 Task: Look for space in Highlands Ranch, United States from 6th September, 2023 to 12th September, 2023 for 4 adults in price range Rs.10000 to Rs.14000. Place can be private room with 4 bedrooms having 4 beds and 4 bathrooms. Property type can be house, flat, guest house. Amenities needed are: wifi, TV, free parkinig on premises, gym, breakfast. Booking option can be shelf check-in. Required host language is English.
Action: Mouse pressed left at (512, 122)
Screenshot: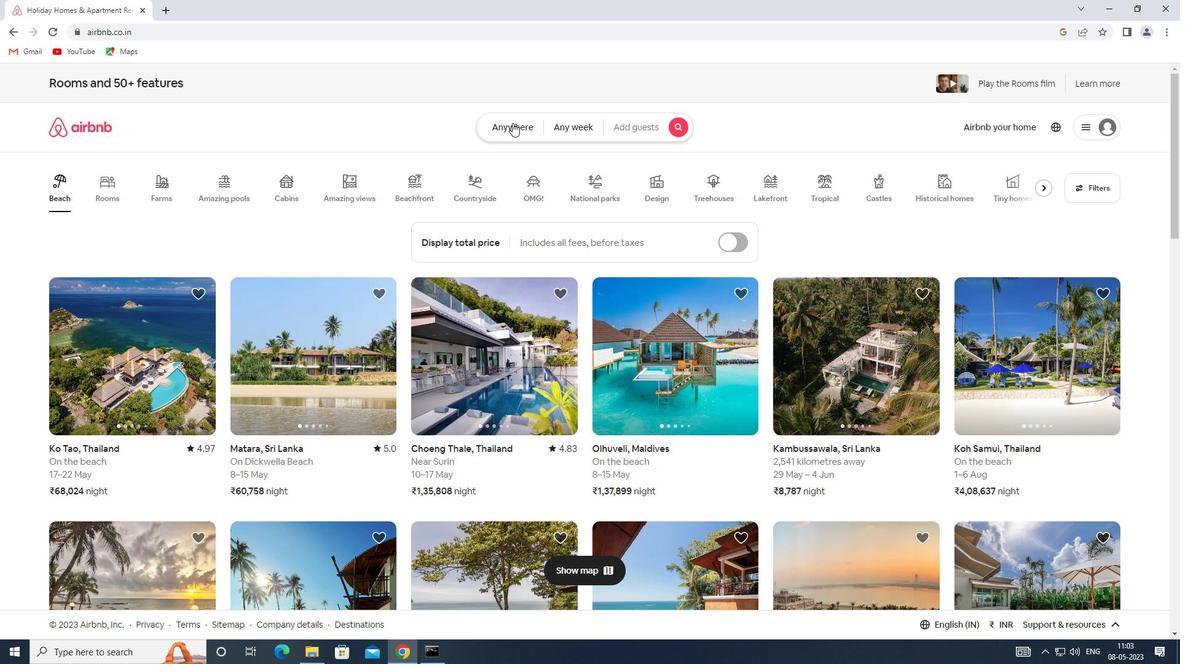 
Action: Mouse moved to (438, 167)
Screenshot: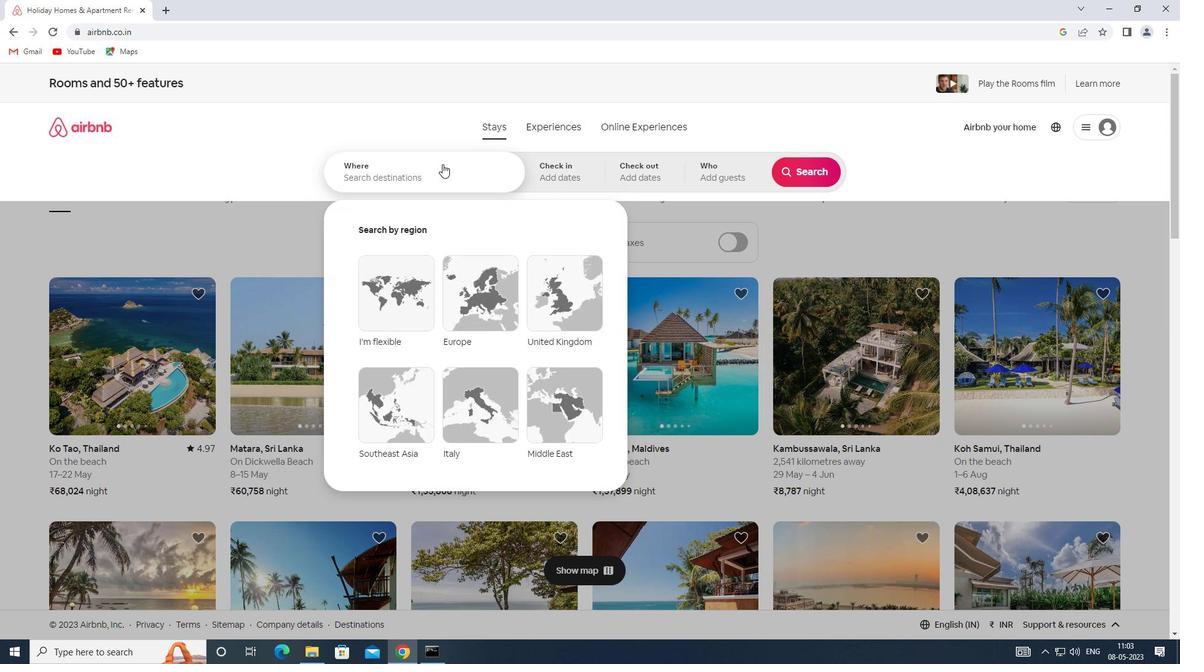 
Action: Mouse pressed left at (438, 167)
Screenshot: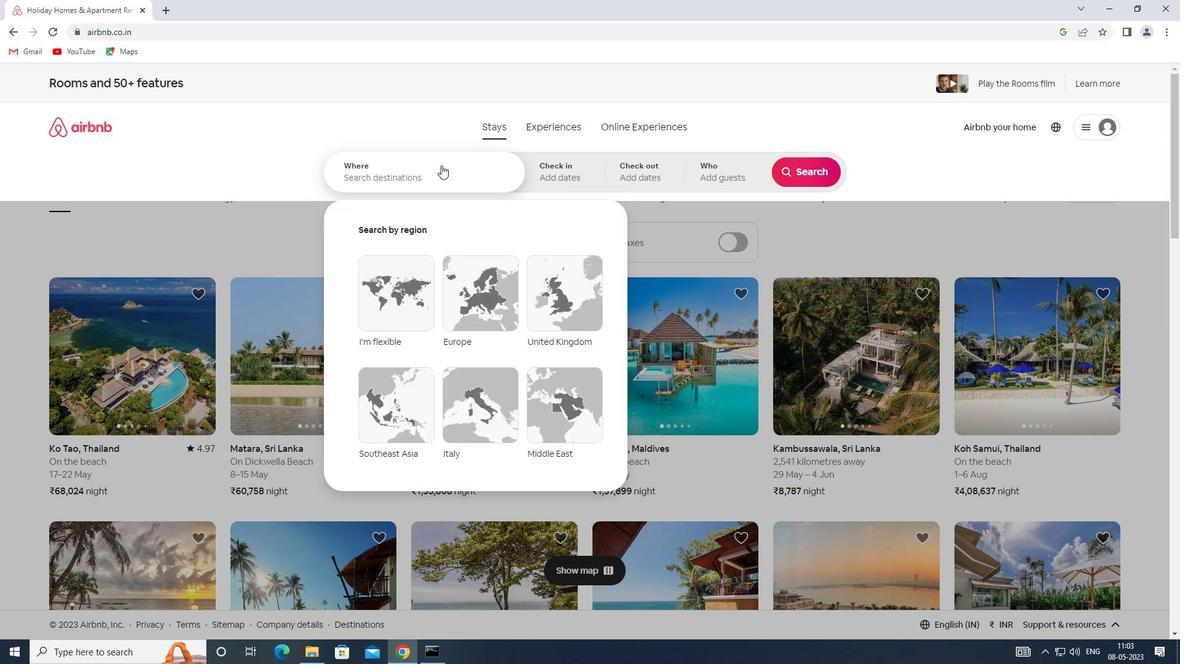 
Action: Key pressed <Key.shift>SPACE<Key.space>IN<Key.space><Key.shift>HIGHLANDS<Key.space><Key.shift>RANCH,<Key.shift>UNITED<Key.space><Key.shift>STATES
Screenshot: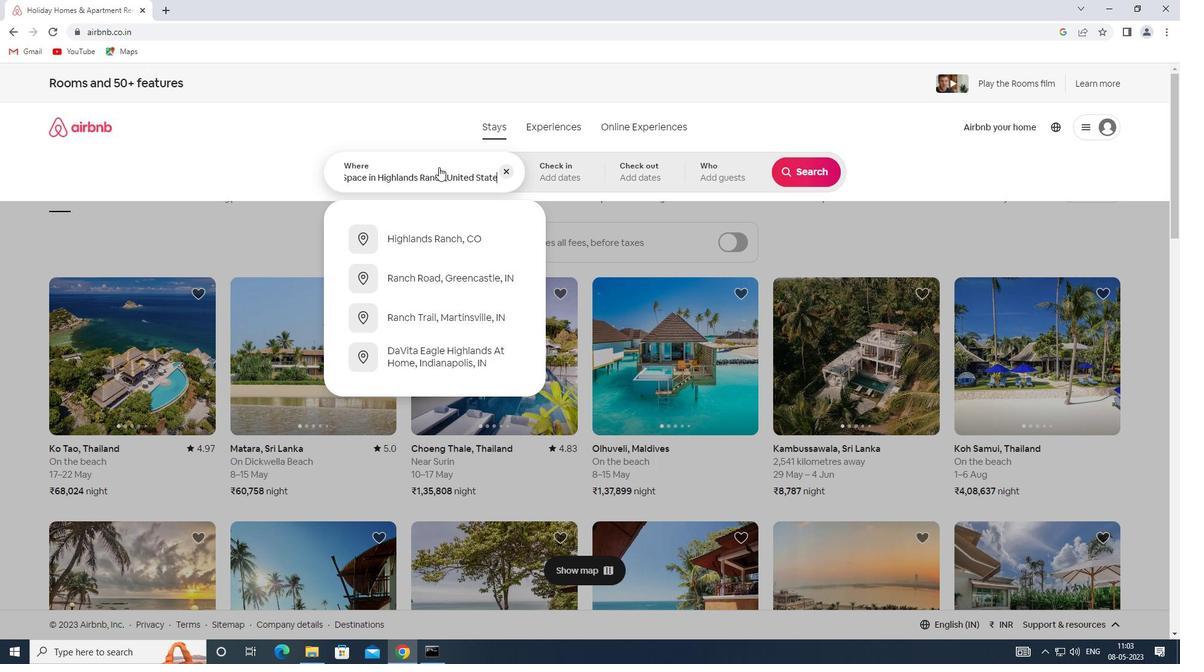
Action: Mouse moved to (552, 174)
Screenshot: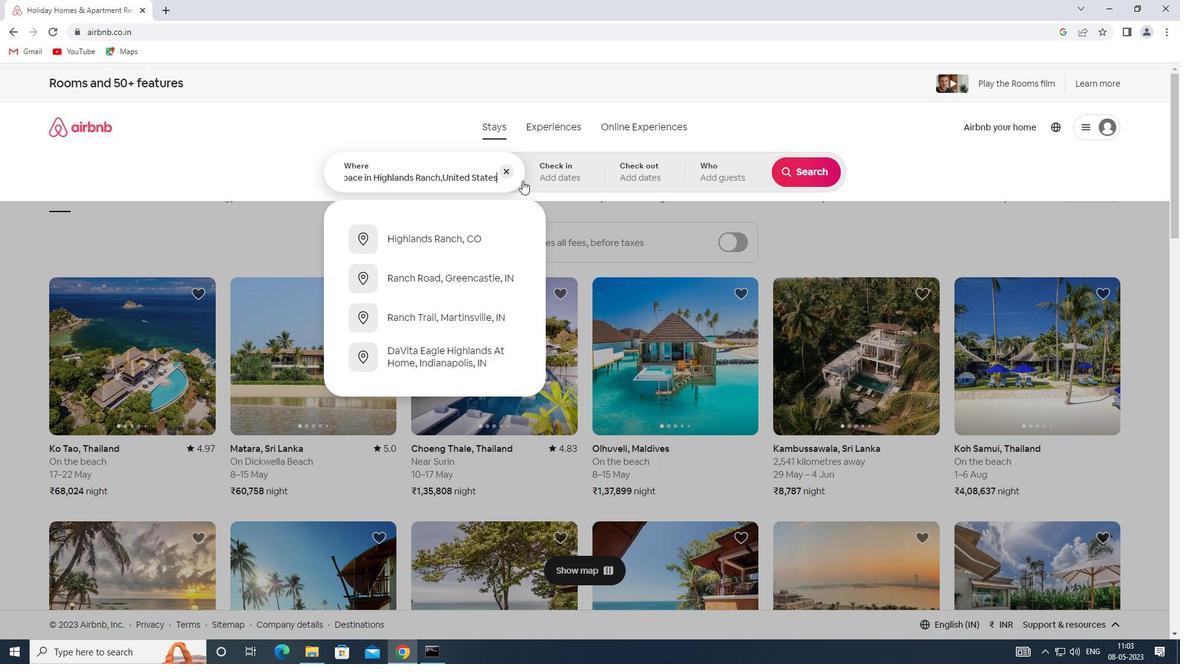 
Action: Mouse pressed left at (552, 174)
Screenshot: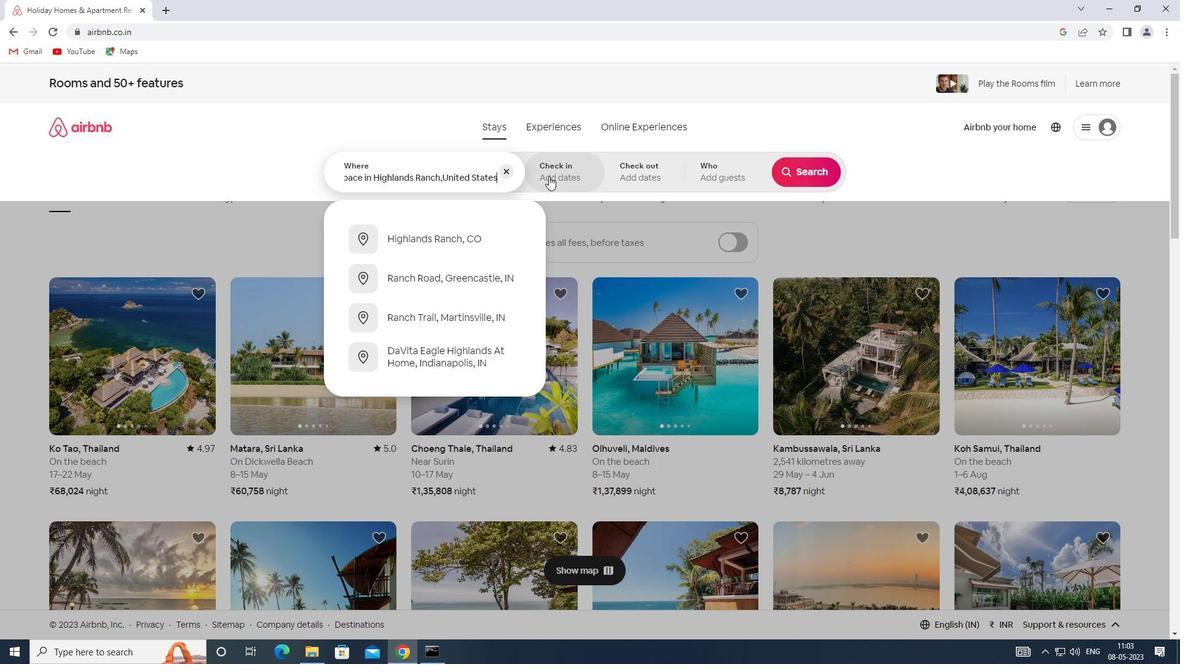 
Action: Mouse moved to (800, 271)
Screenshot: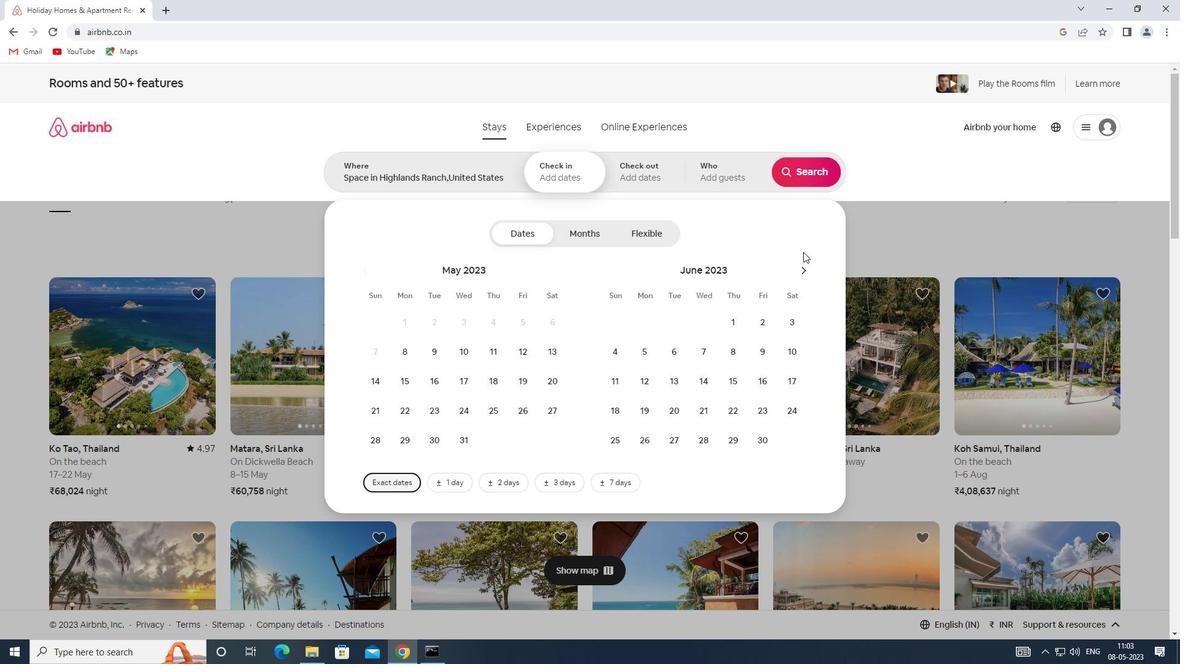 
Action: Mouse pressed left at (800, 271)
Screenshot: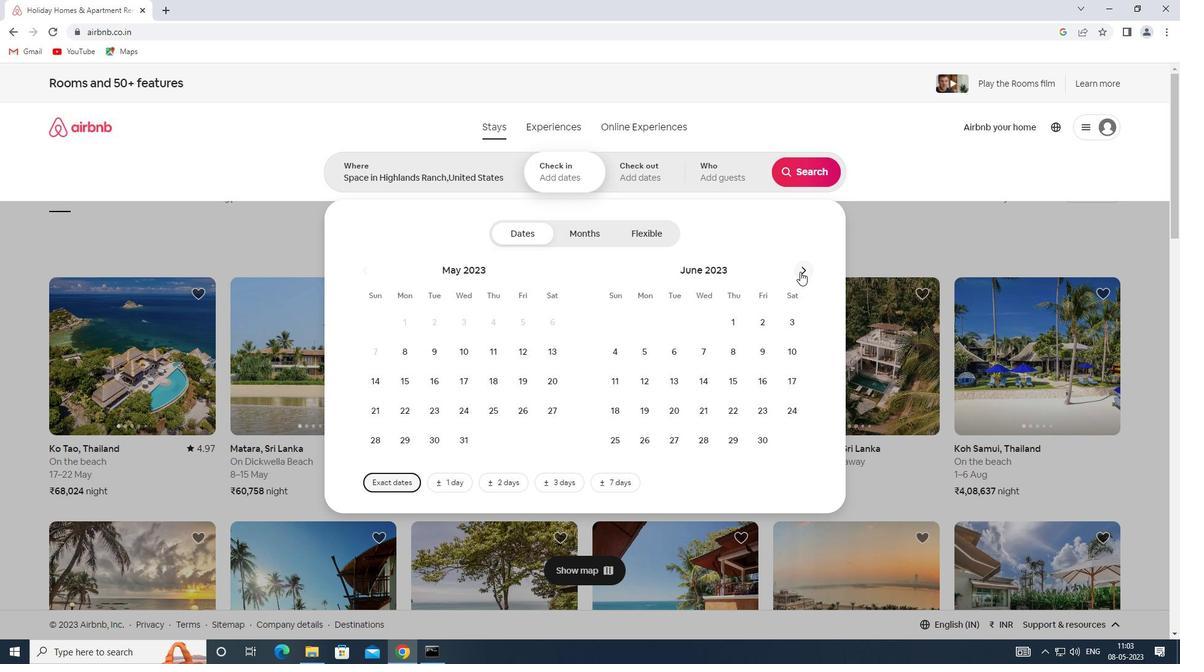 
Action: Mouse pressed left at (800, 271)
Screenshot: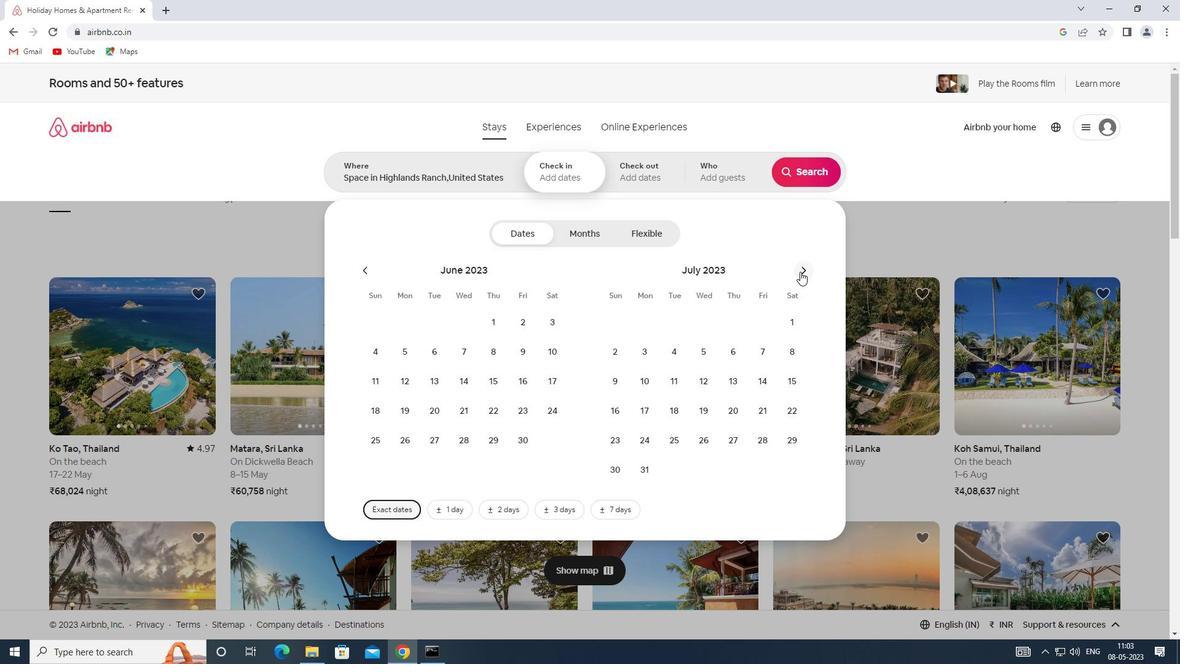 
Action: Mouse pressed left at (800, 271)
Screenshot: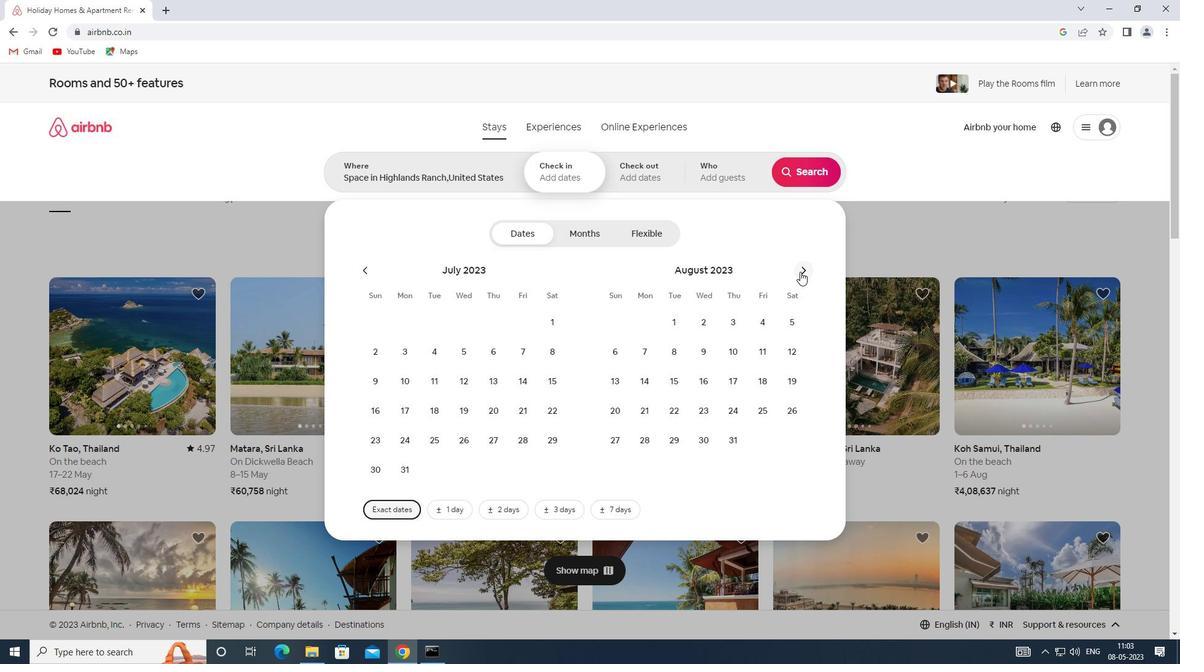 
Action: Mouse moved to (695, 357)
Screenshot: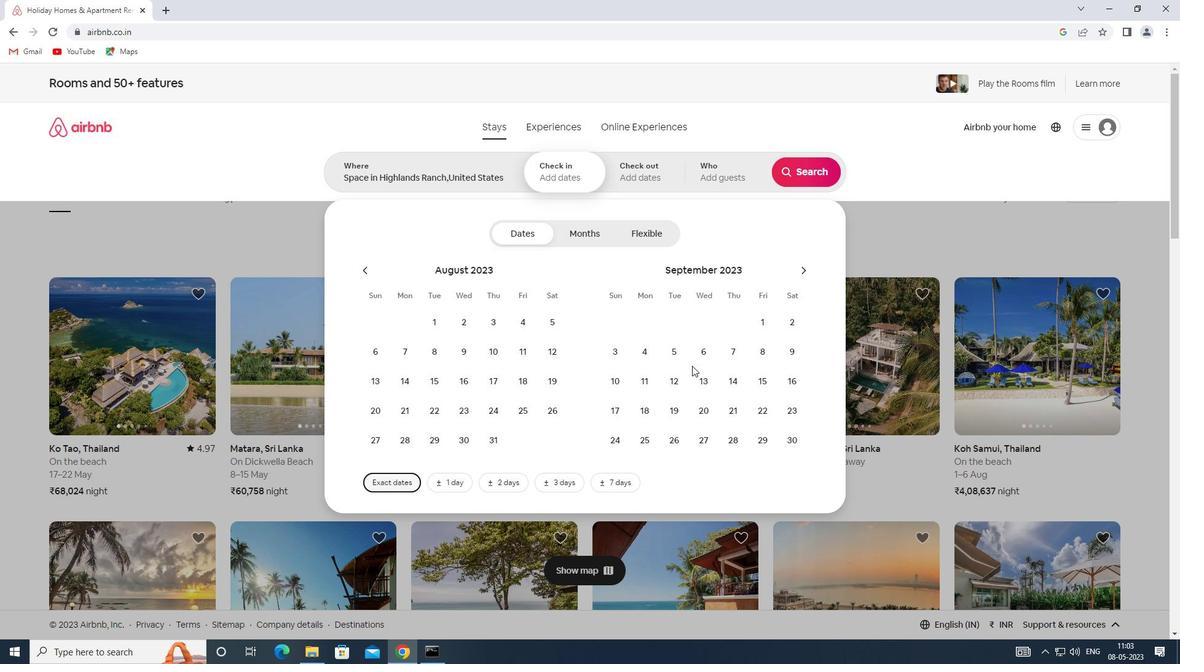 
Action: Mouse pressed left at (695, 357)
Screenshot: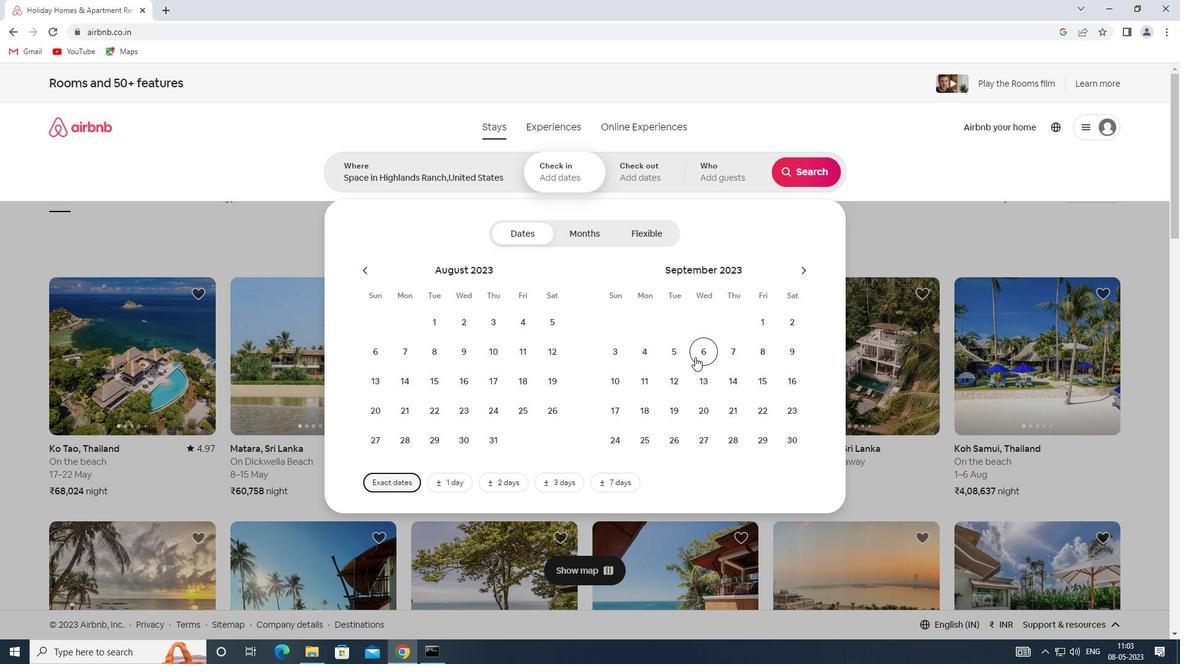 
Action: Mouse moved to (676, 380)
Screenshot: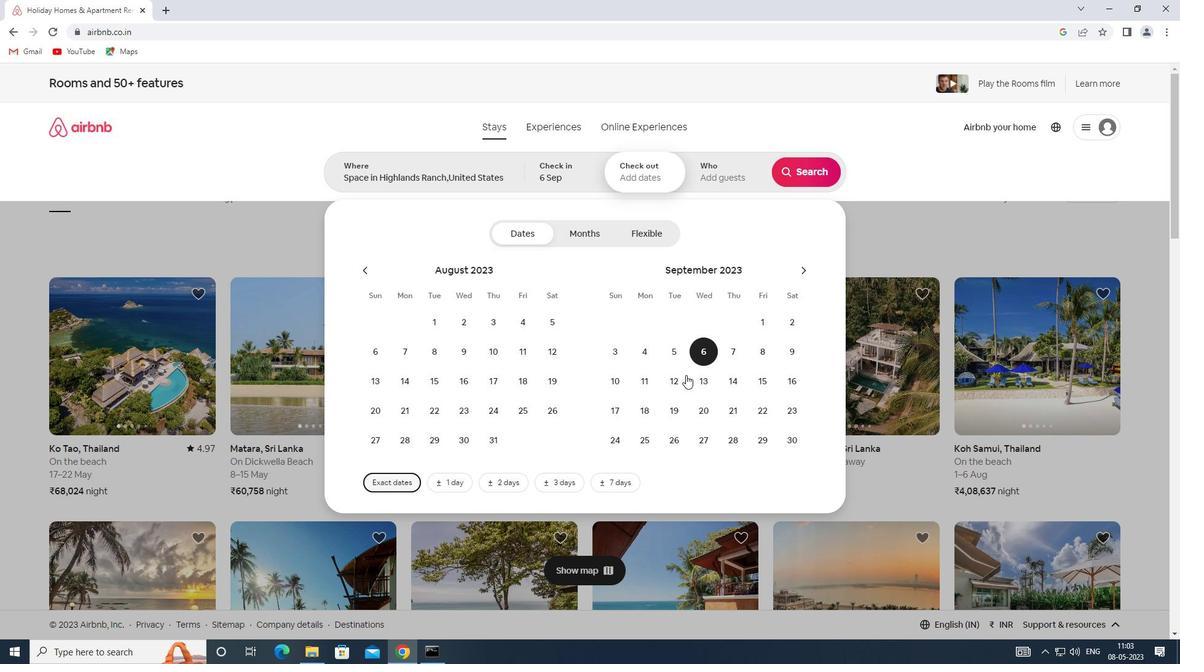 
Action: Mouse pressed left at (676, 380)
Screenshot: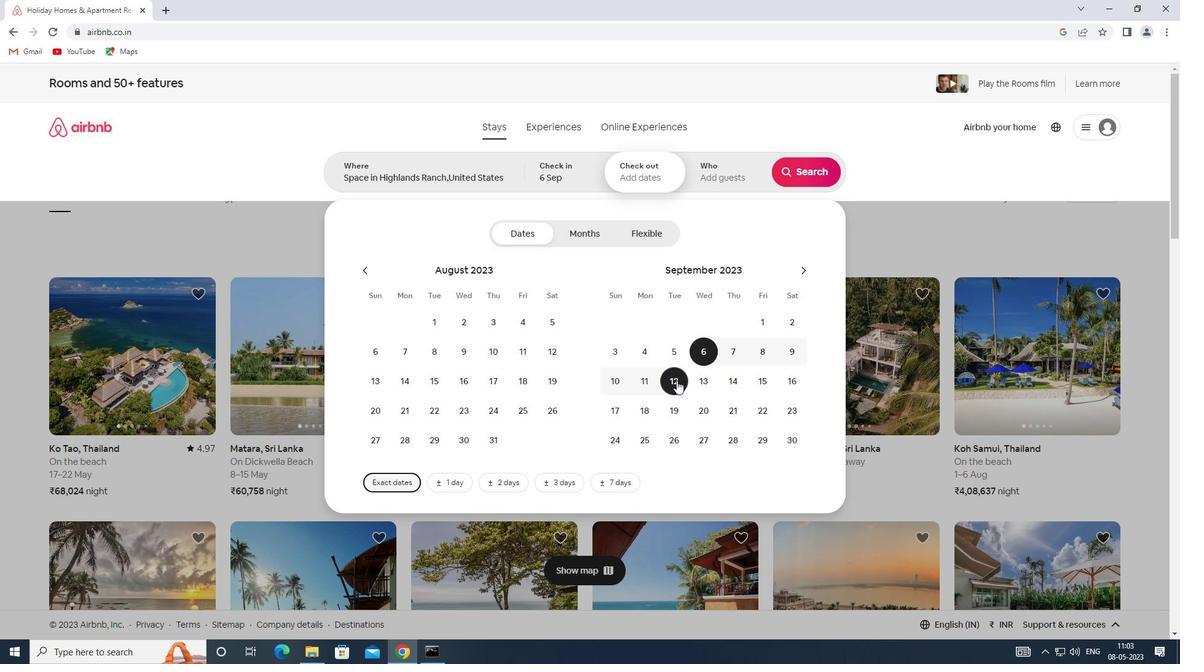 
Action: Mouse moved to (729, 175)
Screenshot: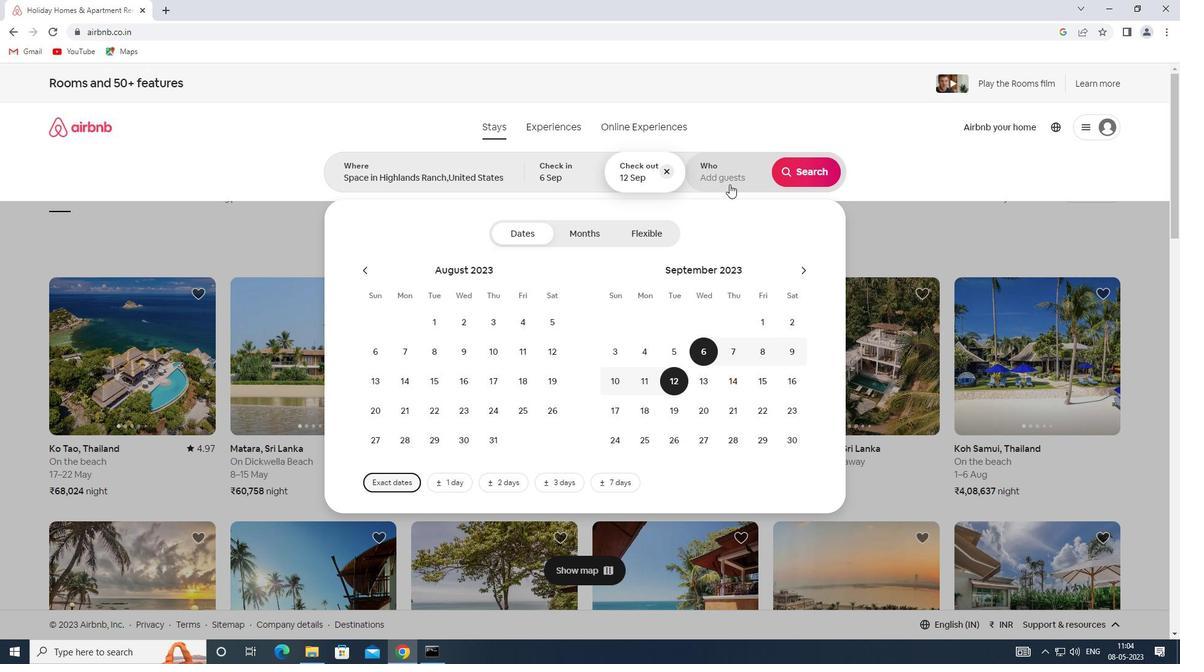 
Action: Mouse pressed left at (729, 175)
Screenshot: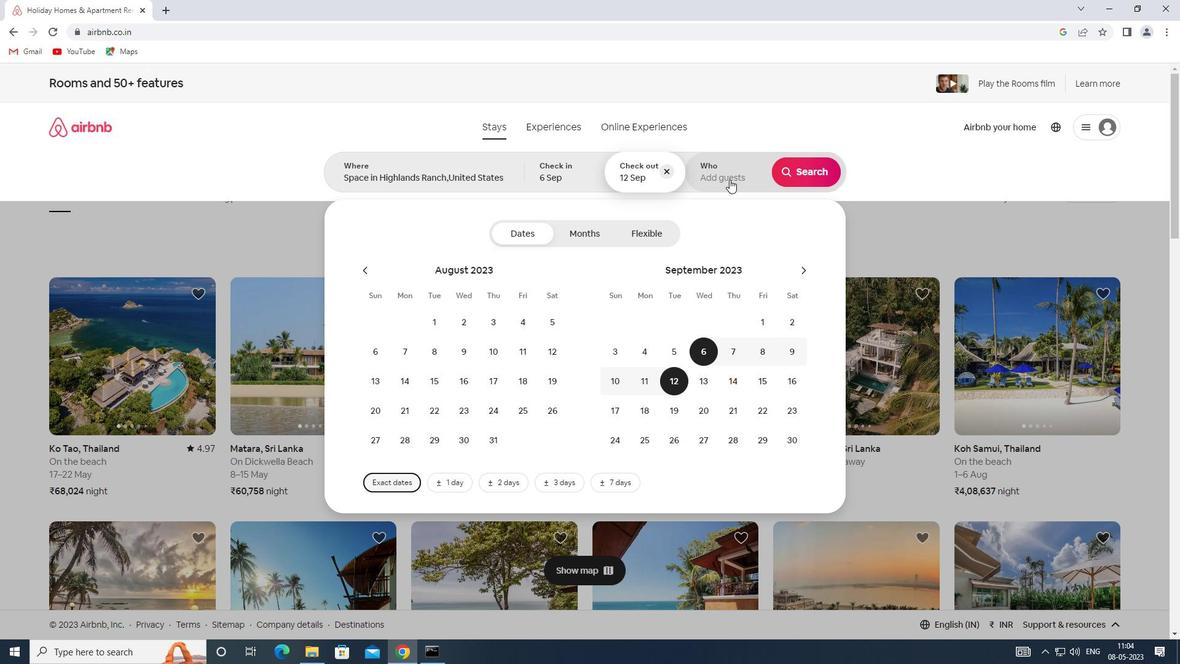 
Action: Mouse moved to (813, 237)
Screenshot: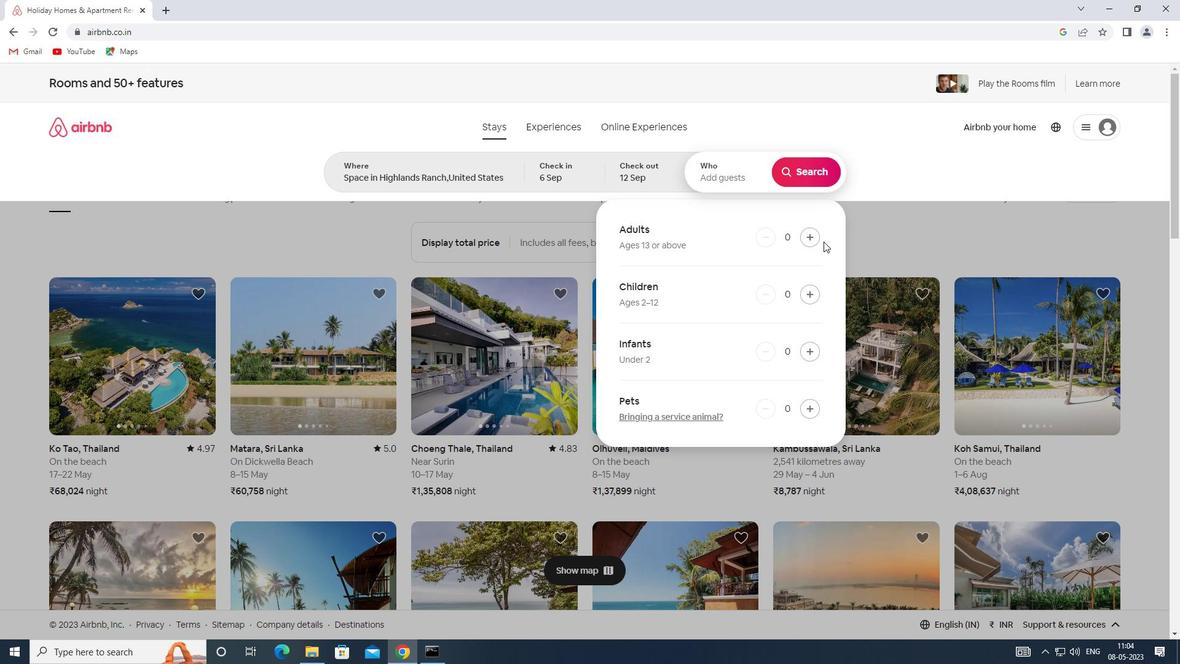 
Action: Mouse pressed left at (813, 237)
Screenshot: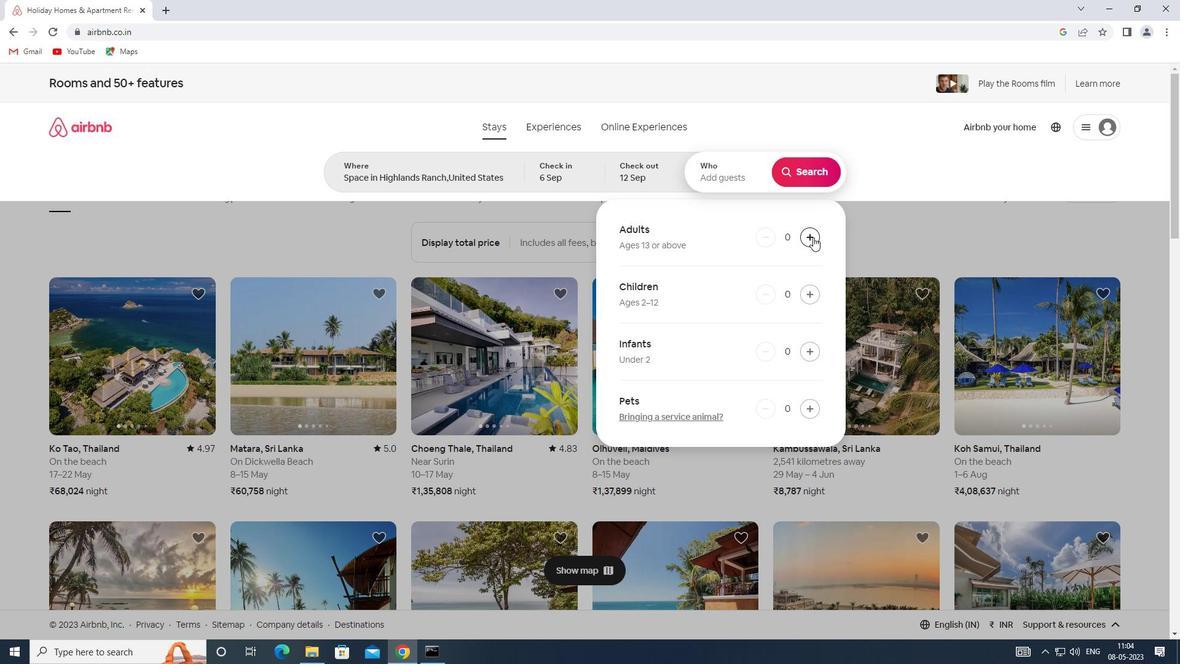 
Action: Mouse pressed left at (813, 237)
Screenshot: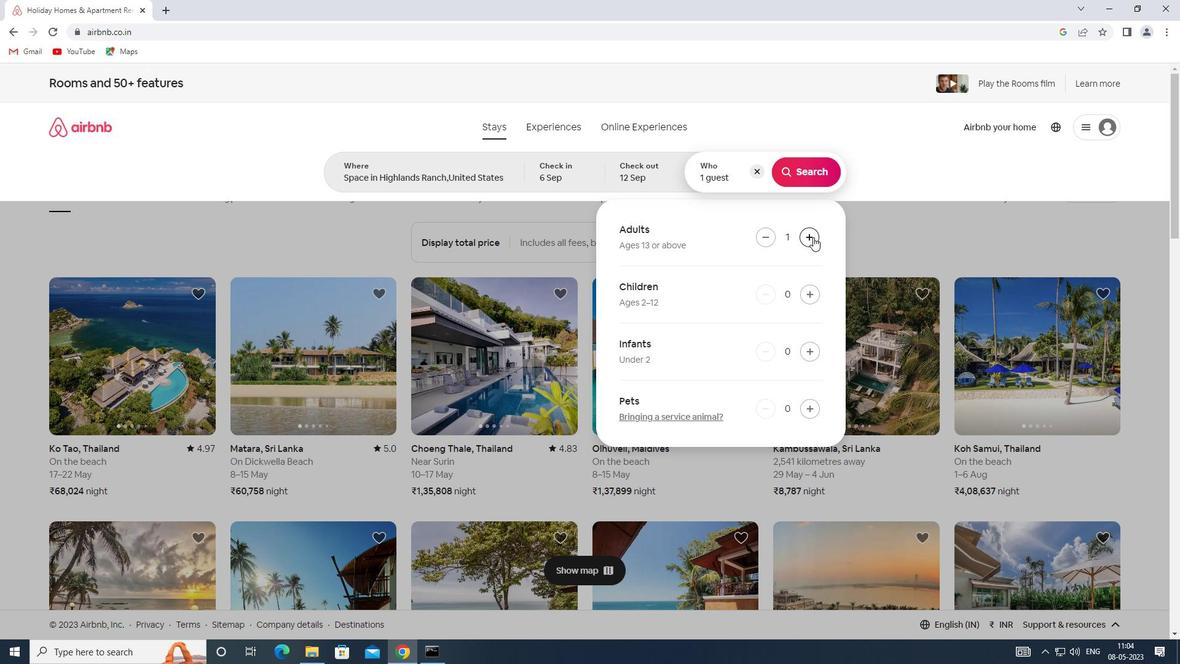 
Action: Mouse pressed left at (813, 237)
Screenshot: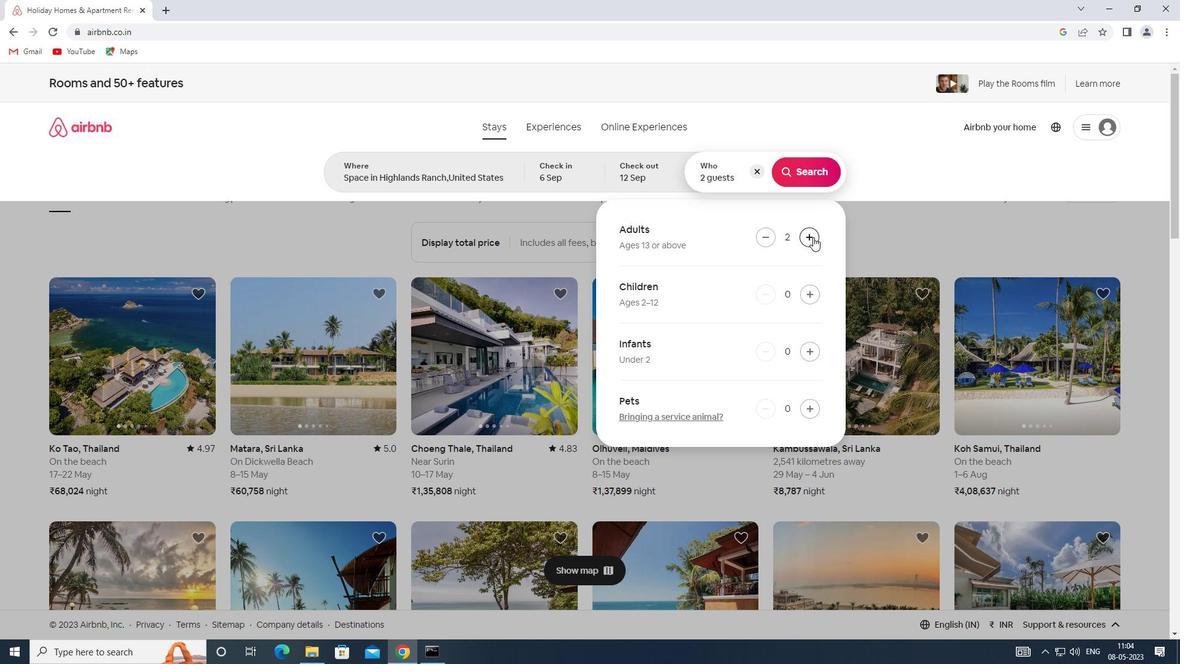 
Action: Mouse pressed left at (813, 237)
Screenshot: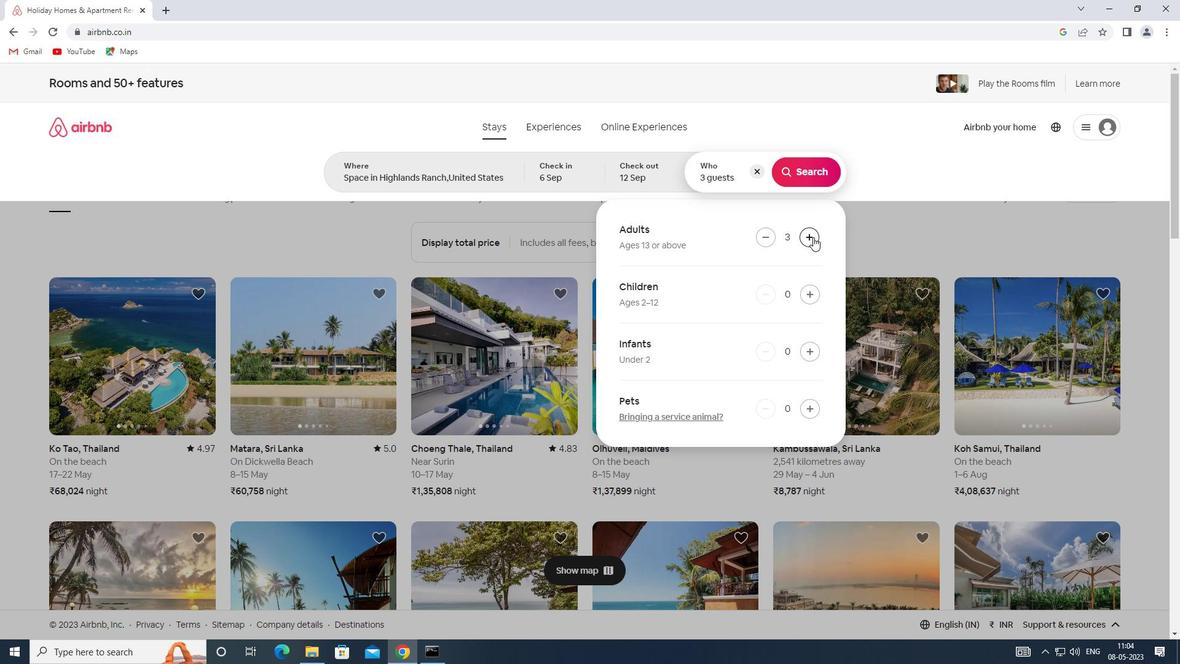 
Action: Mouse moved to (804, 170)
Screenshot: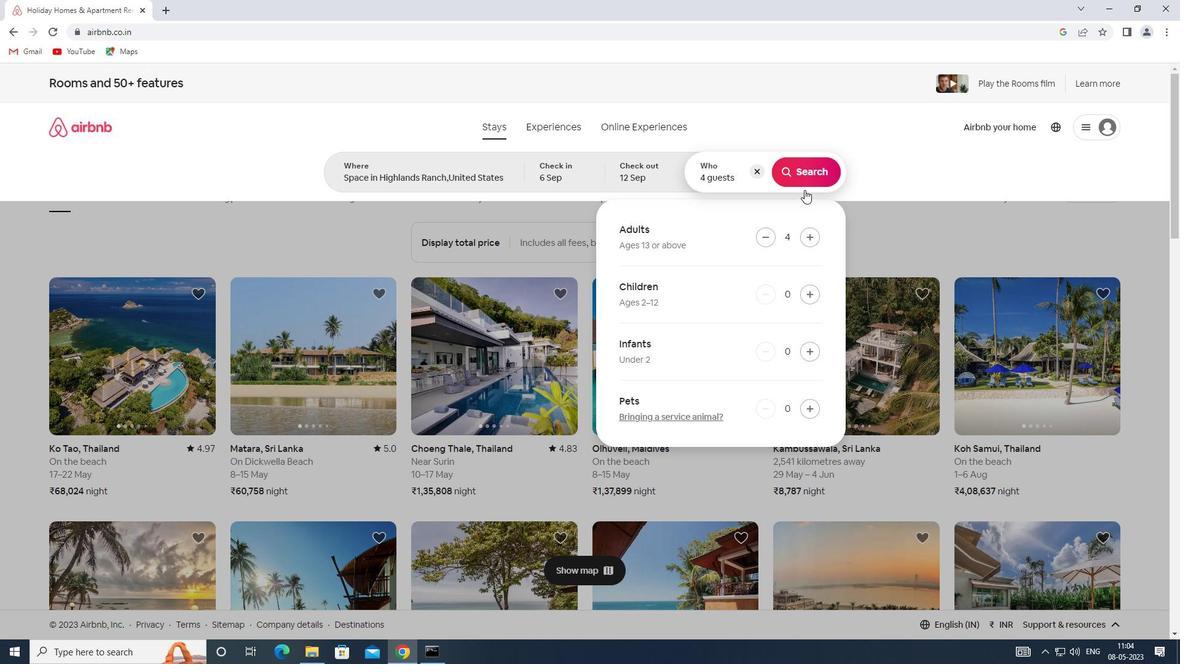
Action: Mouse pressed left at (804, 170)
Screenshot: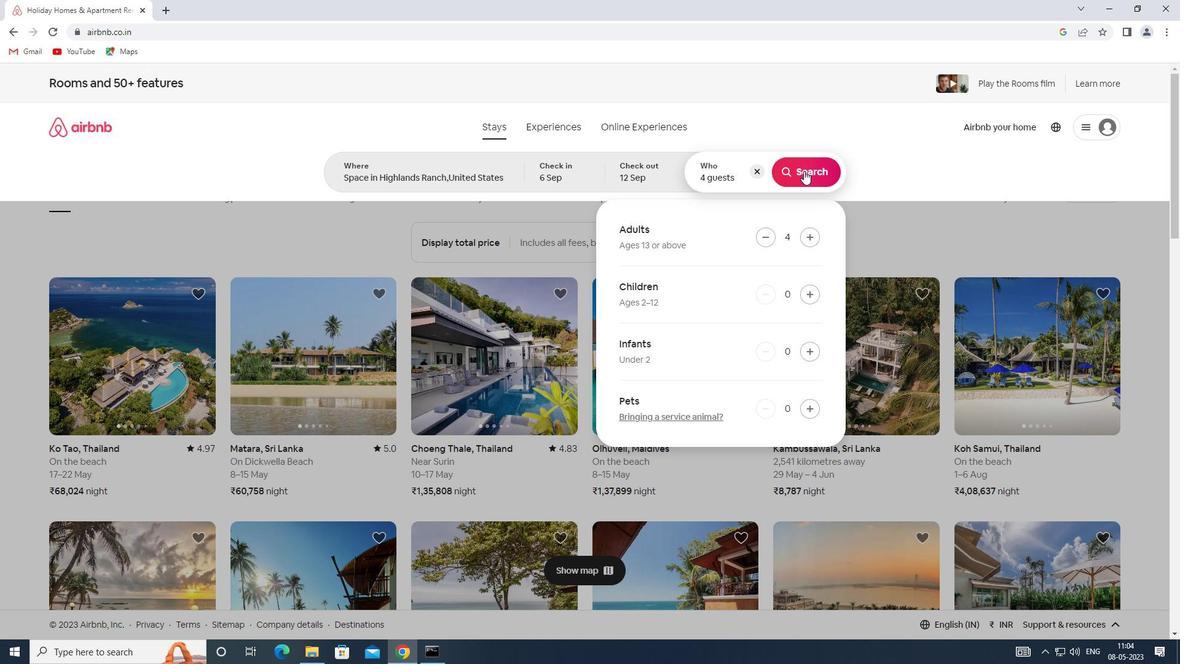 
Action: Mouse moved to (1118, 138)
Screenshot: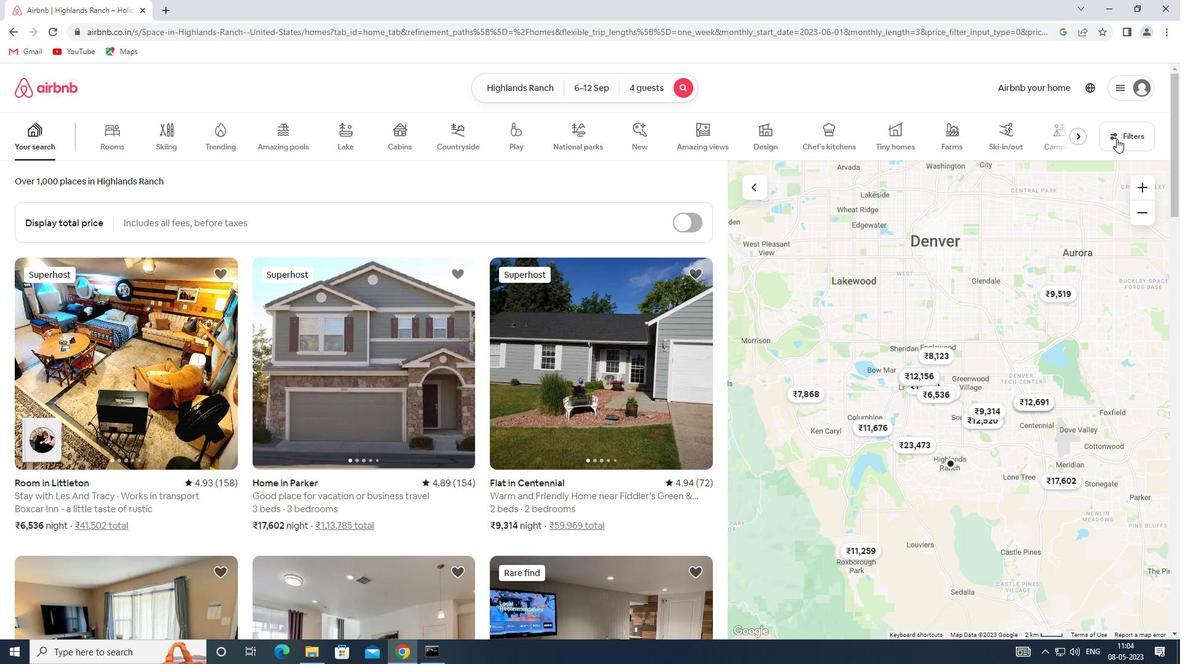 
Action: Mouse pressed left at (1118, 138)
Screenshot: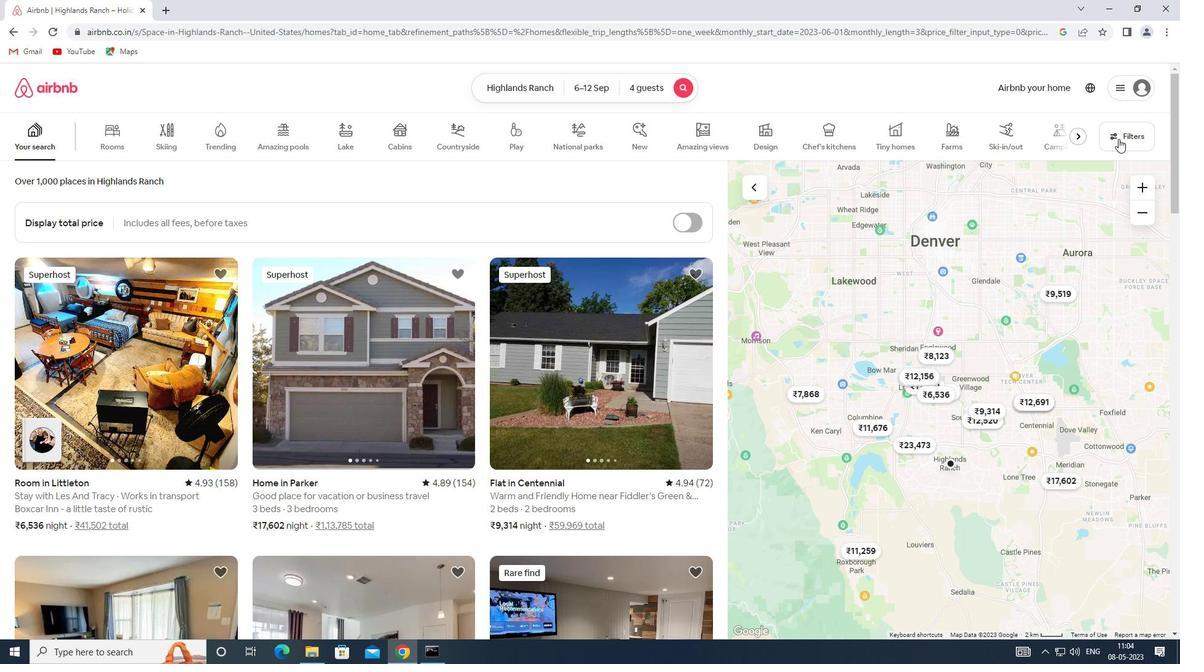 
Action: Mouse moved to (453, 423)
Screenshot: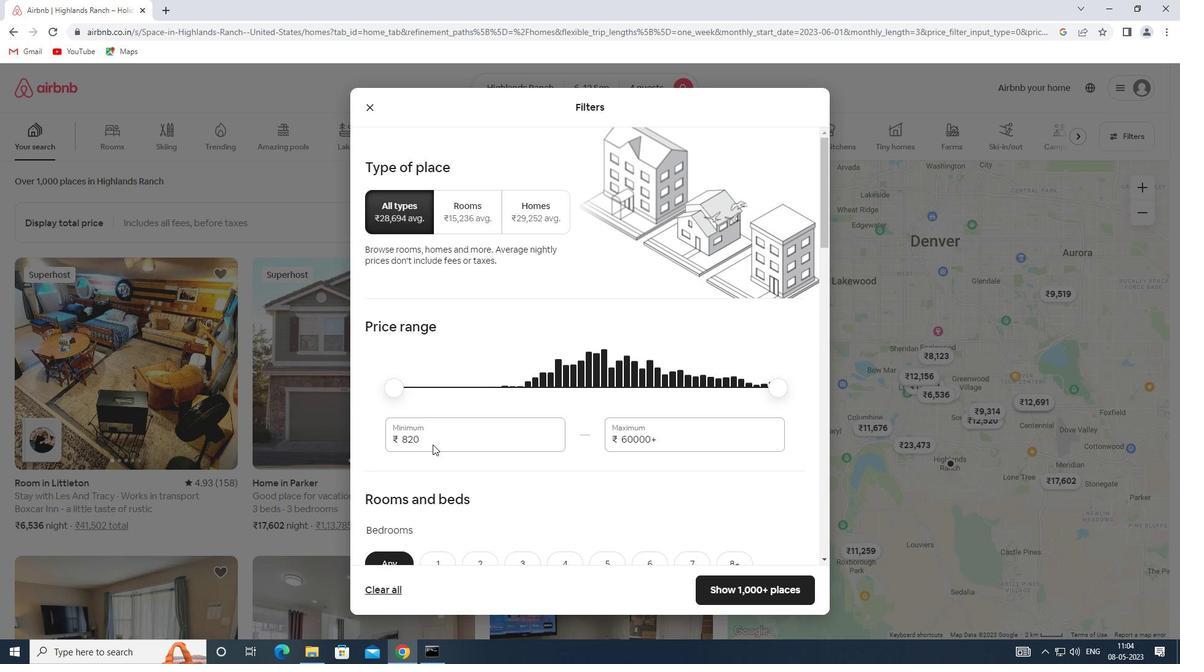 
Action: Mouse scrolled (453, 422) with delta (0, 0)
Screenshot: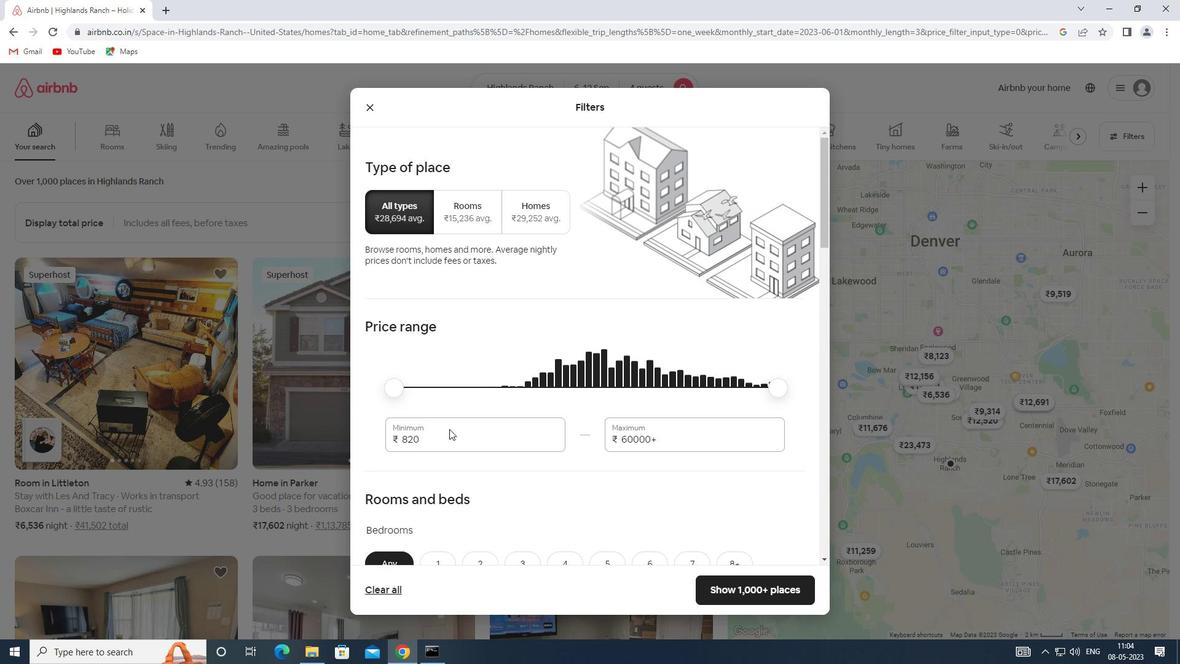 
Action: Mouse scrolled (453, 422) with delta (0, 0)
Screenshot: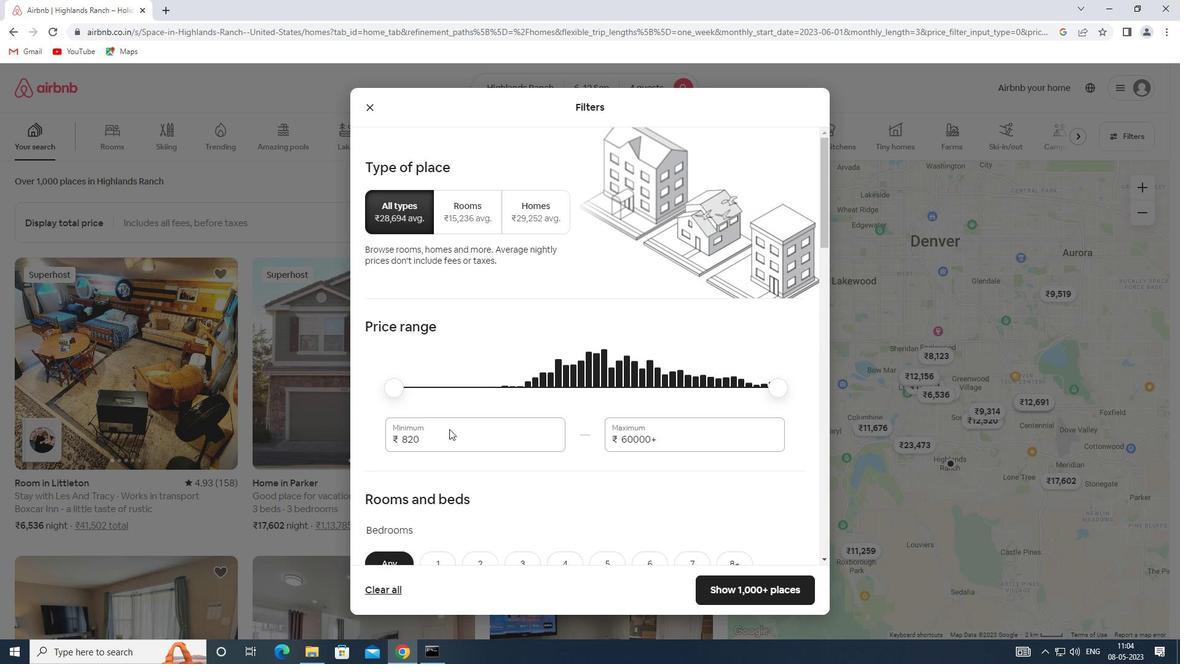 
Action: Mouse moved to (429, 316)
Screenshot: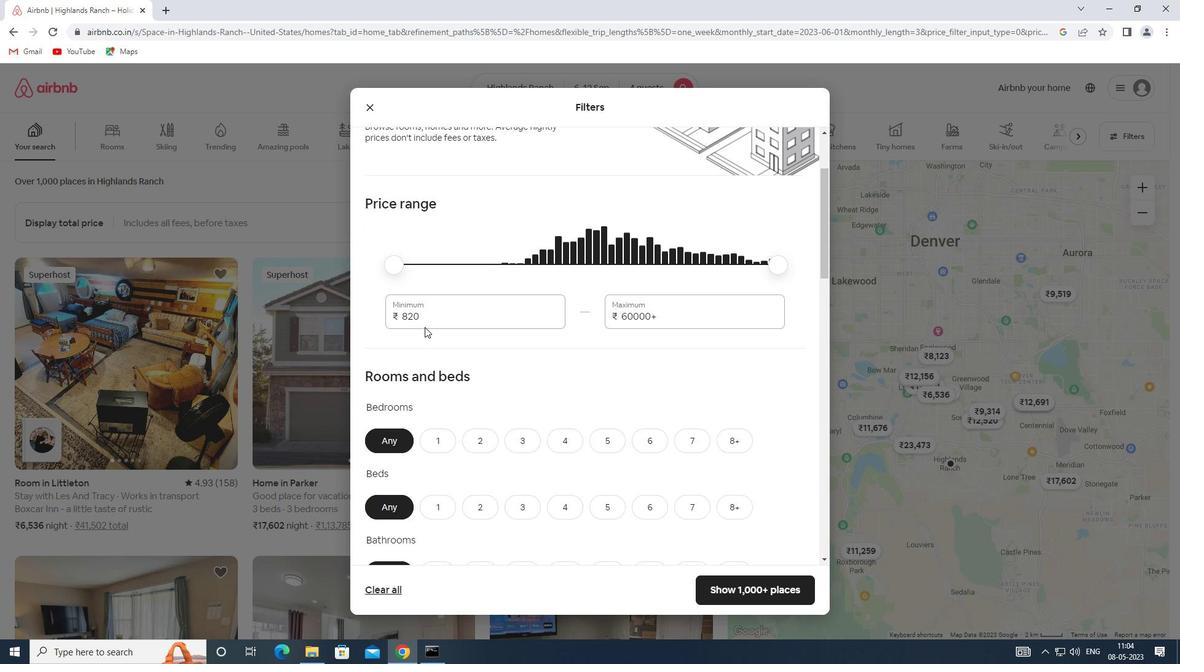 
Action: Mouse pressed left at (429, 316)
Screenshot: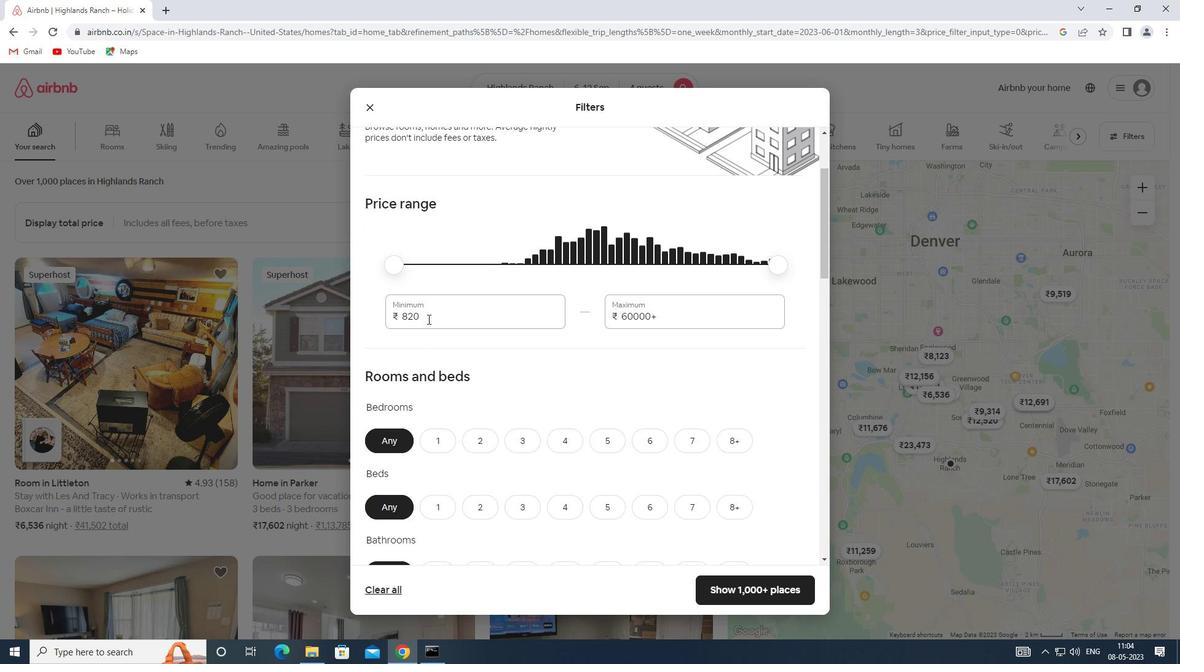 
Action: Mouse moved to (376, 315)
Screenshot: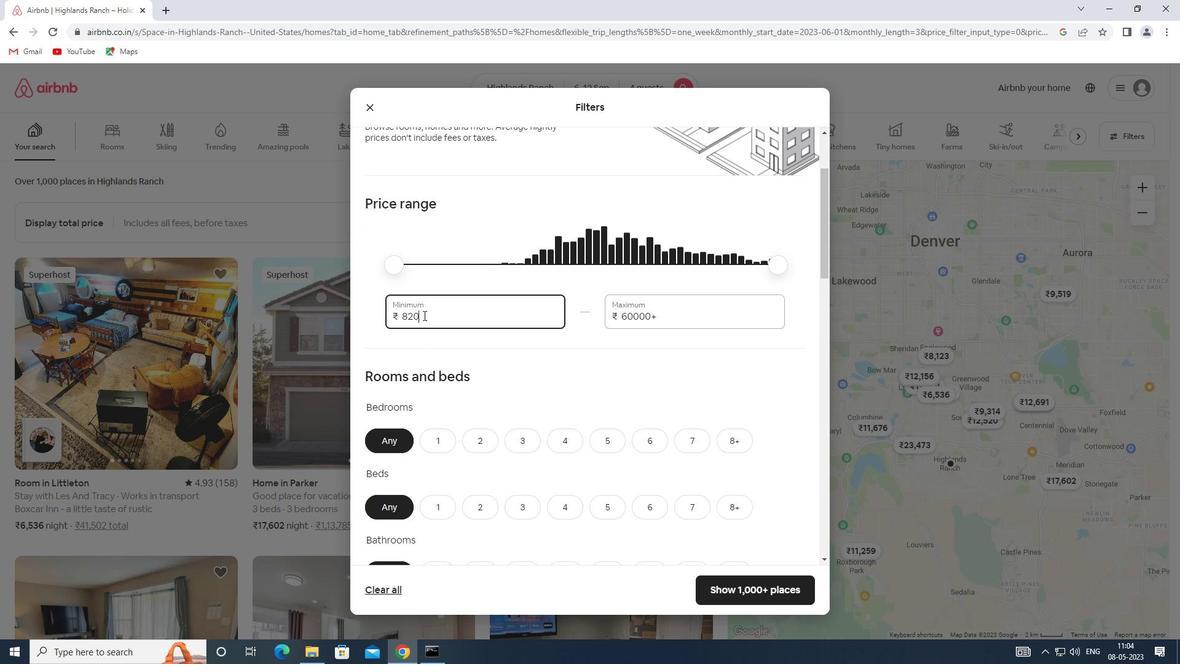 
Action: Key pressed 10000
Screenshot: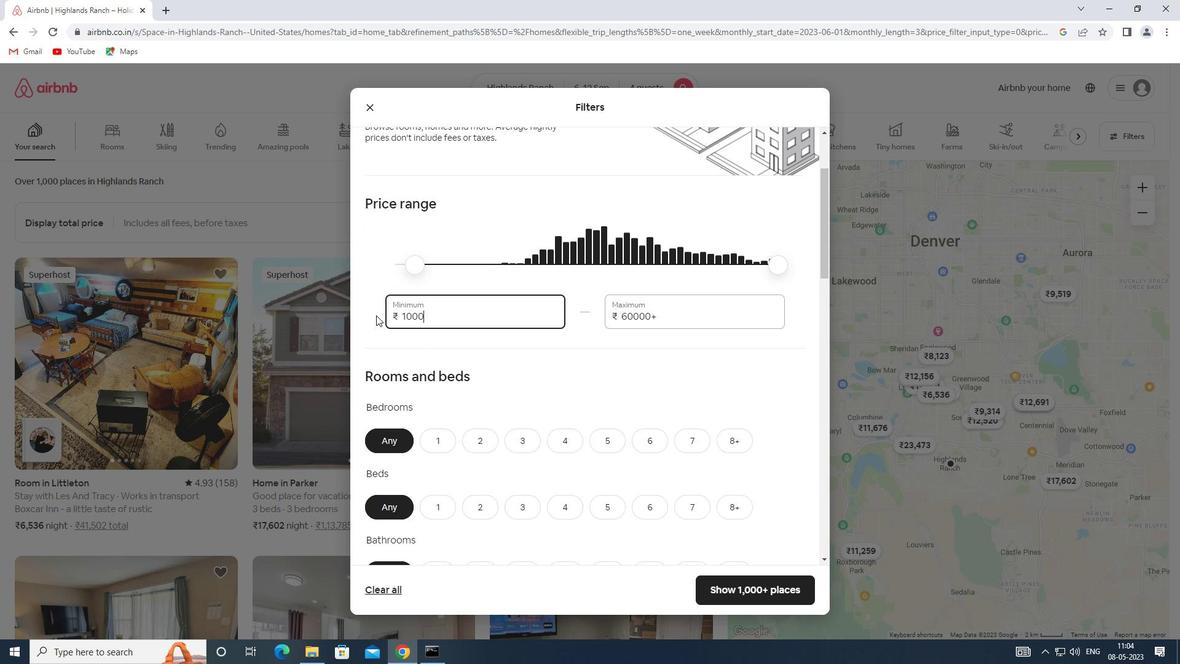 
Action: Mouse moved to (661, 318)
Screenshot: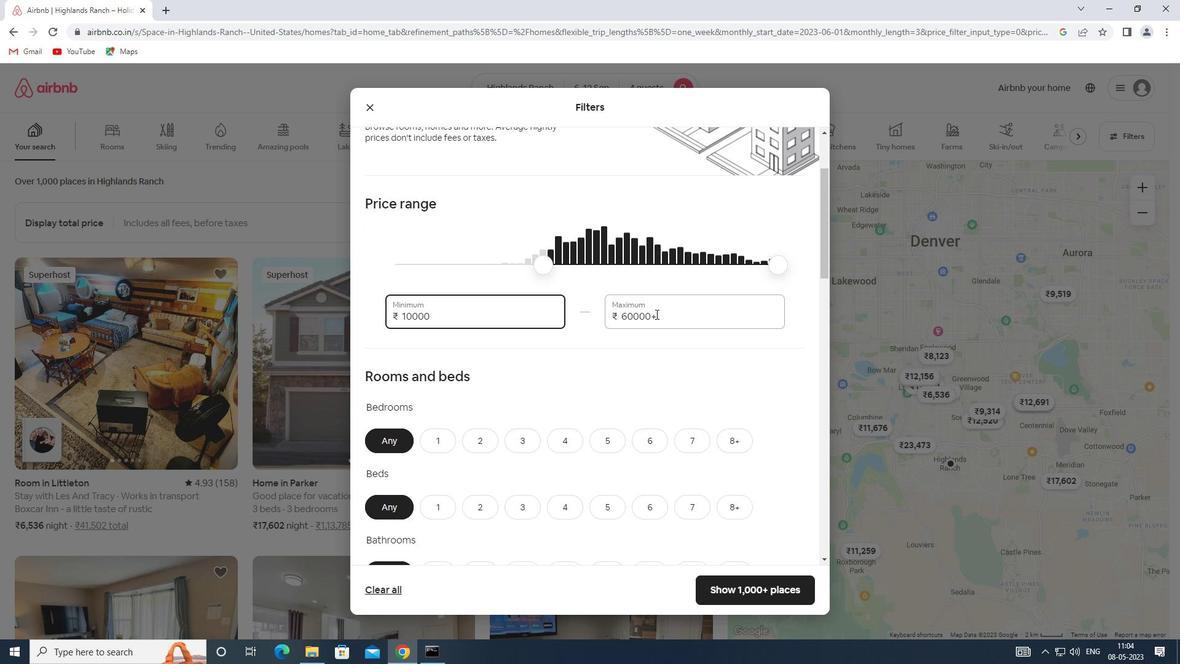 
Action: Mouse pressed left at (661, 318)
Screenshot: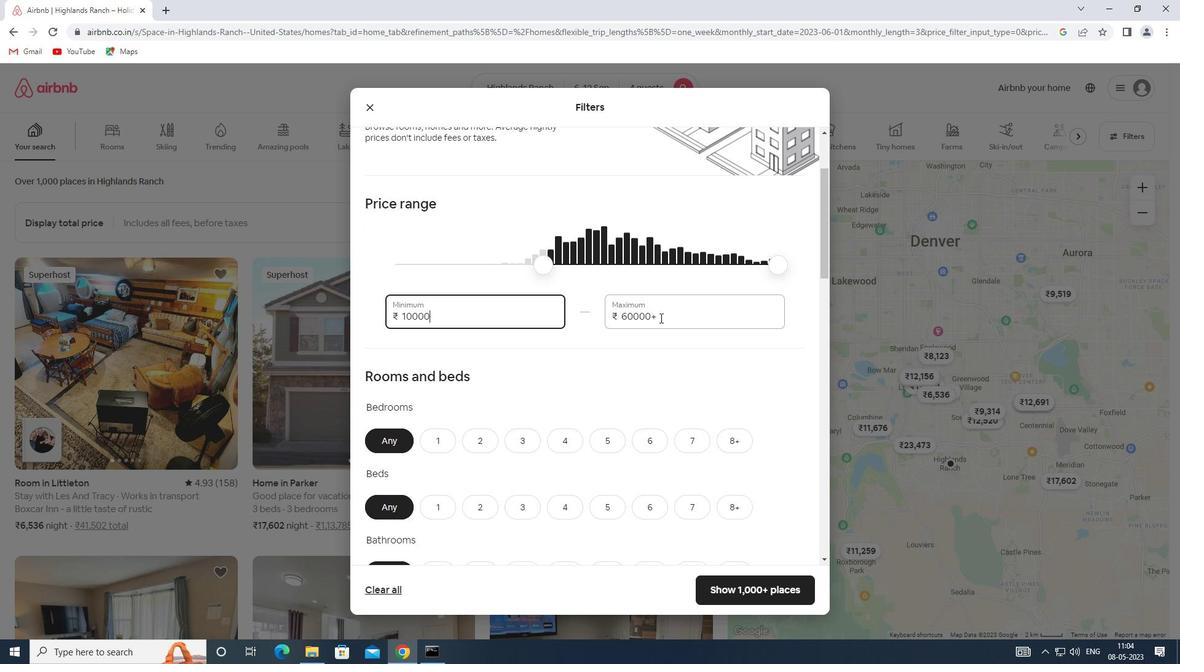 
Action: Mouse moved to (571, 314)
Screenshot: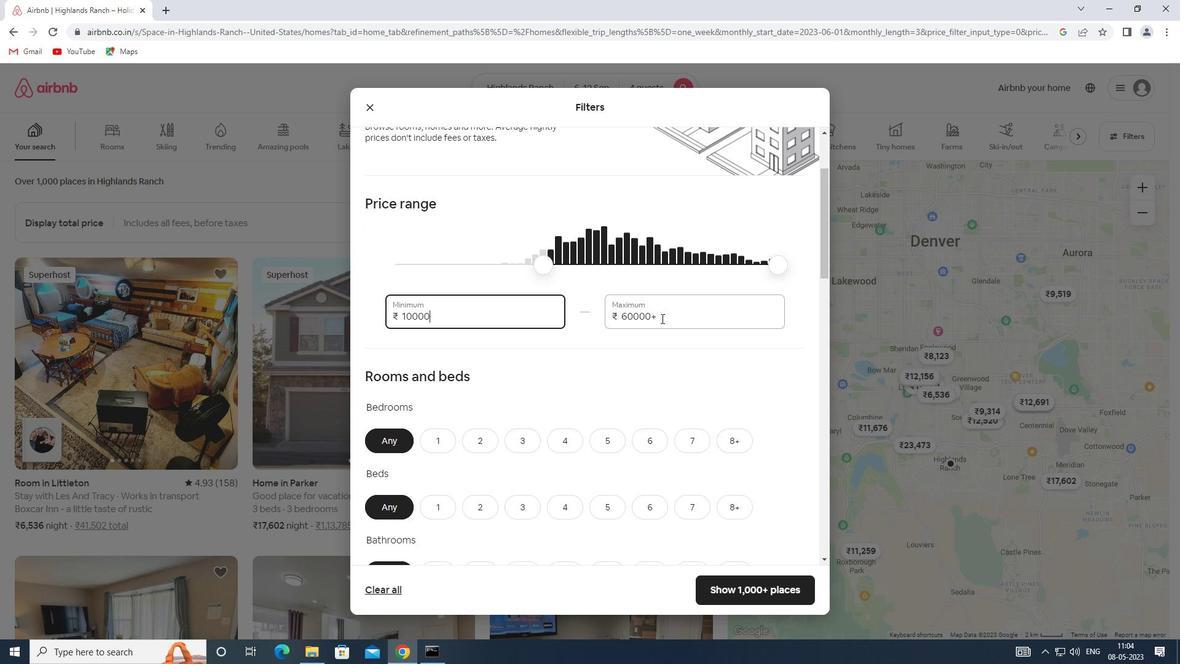 
Action: Key pressed 14000
Screenshot: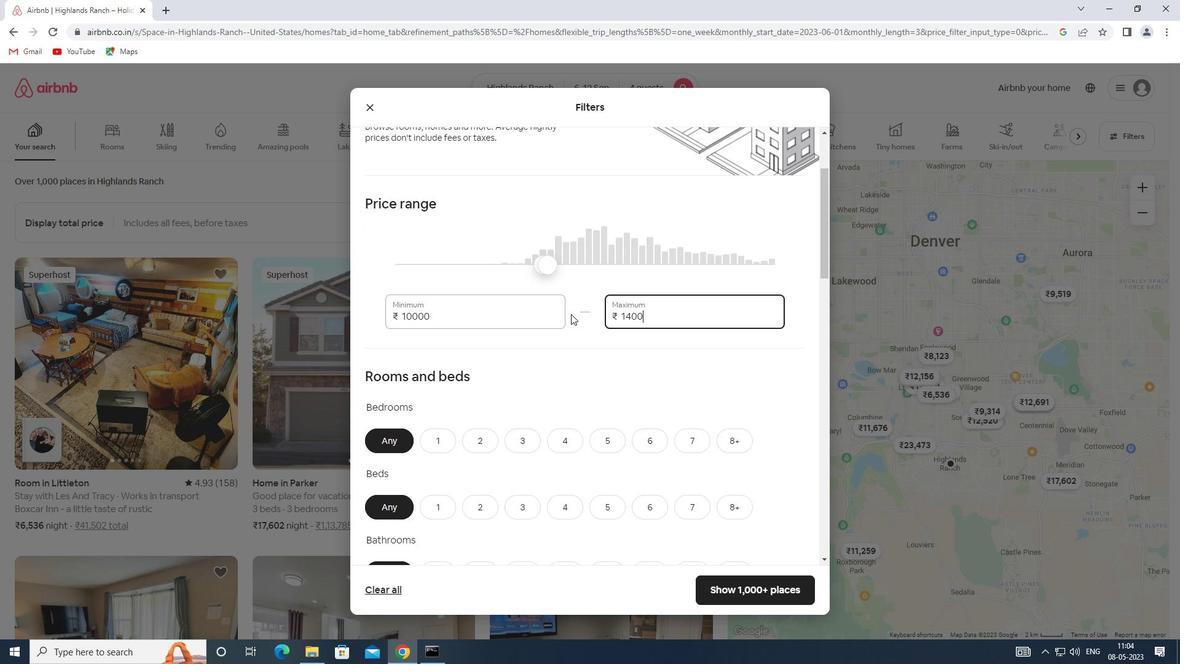 
Action: Mouse scrolled (571, 313) with delta (0, 0)
Screenshot: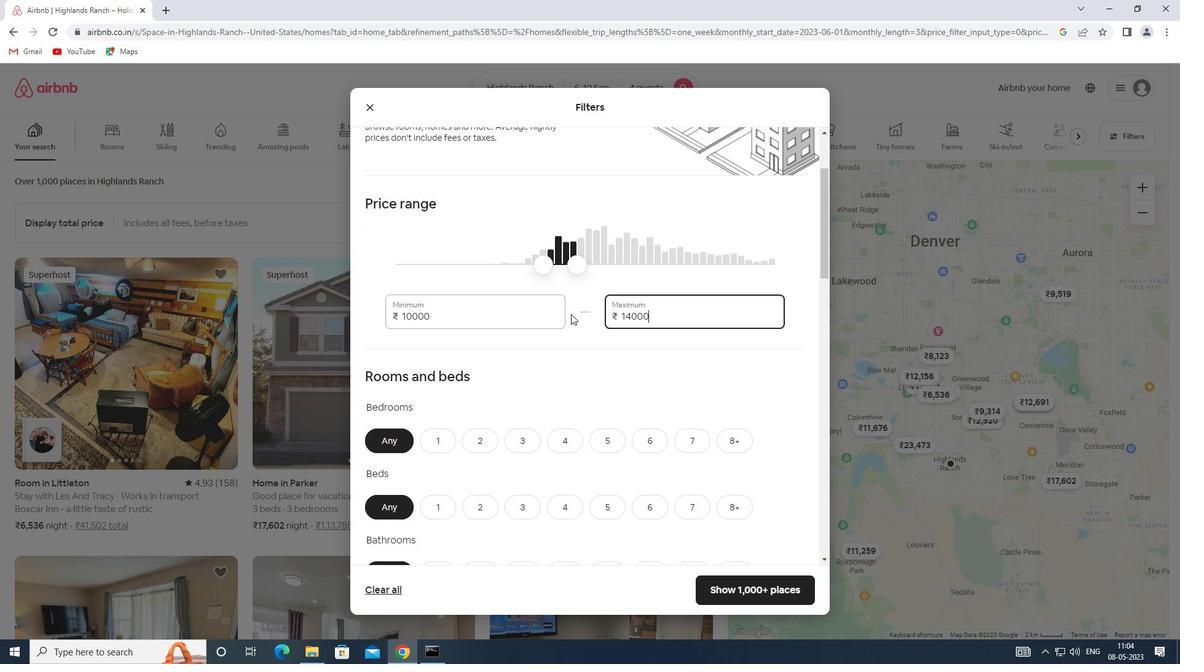 
Action: Mouse scrolled (571, 313) with delta (0, 0)
Screenshot: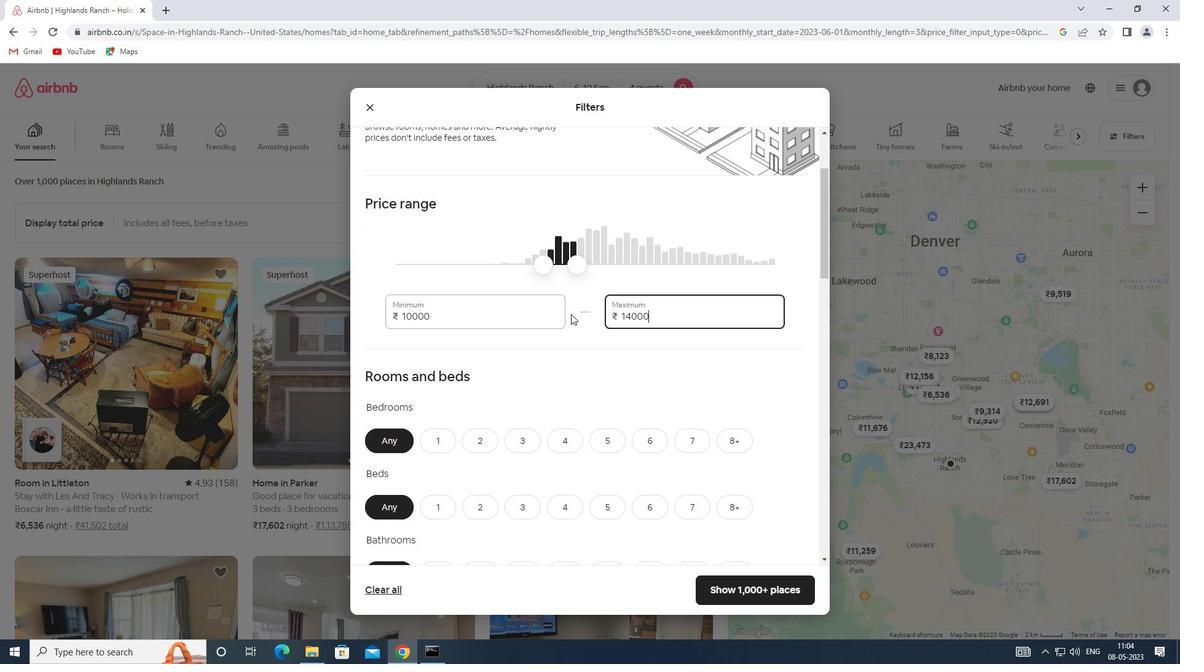 
Action: Mouse moved to (564, 311)
Screenshot: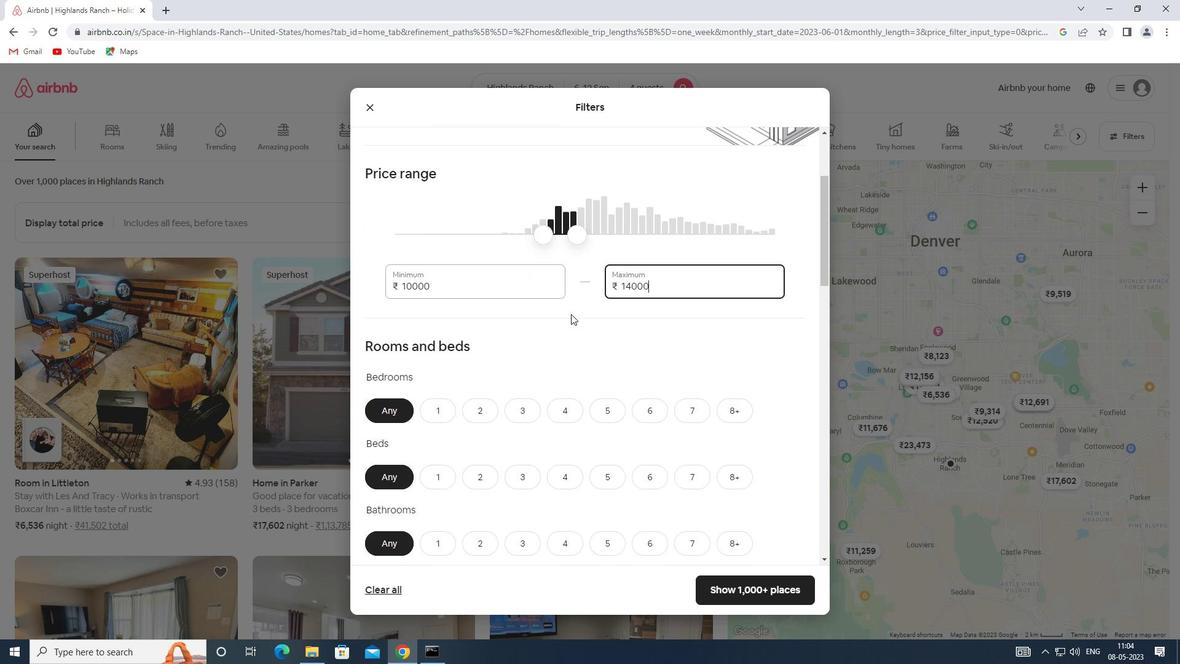 
Action: Mouse scrolled (564, 310) with delta (0, 0)
Screenshot: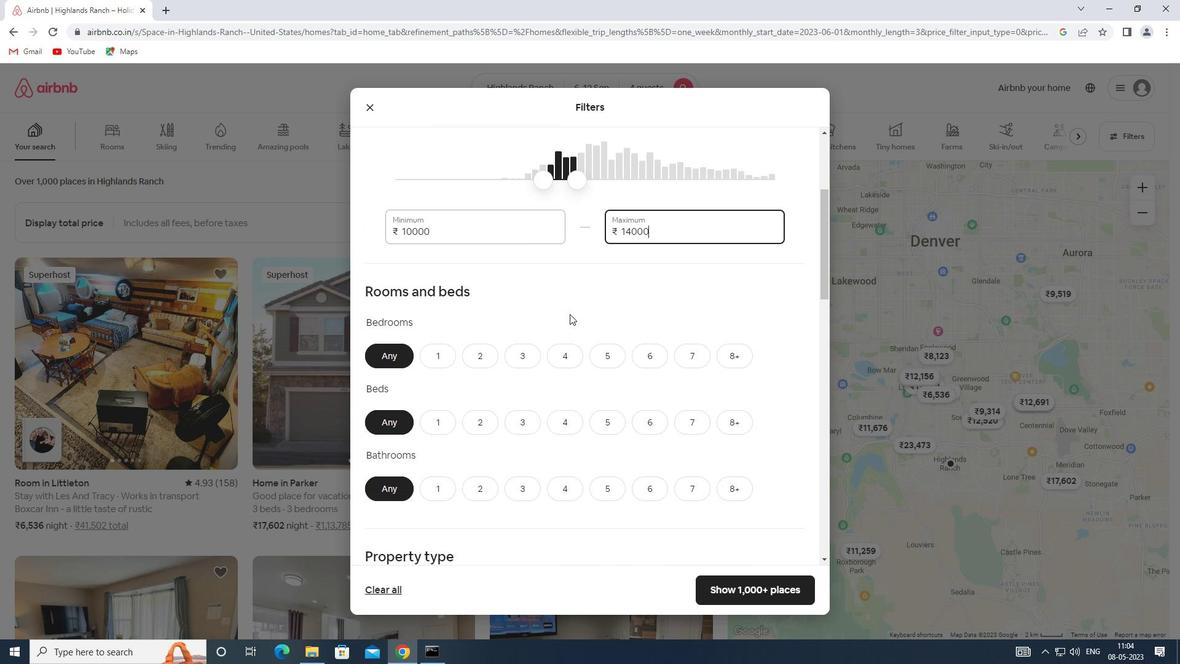
Action: Mouse scrolled (564, 310) with delta (0, 0)
Screenshot: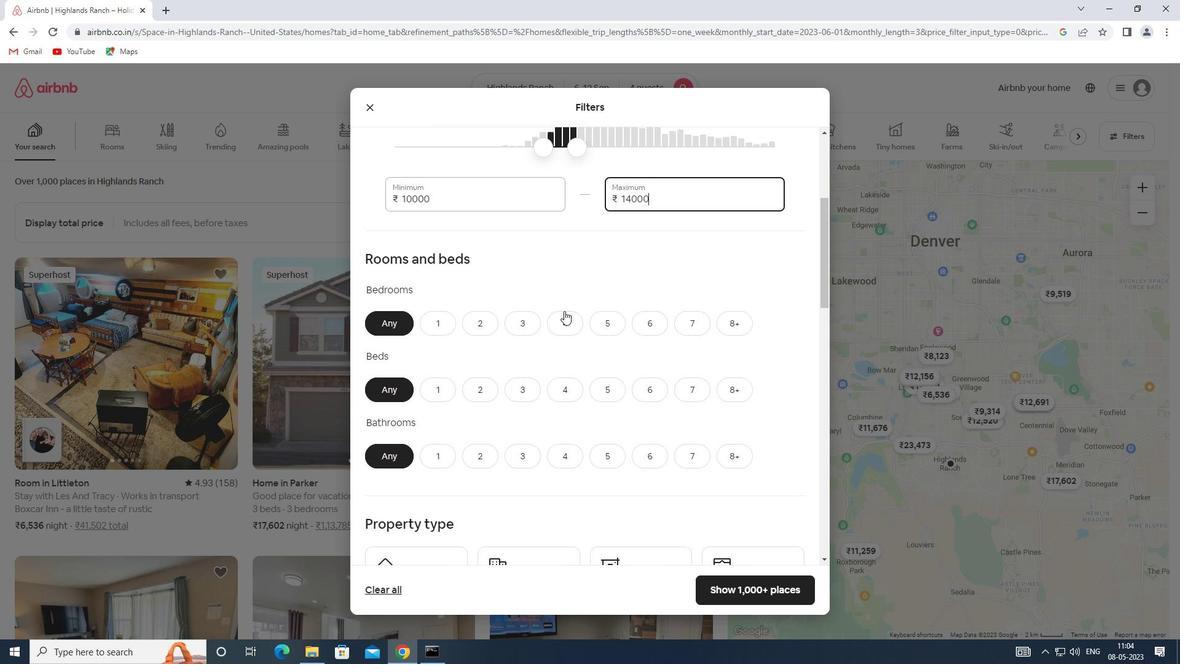 
Action: Mouse moved to (563, 199)
Screenshot: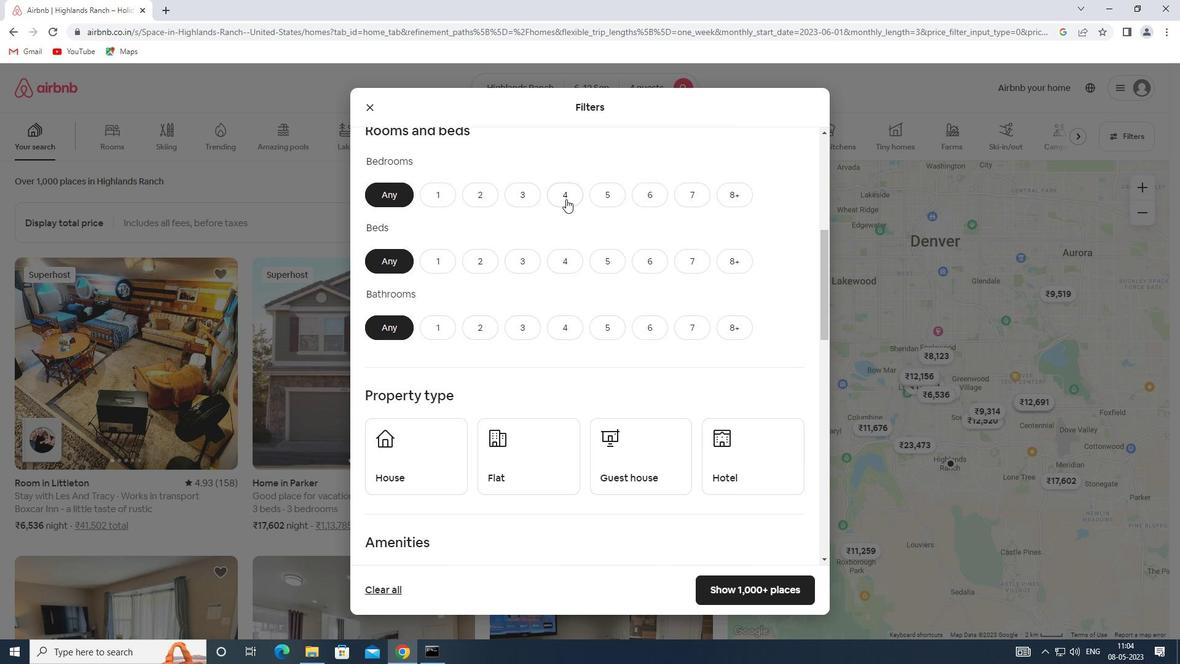 
Action: Mouse pressed left at (563, 199)
Screenshot: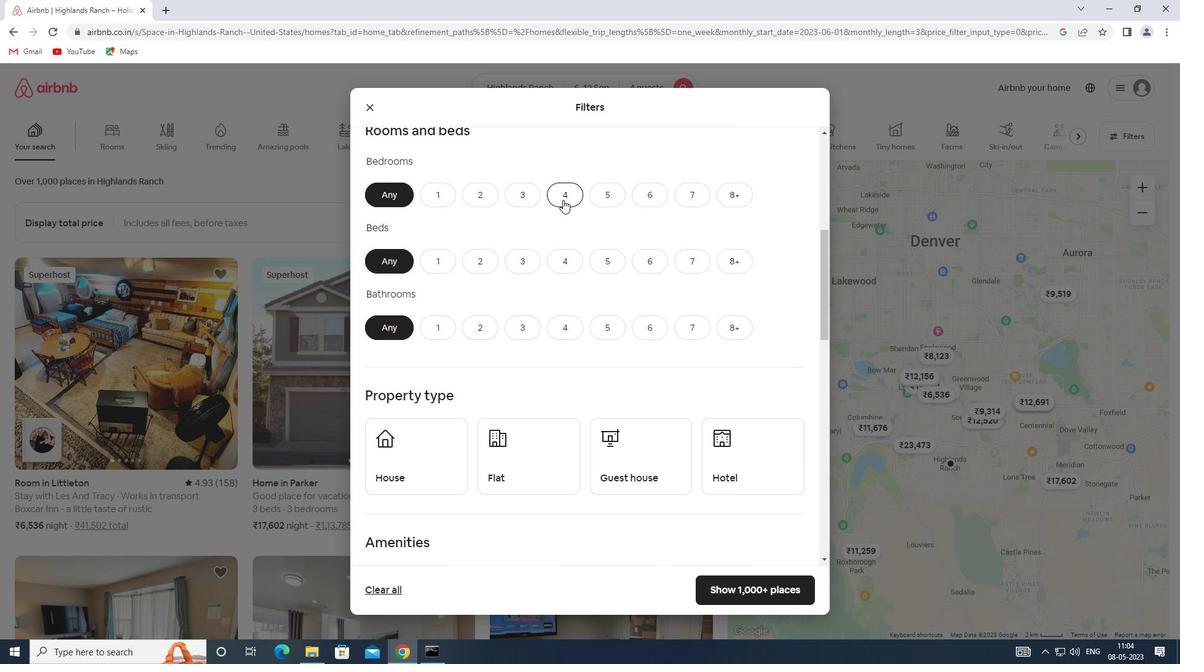 
Action: Mouse moved to (562, 260)
Screenshot: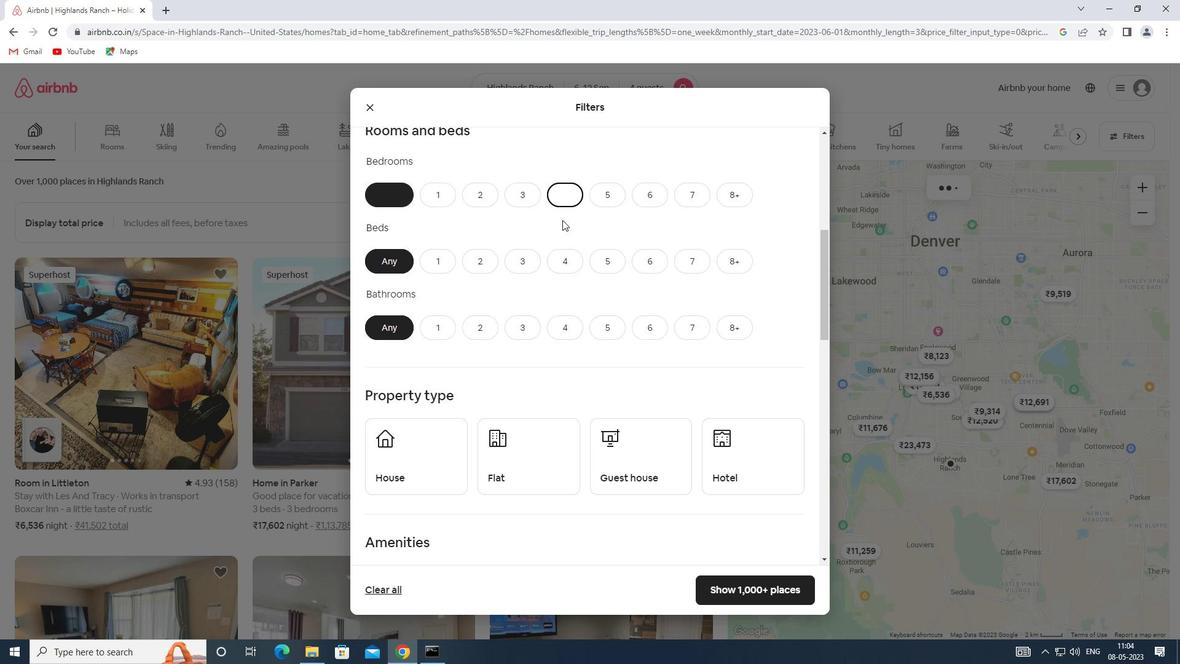 
Action: Mouse pressed left at (562, 260)
Screenshot: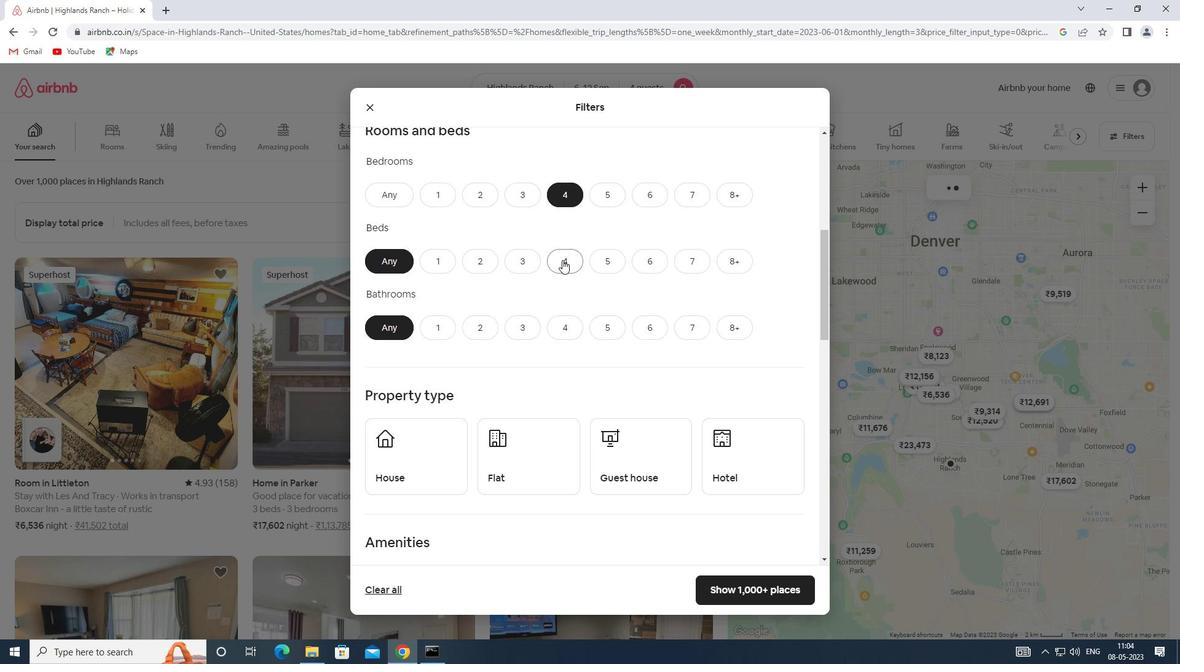 
Action: Mouse moved to (566, 335)
Screenshot: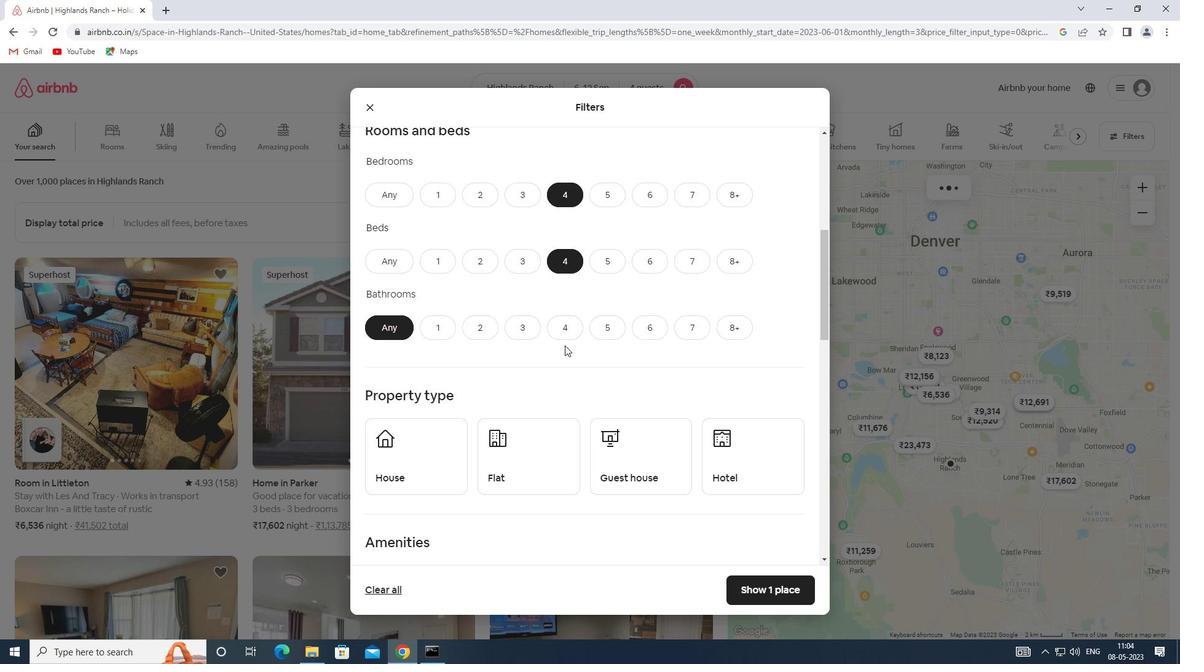 
Action: Mouse pressed left at (566, 335)
Screenshot: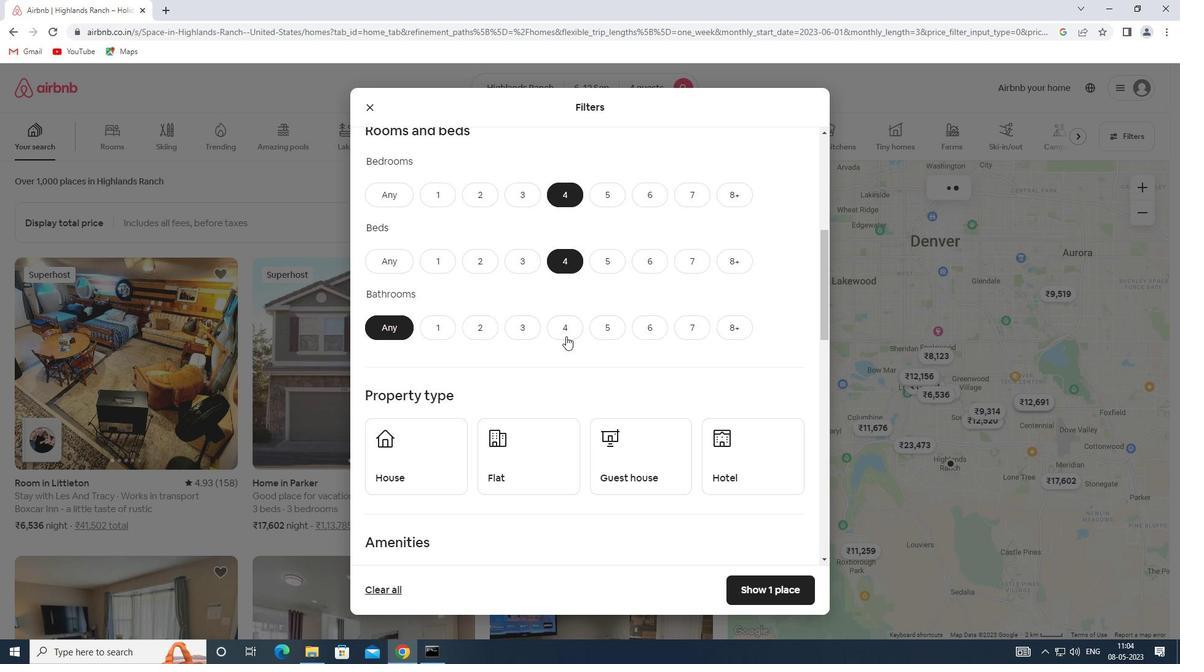 
Action: Mouse scrolled (566, 335) with delta (0, 0)
Screenshot: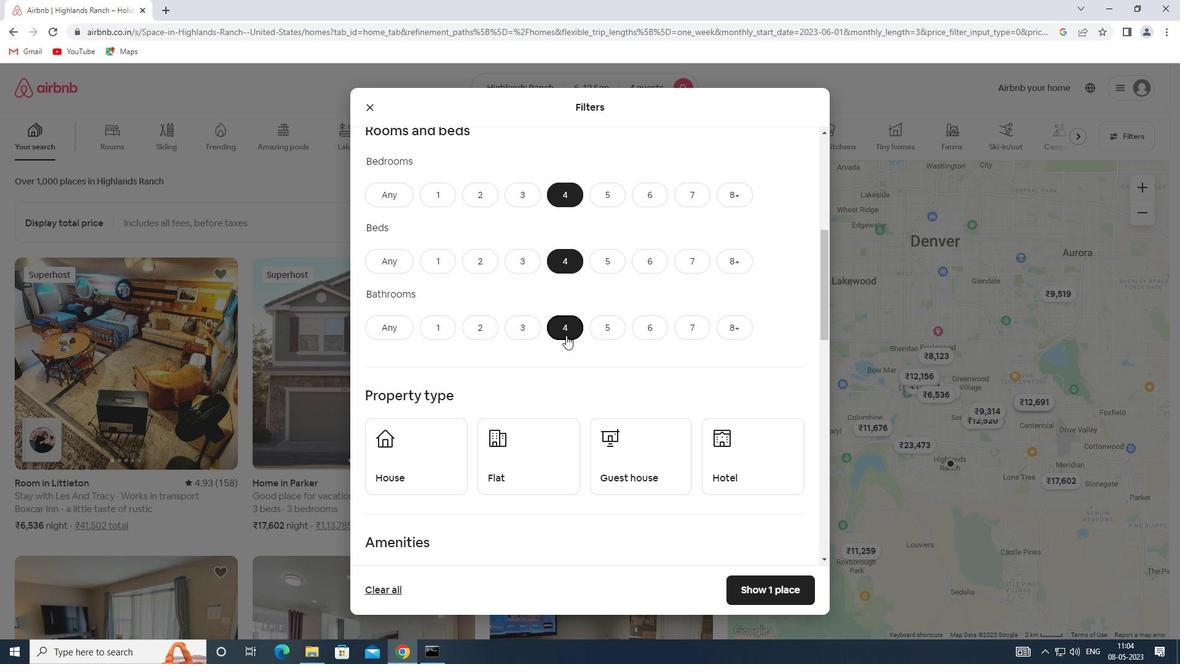 
Action: Mouse scrolled (566, 335) with delta (0, 0)
Screenshot: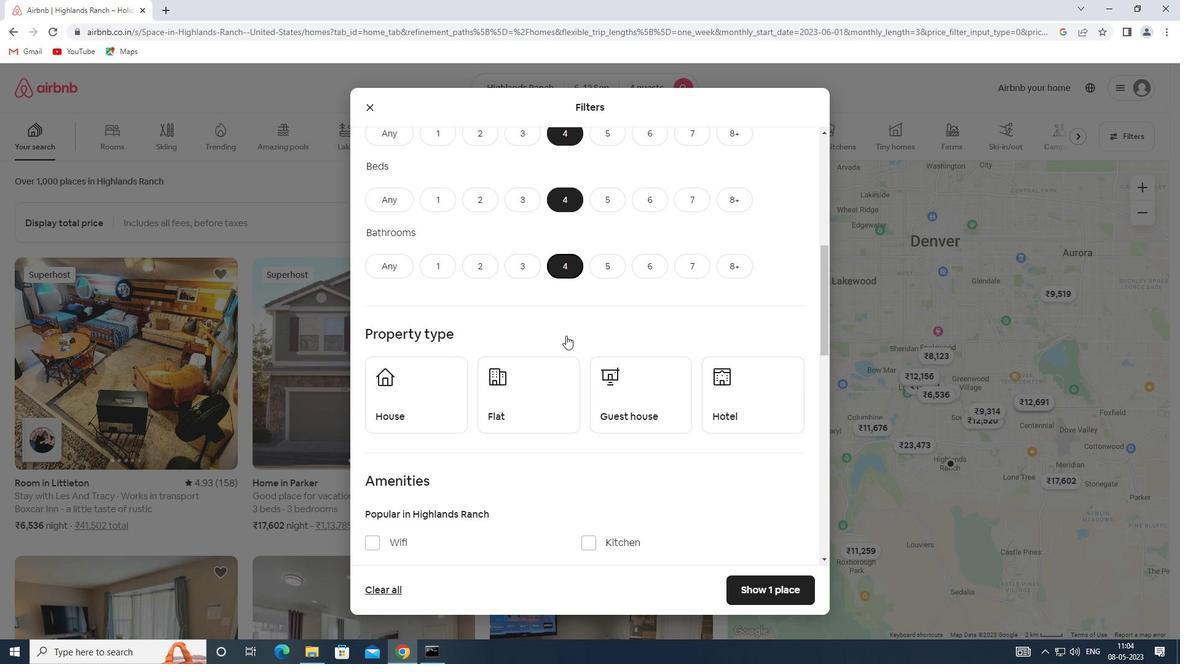 
Action: Mouse moved to (561, 335)
Screenshot: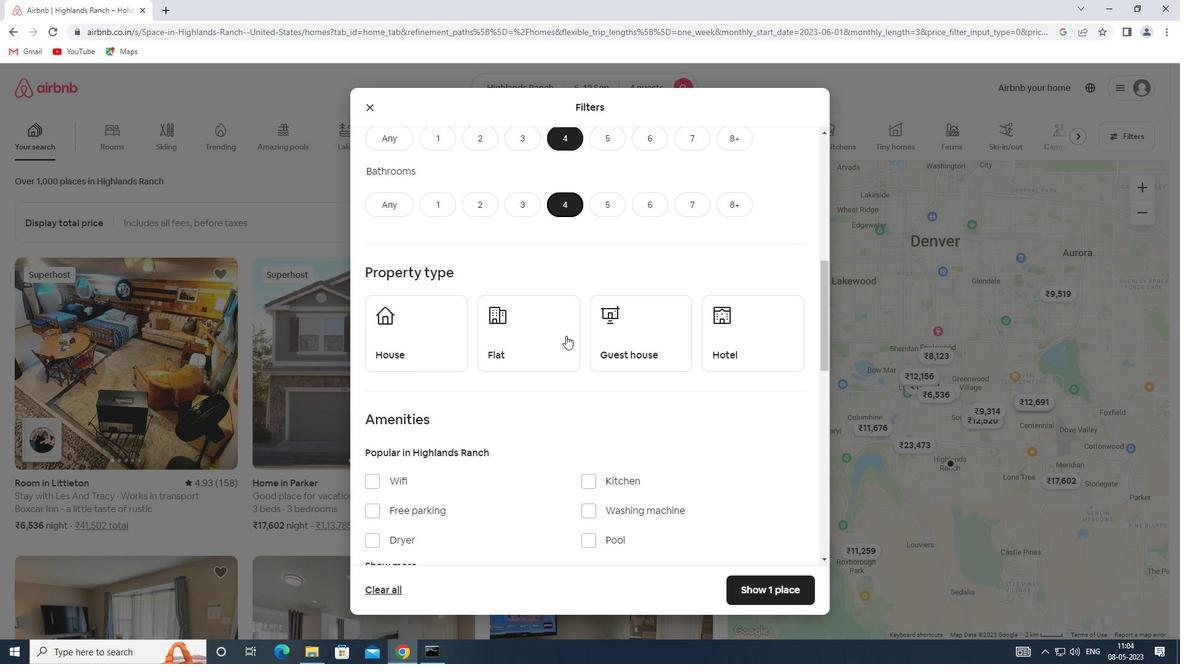 
Action: Mouse scrolled (561, 335) with delta (0, 0)
Screenshot: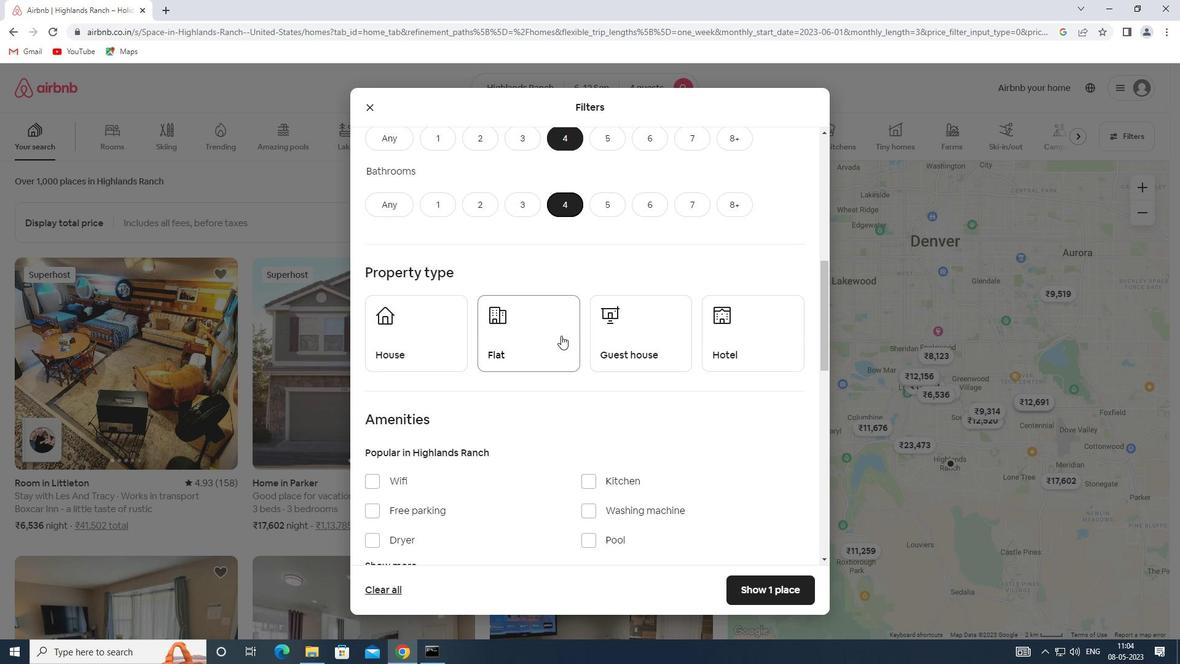 
Action: Mouse moved to (429, 285)
Screenshot: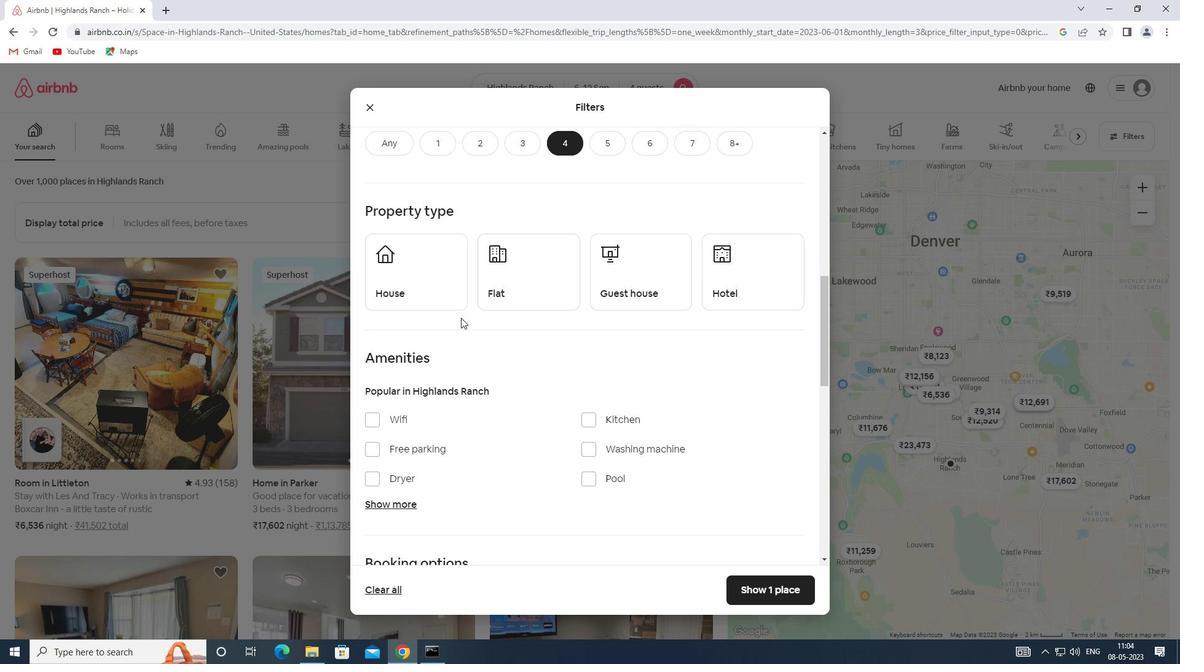 
Action: Mouse pressed left at (429, 285)
Screenshot: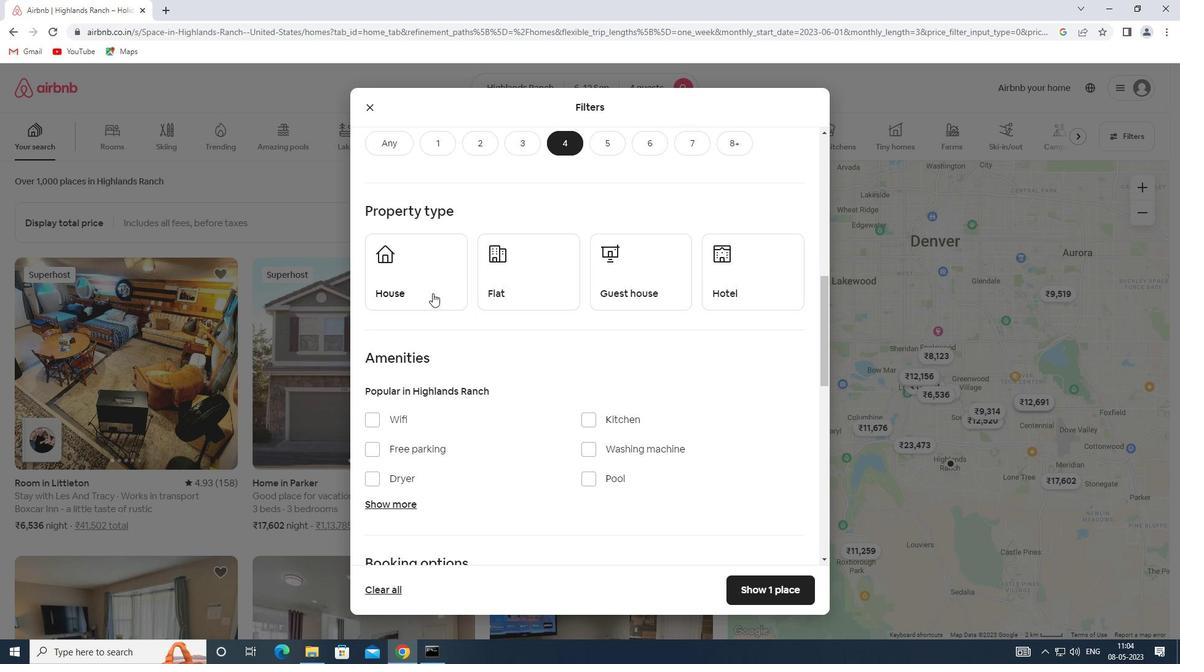 
Action: Mouse moved to (523, 283)
Screenshot: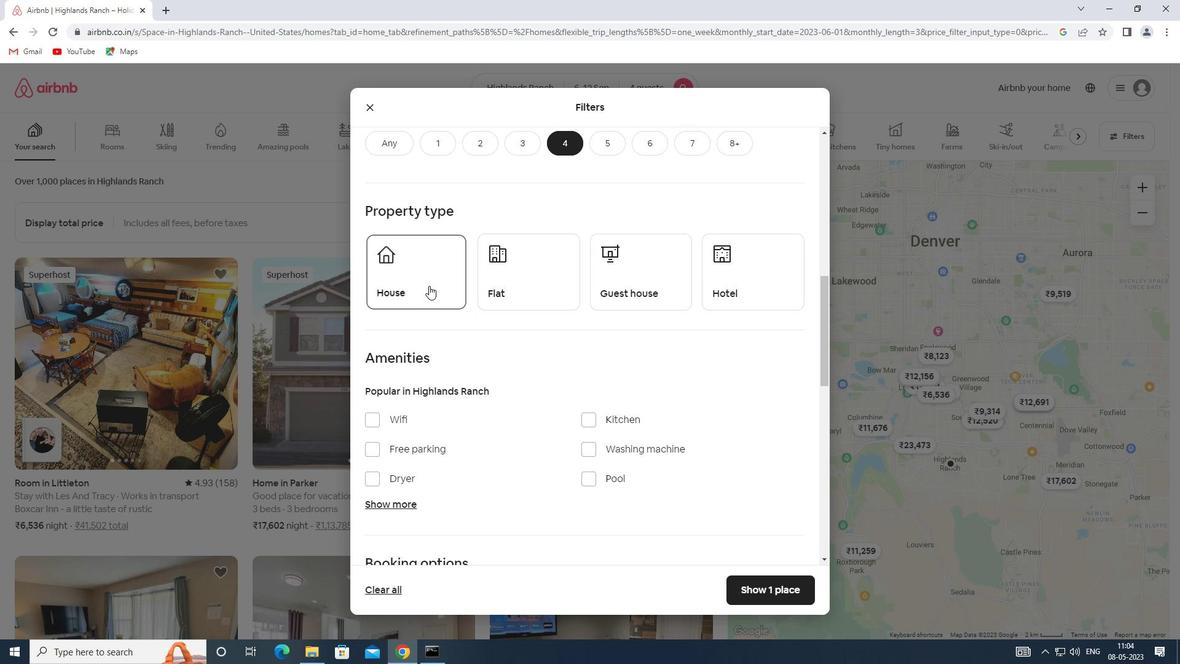 
Action: Mouse pressed left at (523, 283)
Screenshot: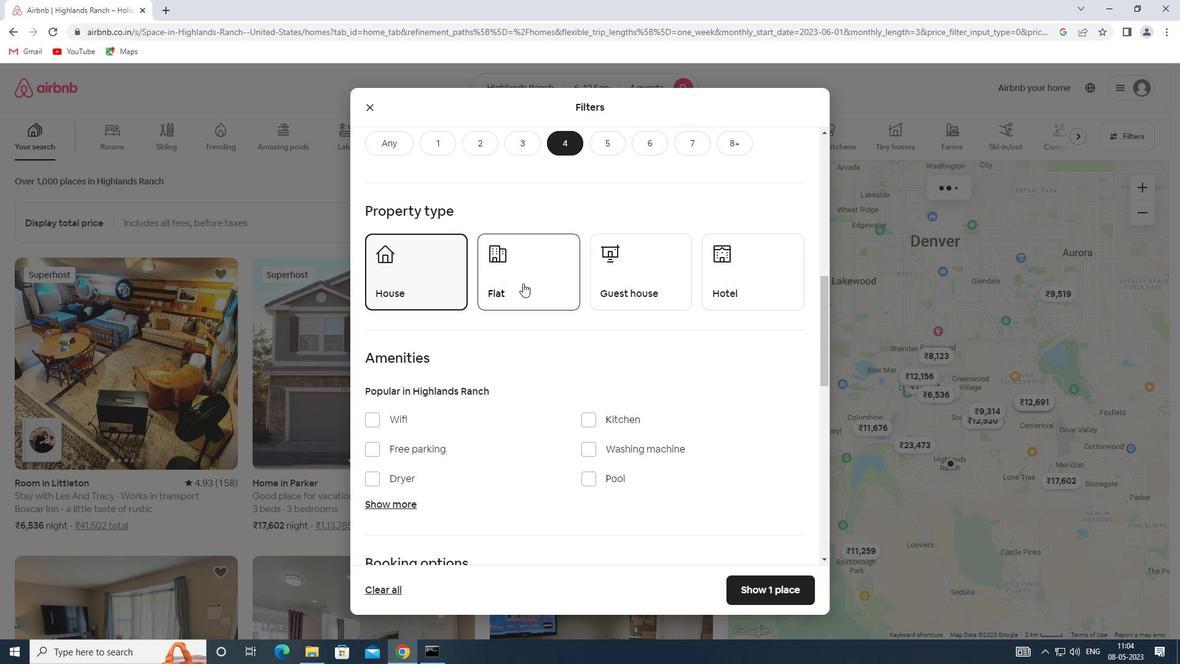 
Action: Mouse moved to (628, 282)
Screenshot: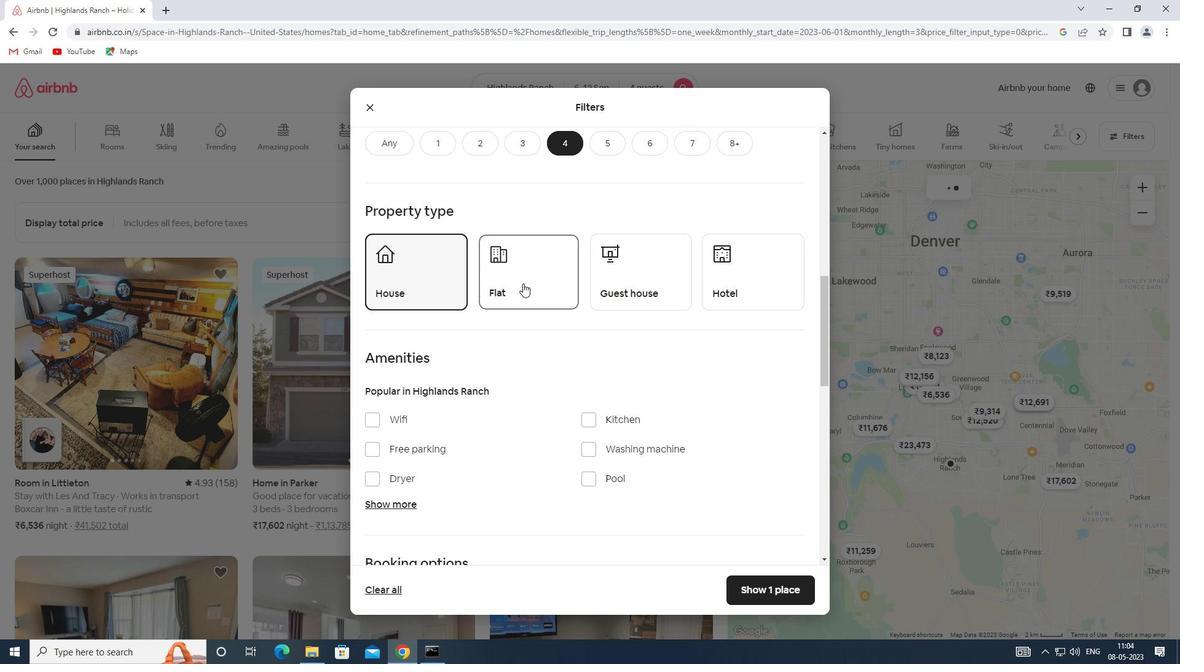 
Action: Mouse pressed left at (628, 282)
Screenshot: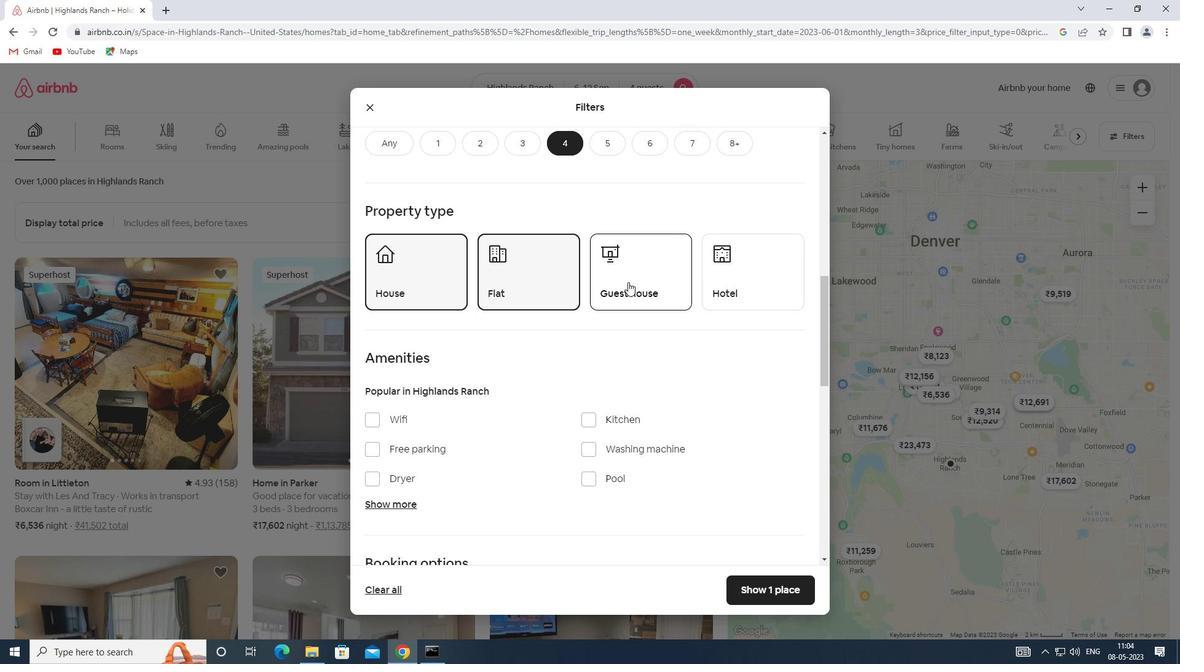 
Action: Mouse moved to (521, 308)
Screenshot: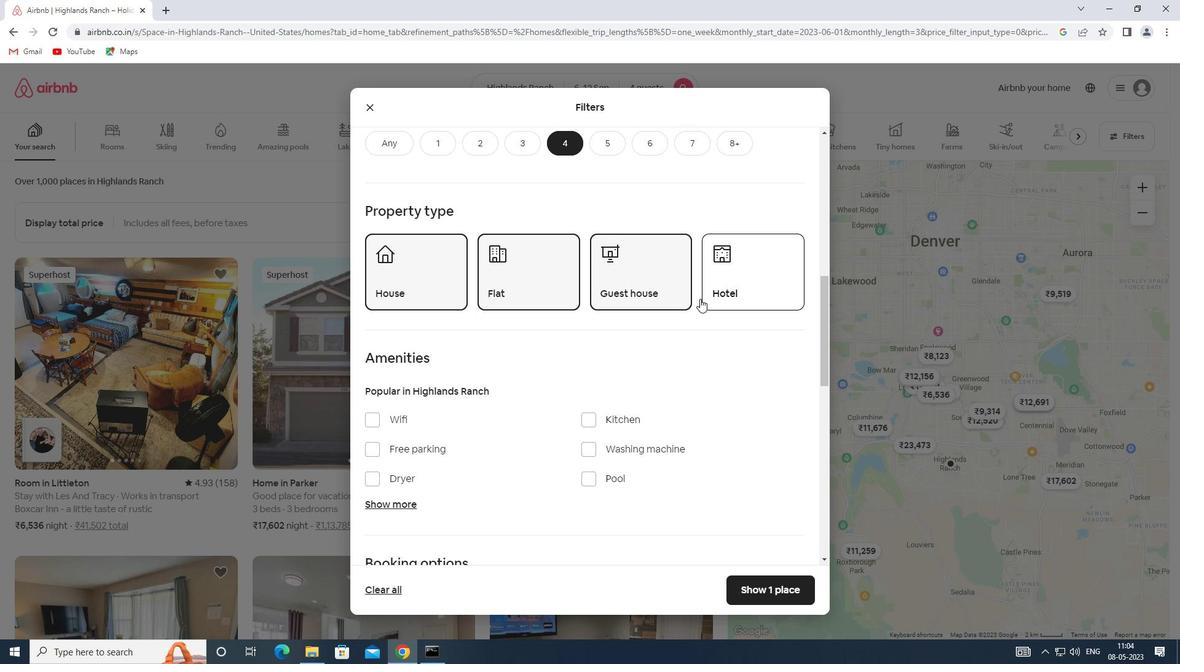 
Action: Mouse scrolled (521, 307) with delta (0, 0)
Screenshot: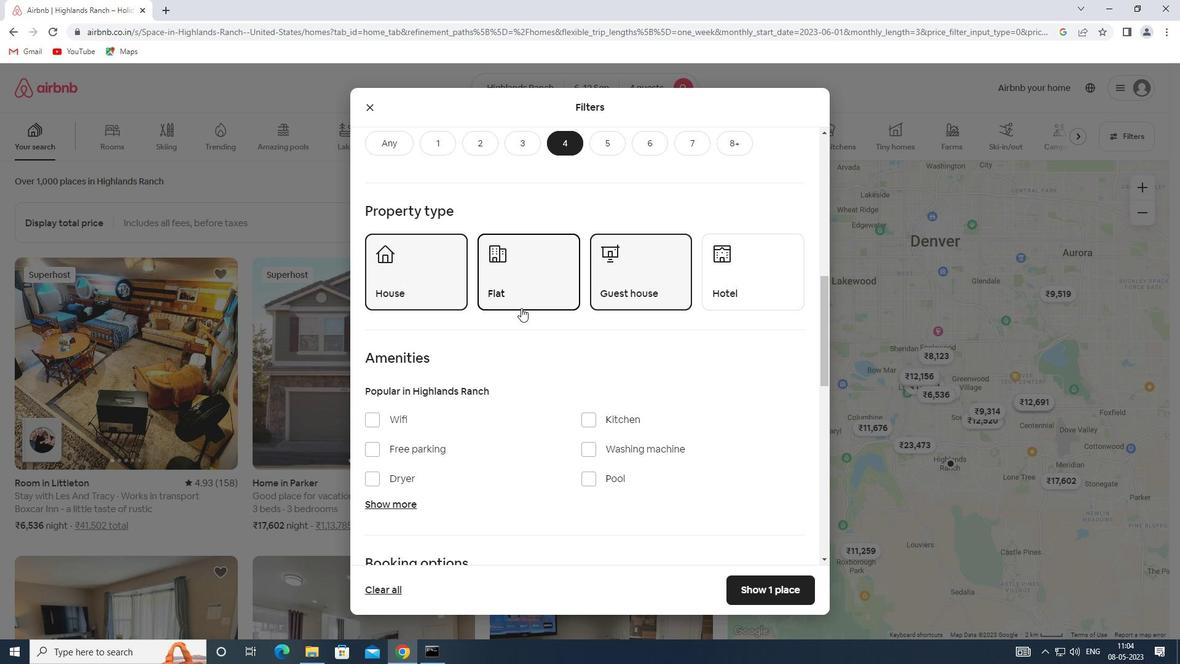 
Action: Mouse scrolled (521, 307) with delta (0, 0)
Screenshot: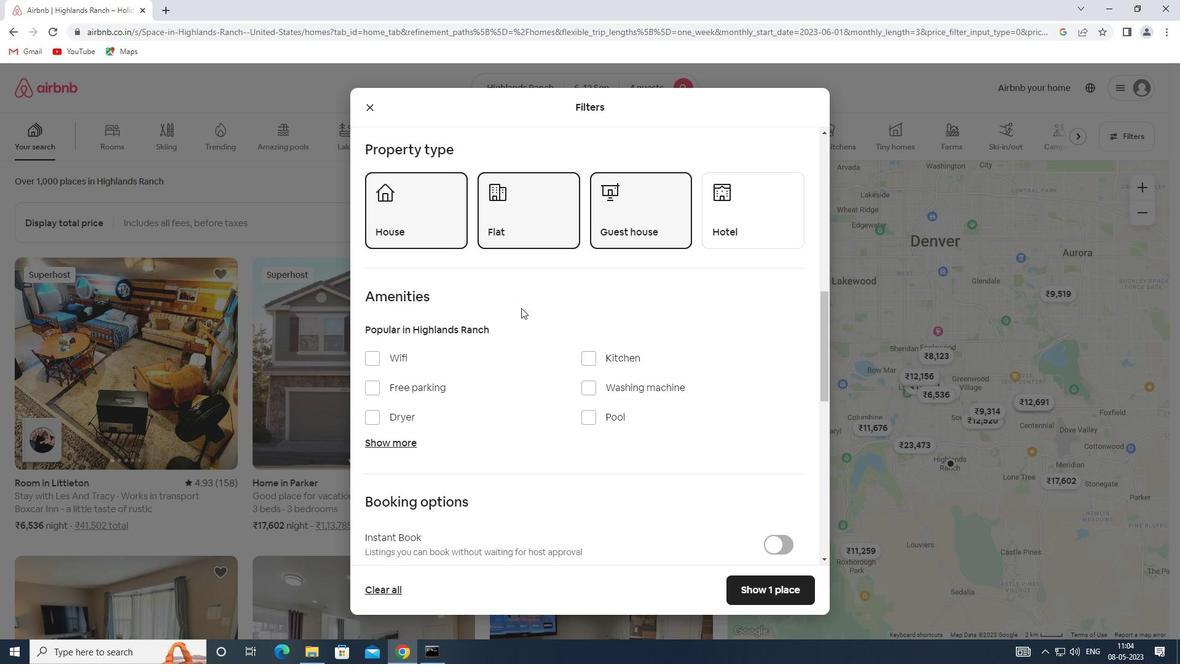 
Action: Mouse moved to (368, 295)
Screenshot: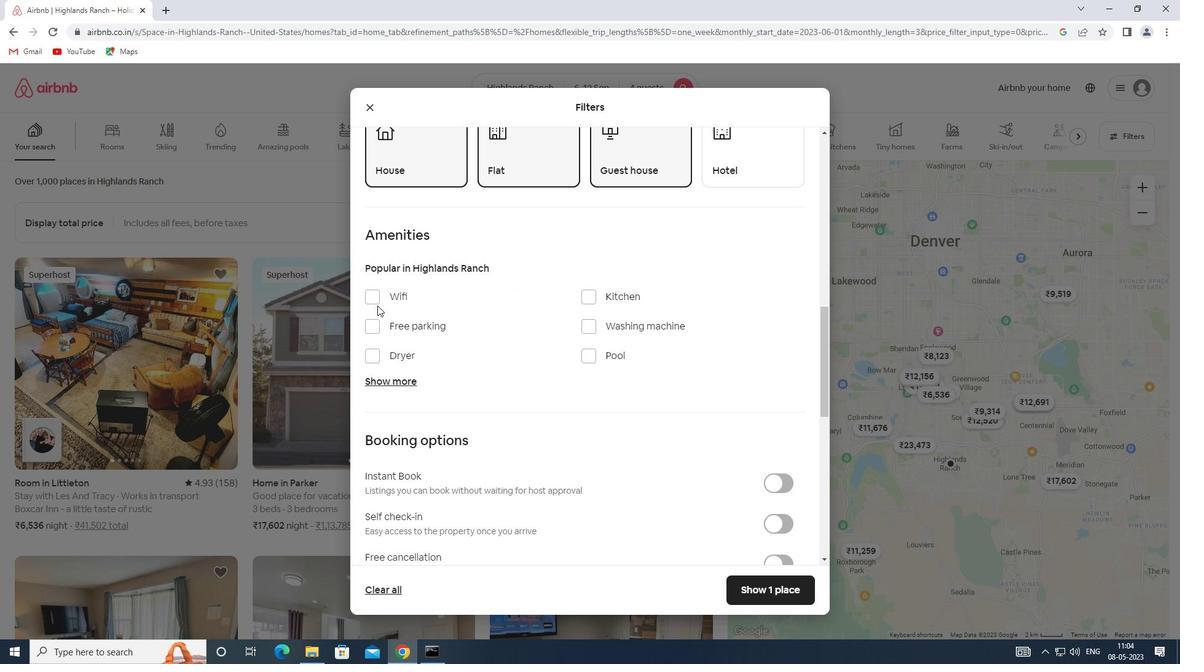 
Action: Mouse pressed left at (368, 295)
Screenshot: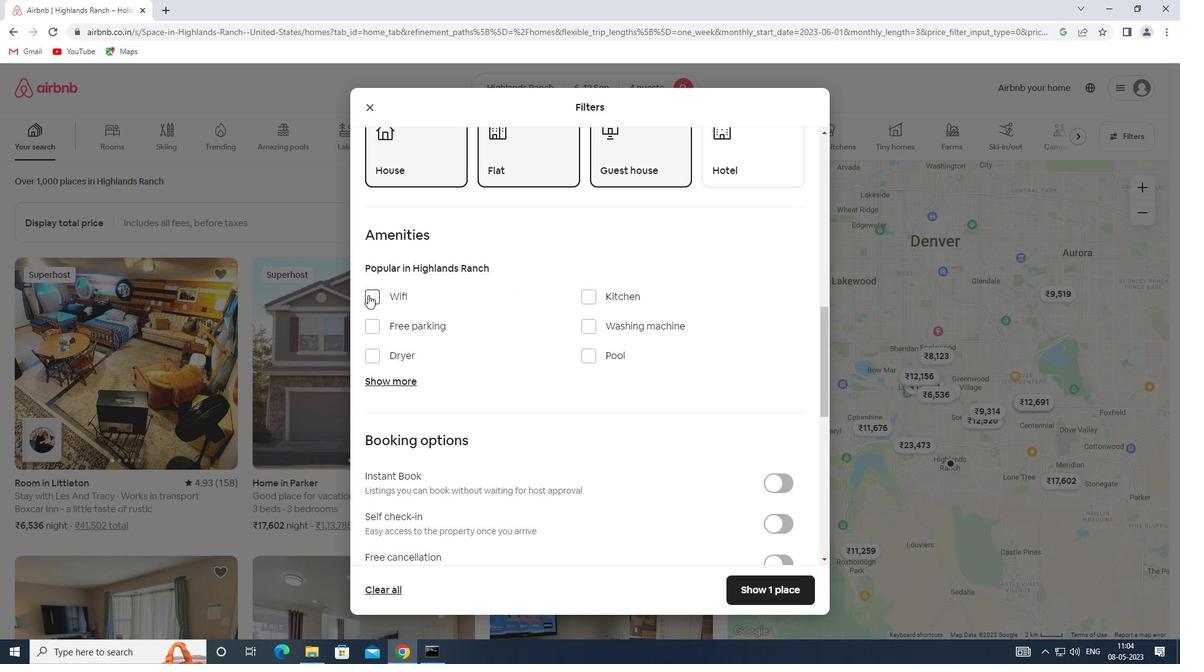 
Action: Mouse scrolled (368, 294) with delta (0, 0)
Screenshot: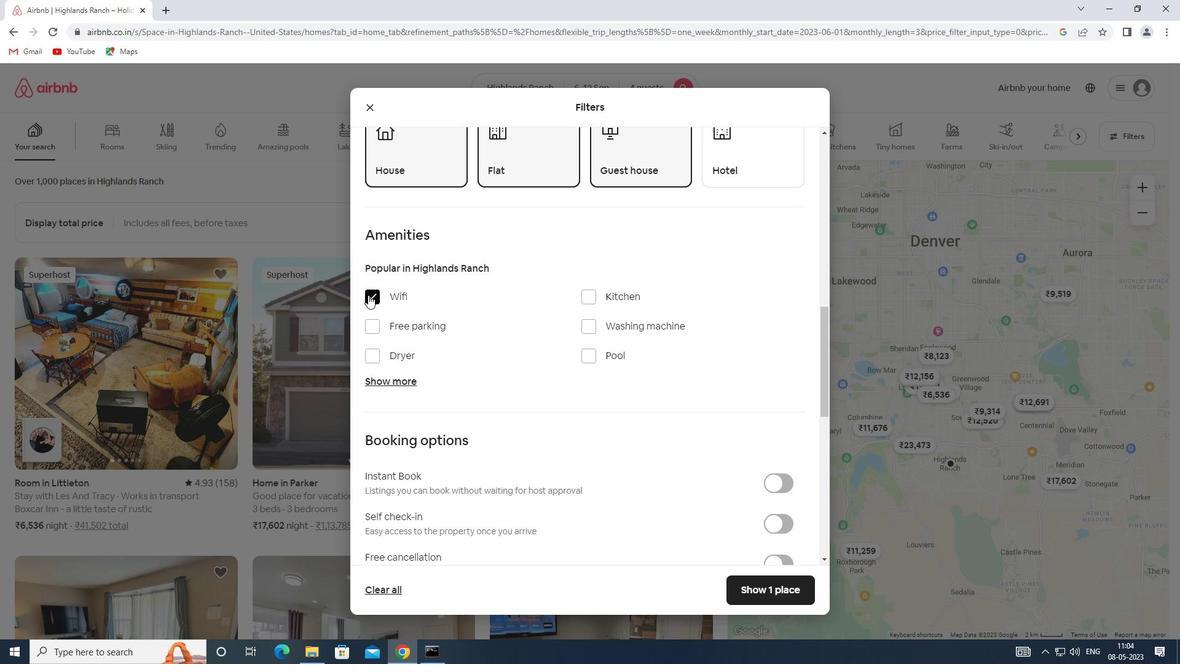 
Action: Mouse moved to (381, 324)
Screenshot: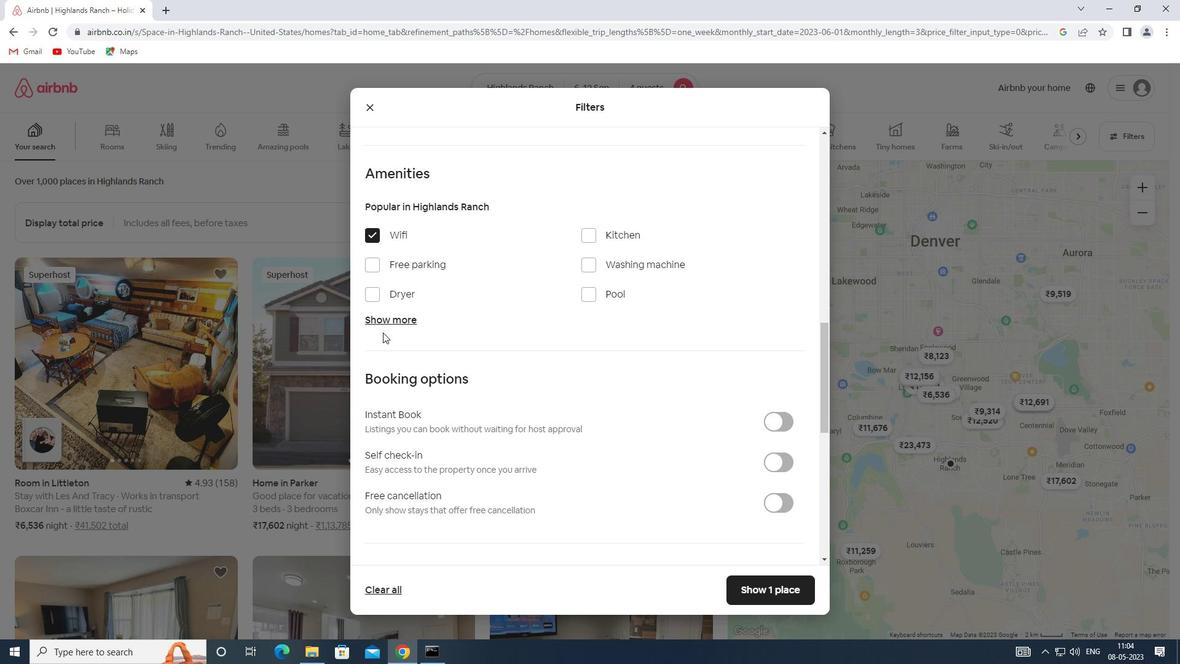 
Action: Mouse pressed left at (381, 324)
Screenshot: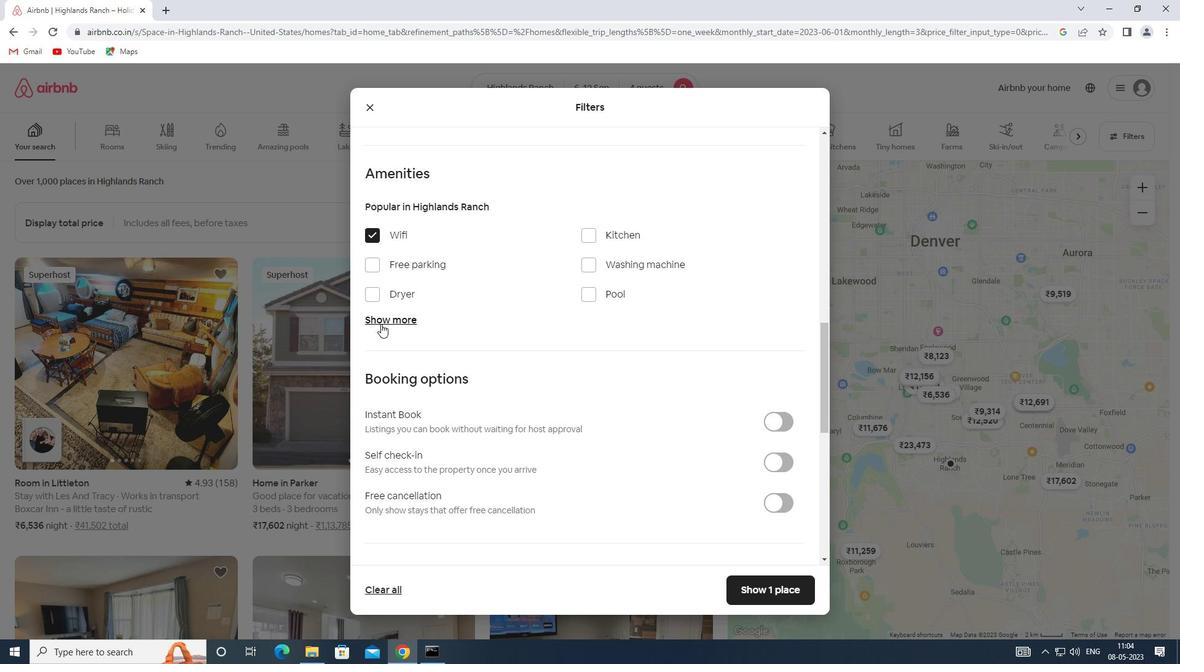 
Action: Mouse moved to (594, 390)
Screenshot: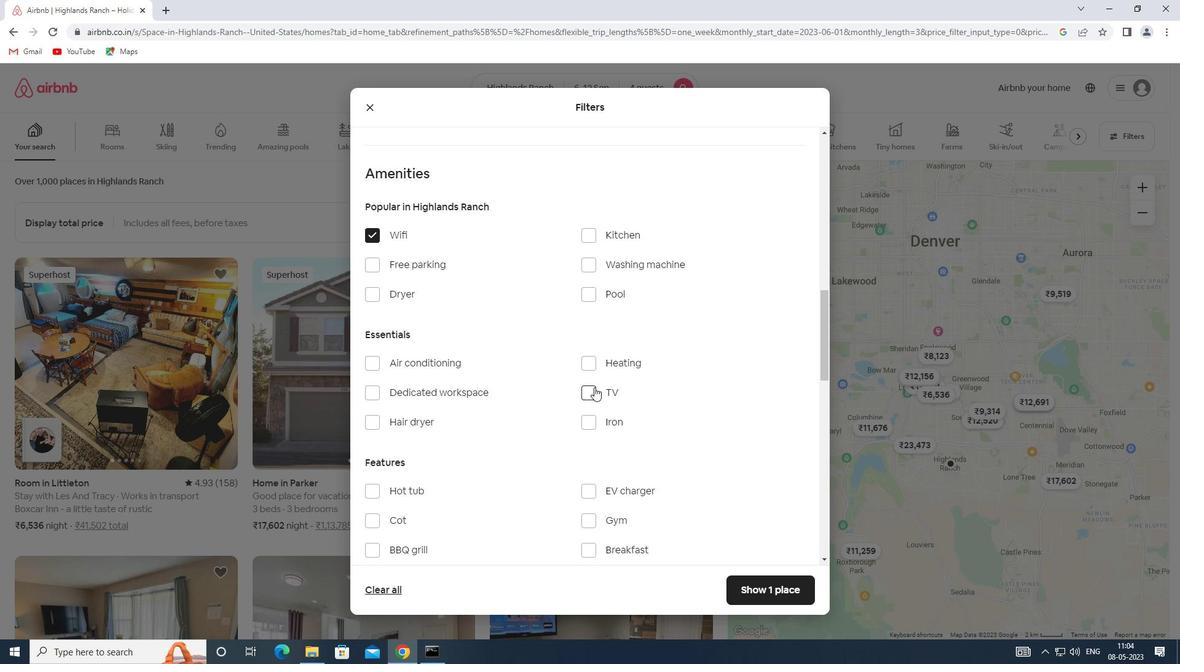 
Action: Mouse pressed left at (594, 390)
Screenshot: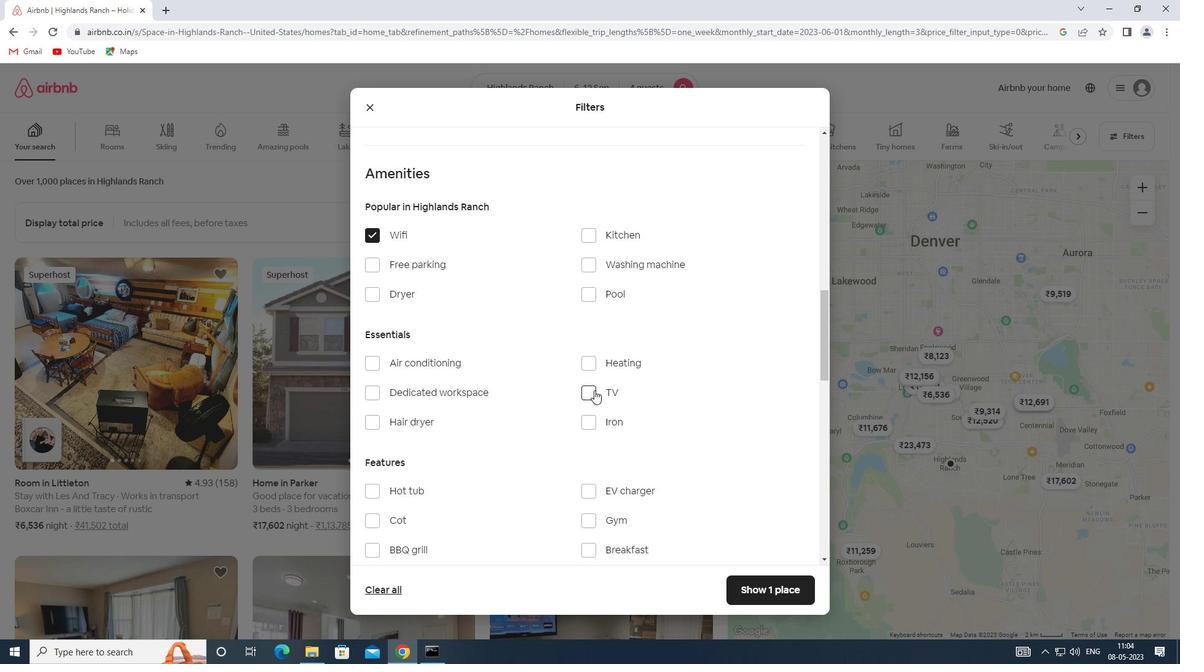
Action: Mouse moved to (519, 388)
Screenshot: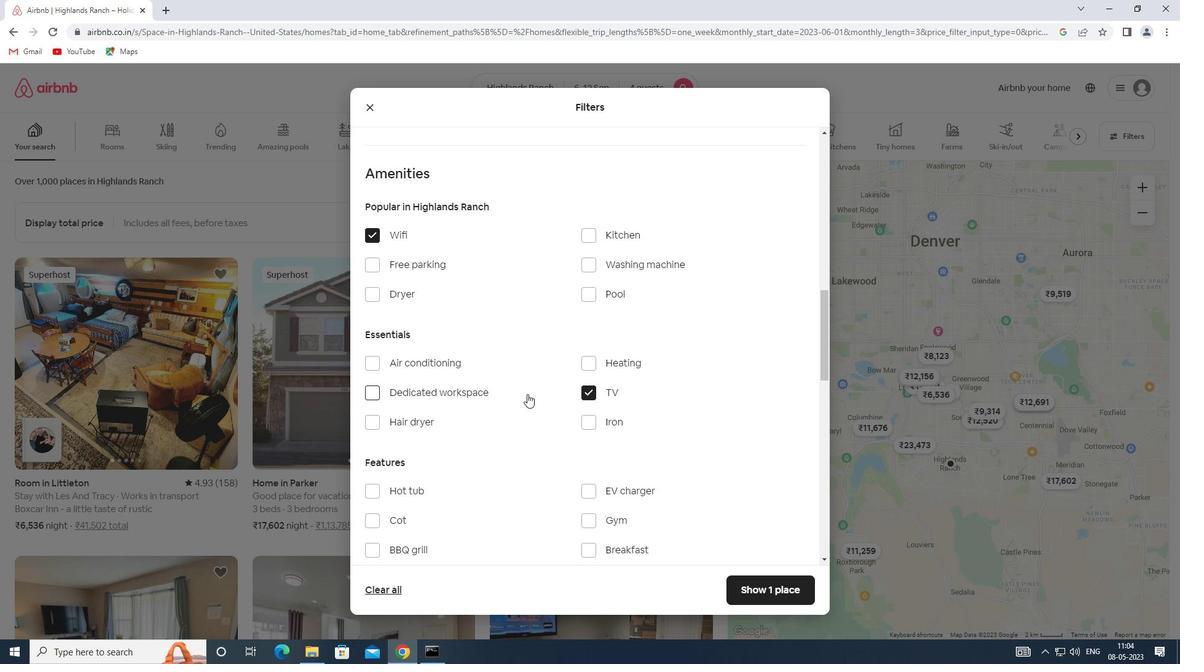 
Action: Mouse scrolled (519, 387) with delta (0, 0)
Screenshot: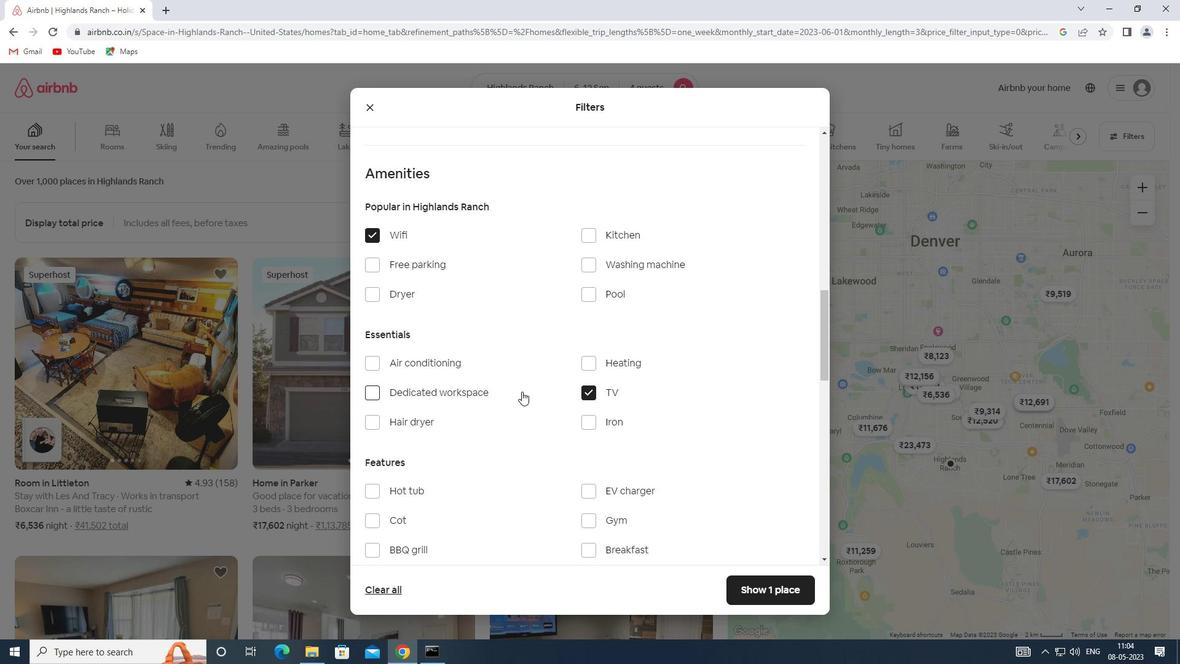 
Action: Mouse moved to (372, 204)
Screenshot: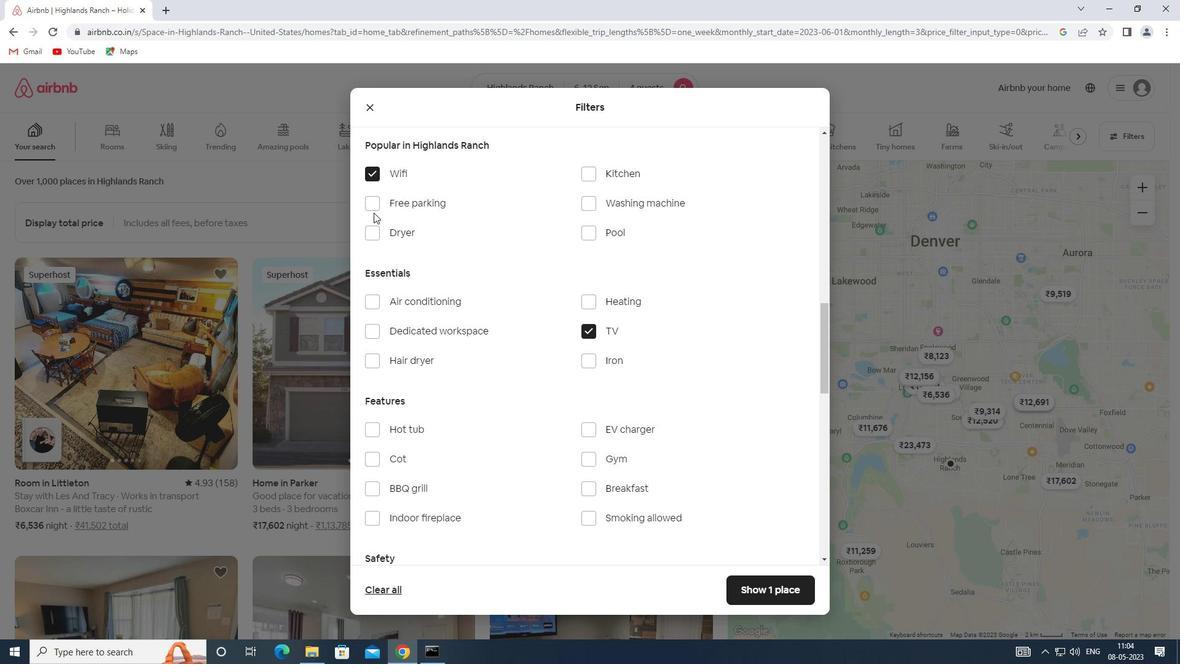
Action: Mouse pressed left at (372, 204)
Screenshot: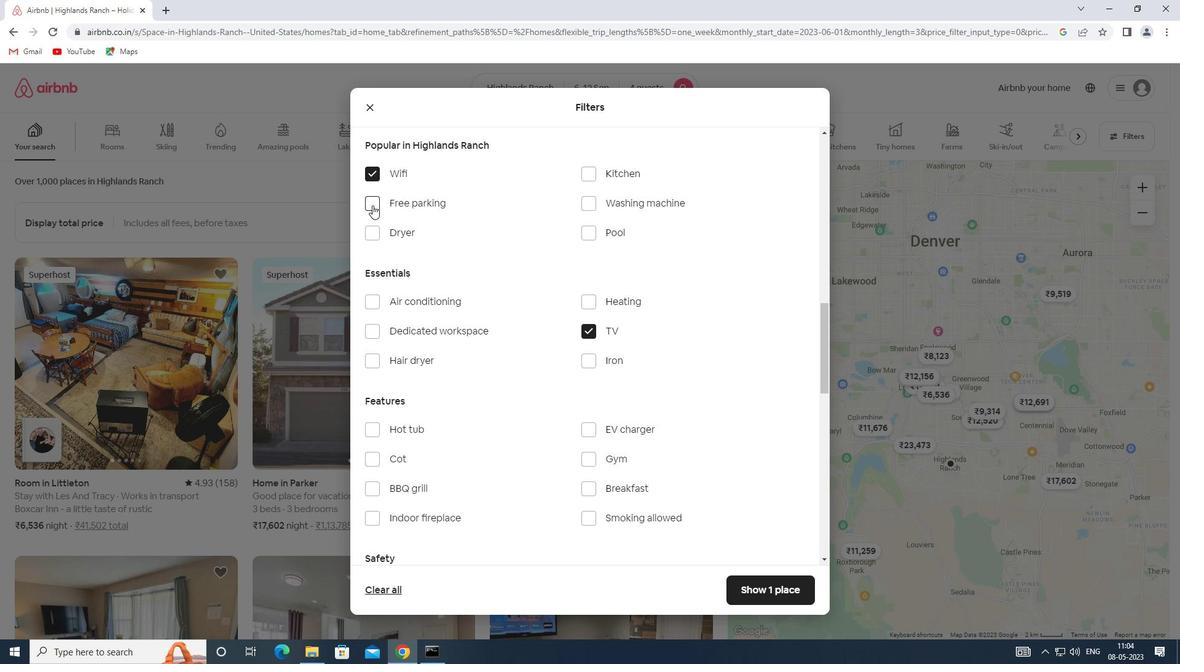 
Action: Mouse moved to (555, 367)
Screenshot: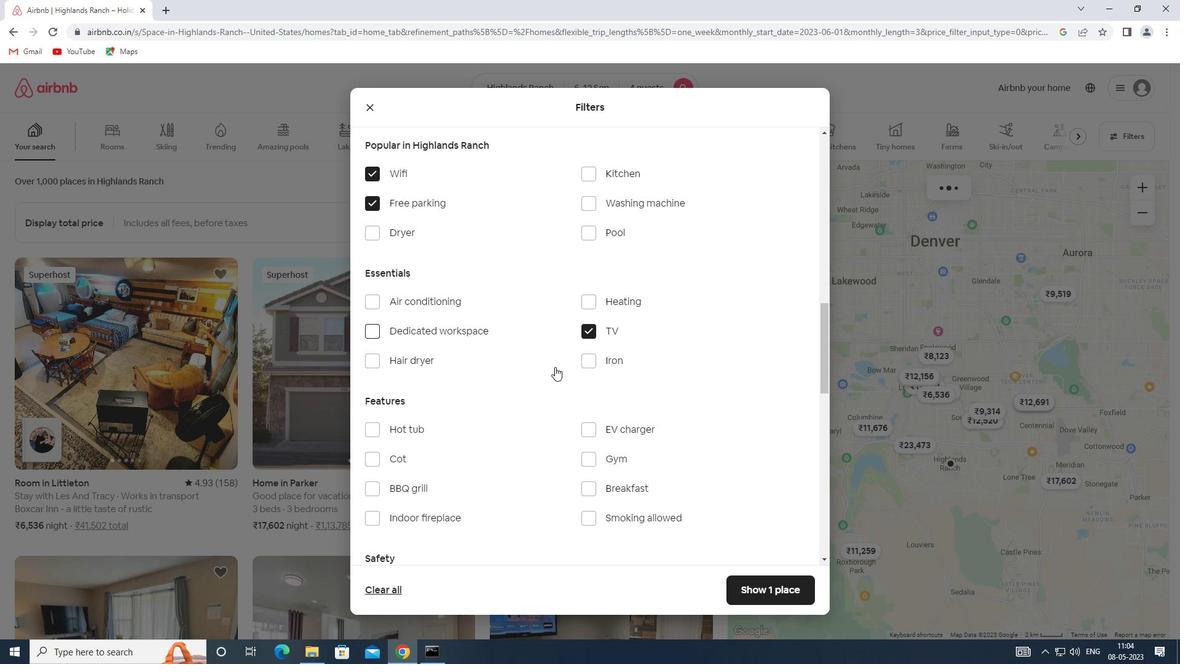 
Action: Mouse scrolled (555, 366) with delta (0, 0)
Screenshot: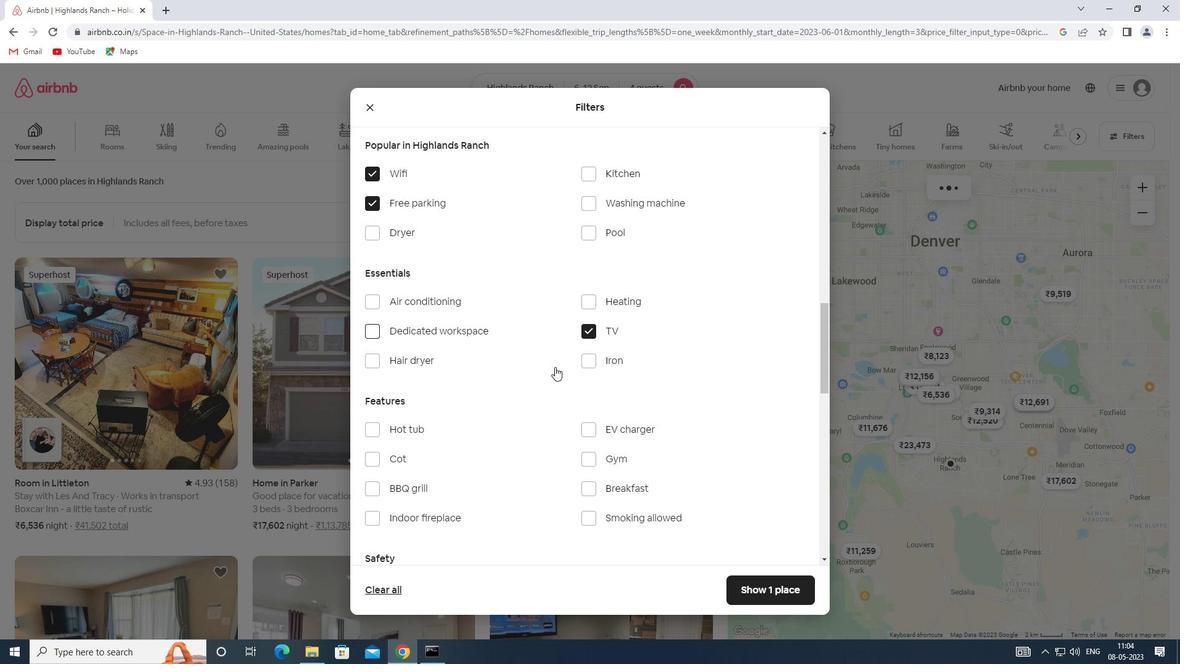 
Action: Mouse moved to (588, 392)
Screenshot: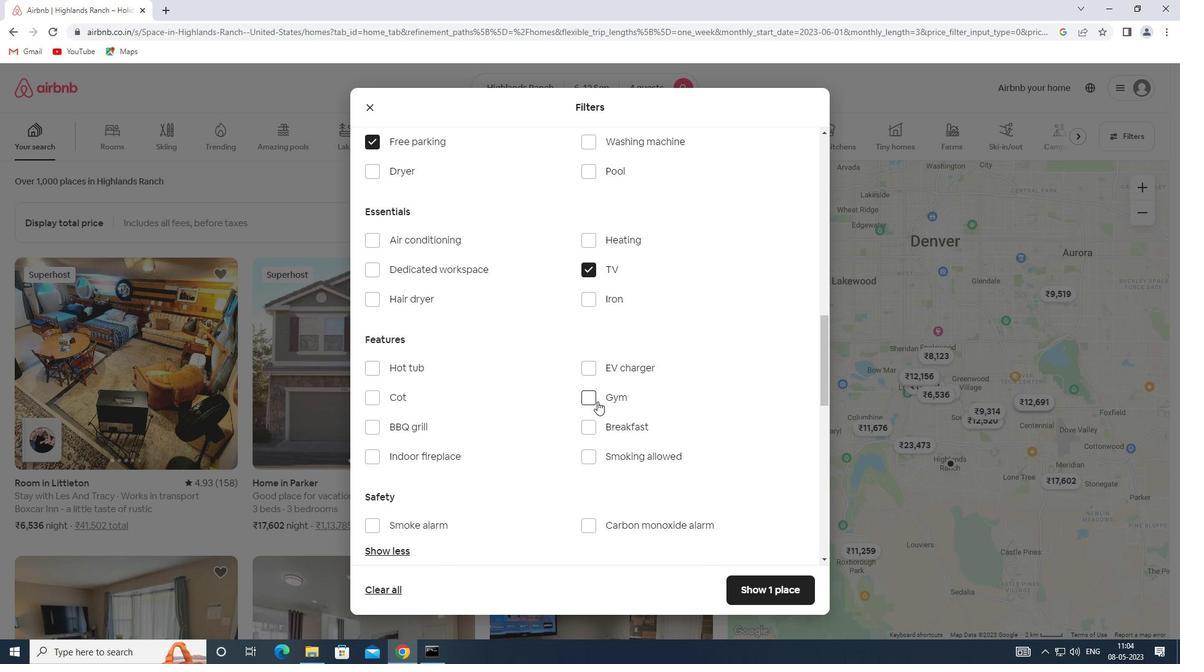 
Action: Mouse pressed left at (588, 392)
Screenshot: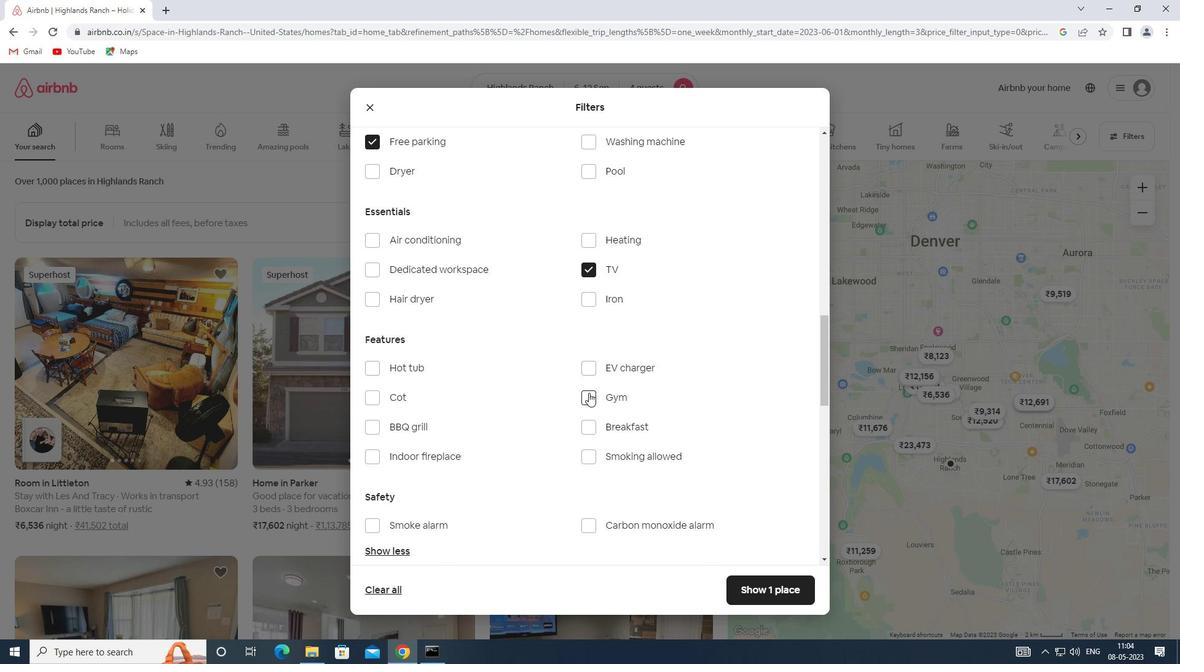 
Action: Mouse moved to (585, 426)
Screenshot: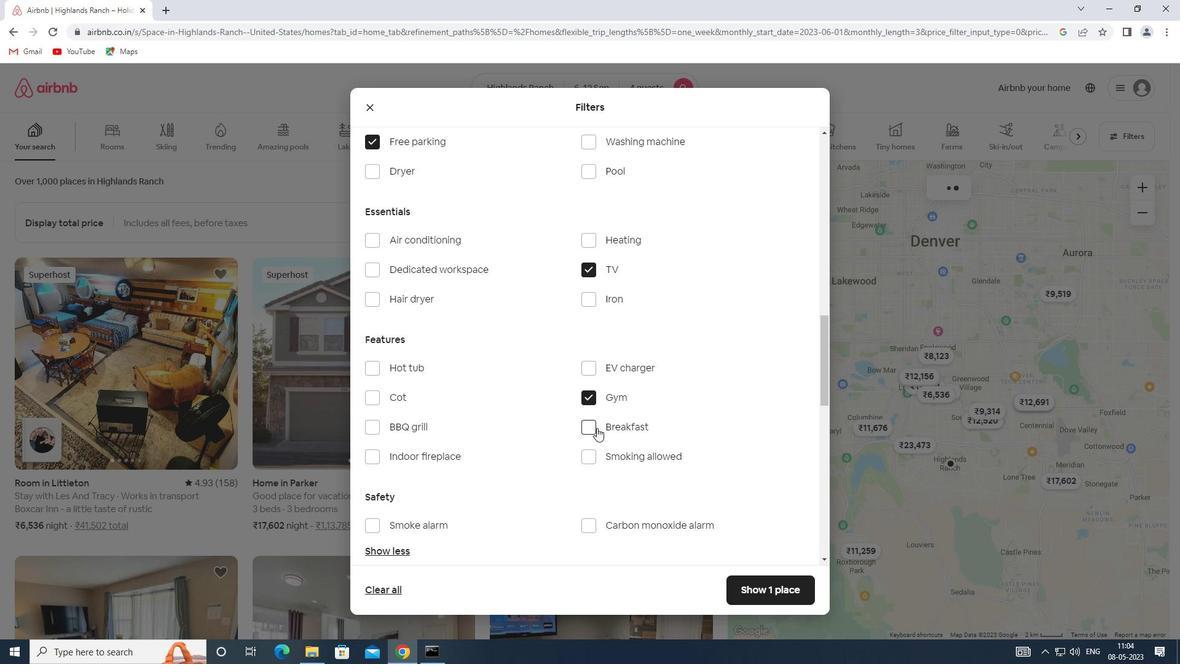 
Action: Mouse pressed left at (585, 426)
Screenshot: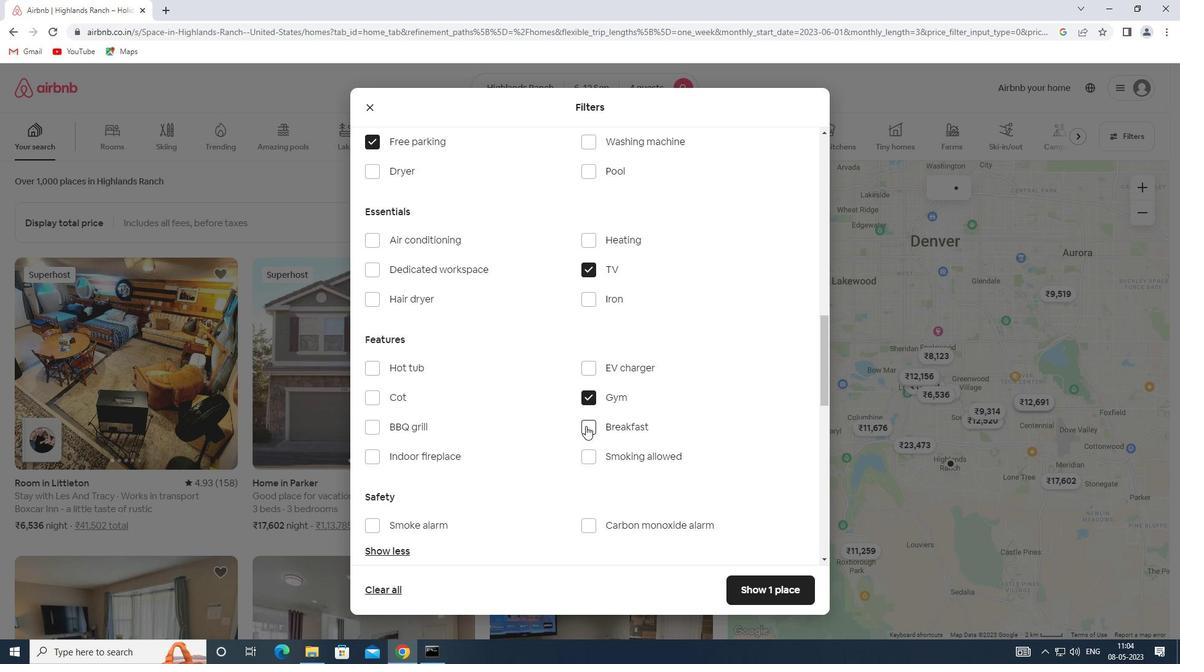 
Action: Mouse moved to (505, 419)
Screenshot: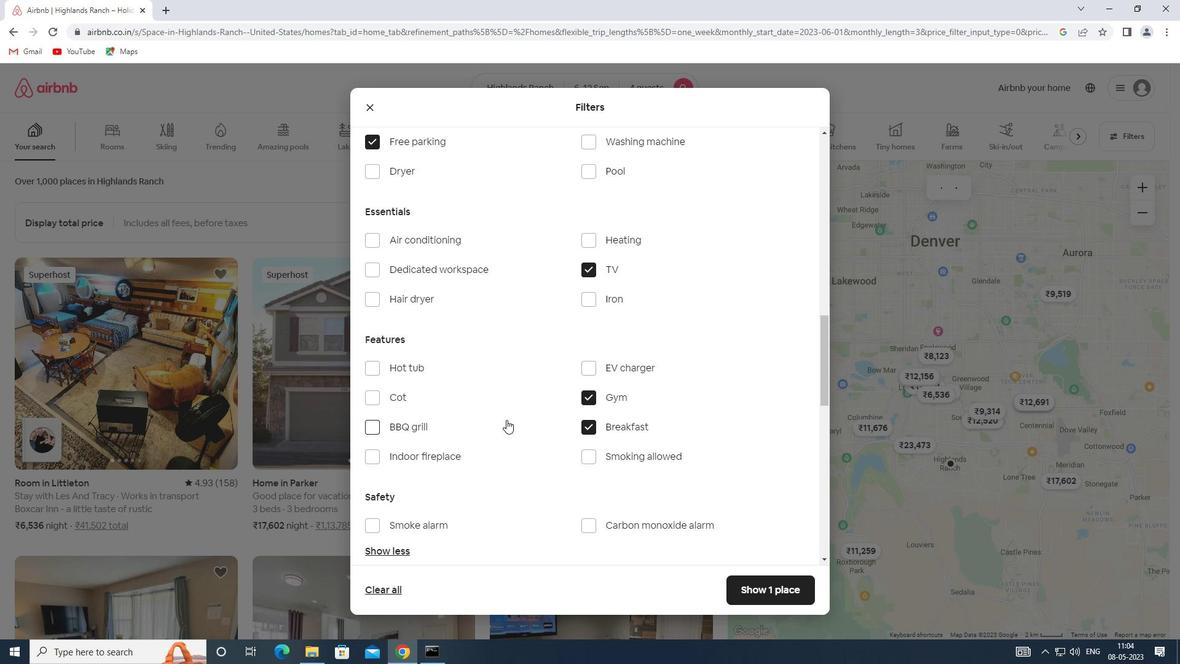 
Action: Mouse scrolled (505, 418) with delta (0, 0)
Screenshot: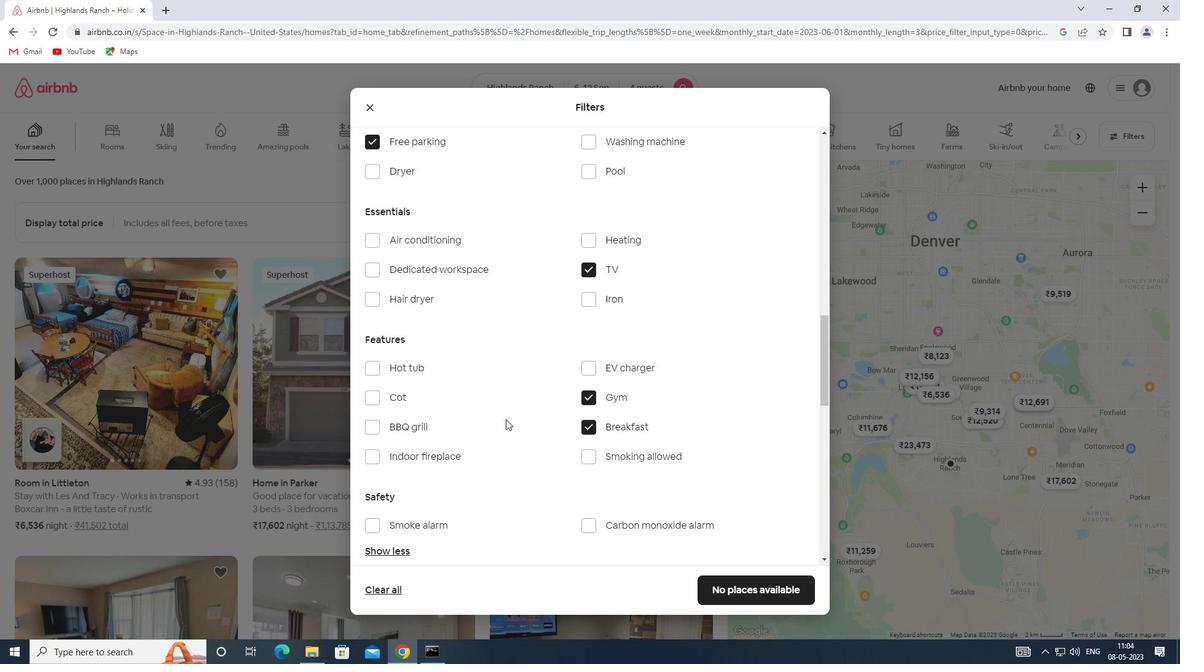 
Action: Mouse scrolled (505, 418) with delta (0, 0)
Screenshot: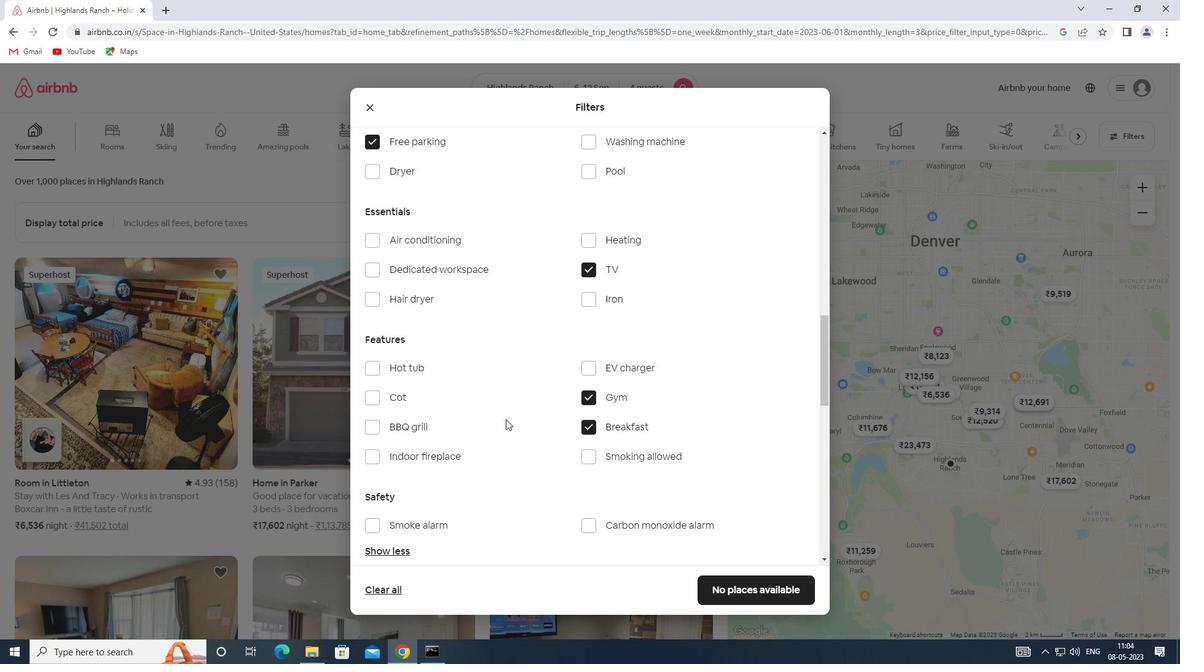 
Action: Mouse scrolled (505, 418) with delta (0, 0)
Screenshot: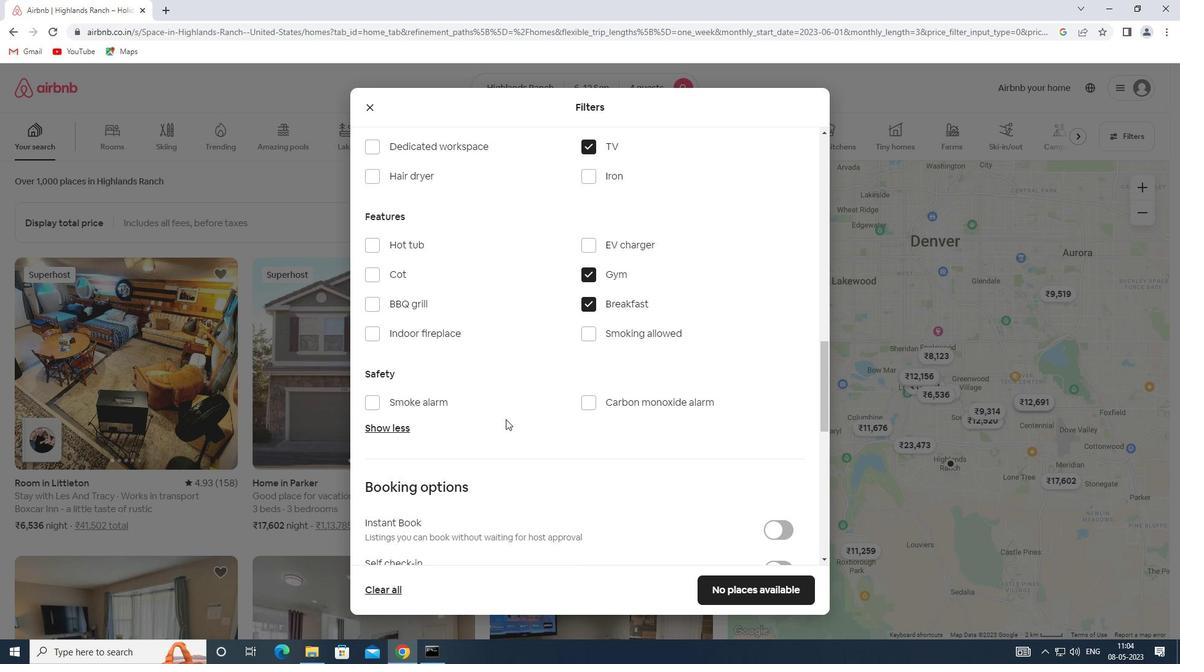 
Action: Mouse scrolled (505, 418) with delta (0, 0)
Screenshot: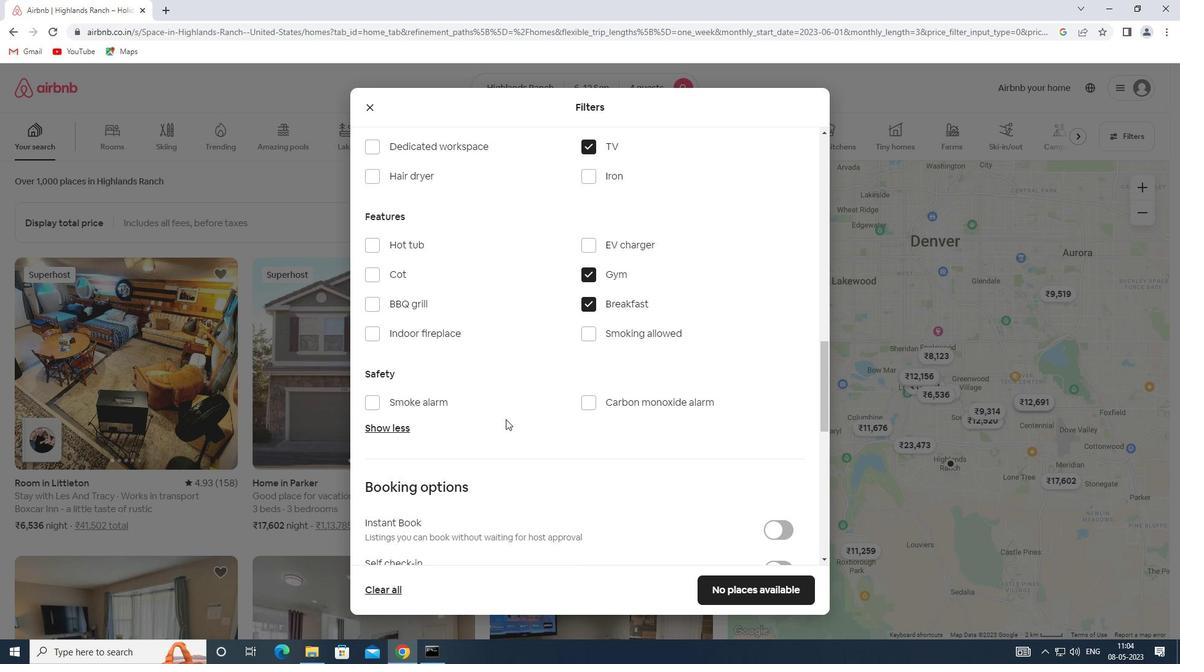 
Action: Mouse scrolled (505, 418) with delta (0, 0)
Screenshot: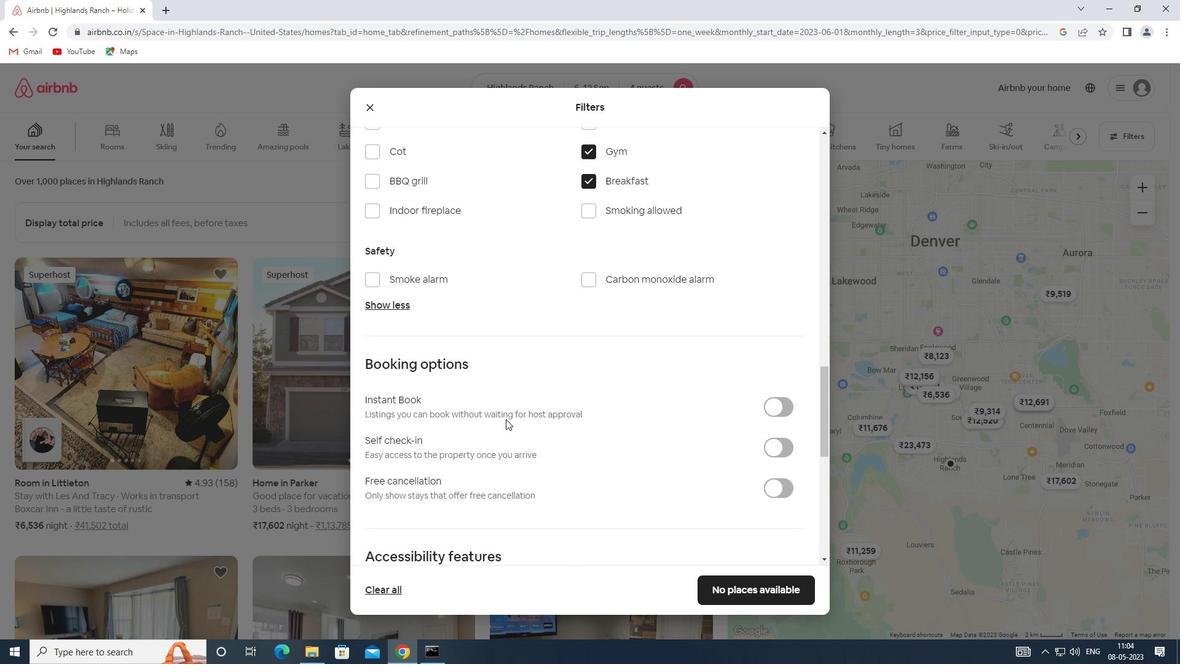 
Action: Mouse scrolled (505, 418) with delta (0, 0)
Screenshot: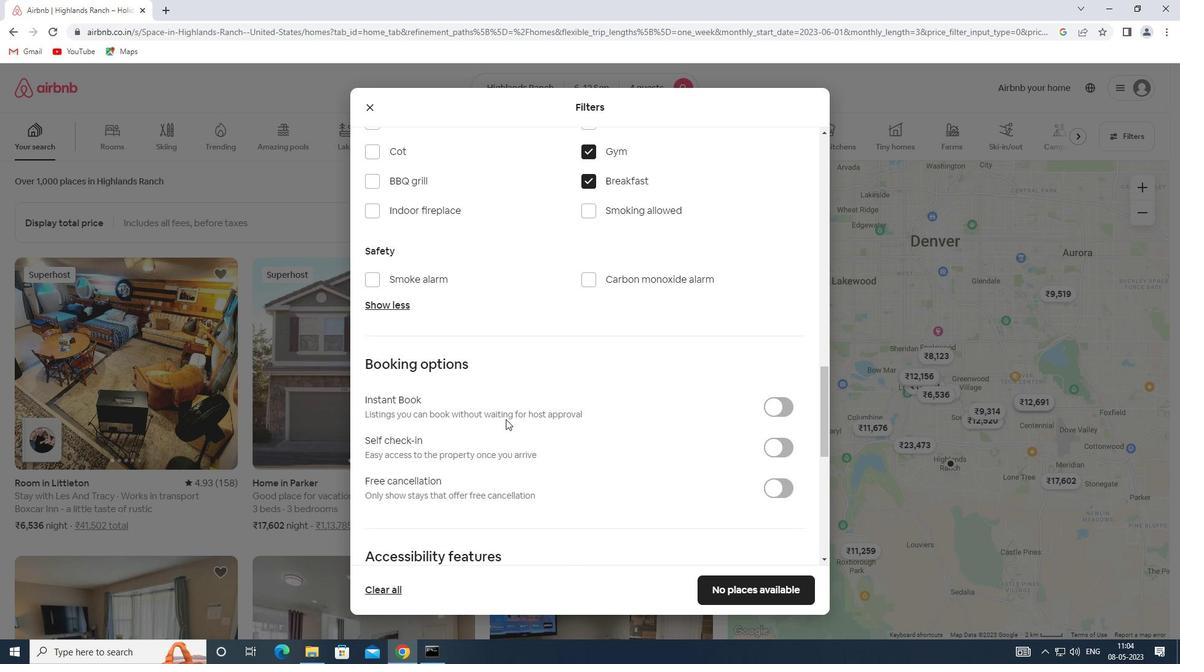
Action: Mouse moved to (772, 322)
Screenshot: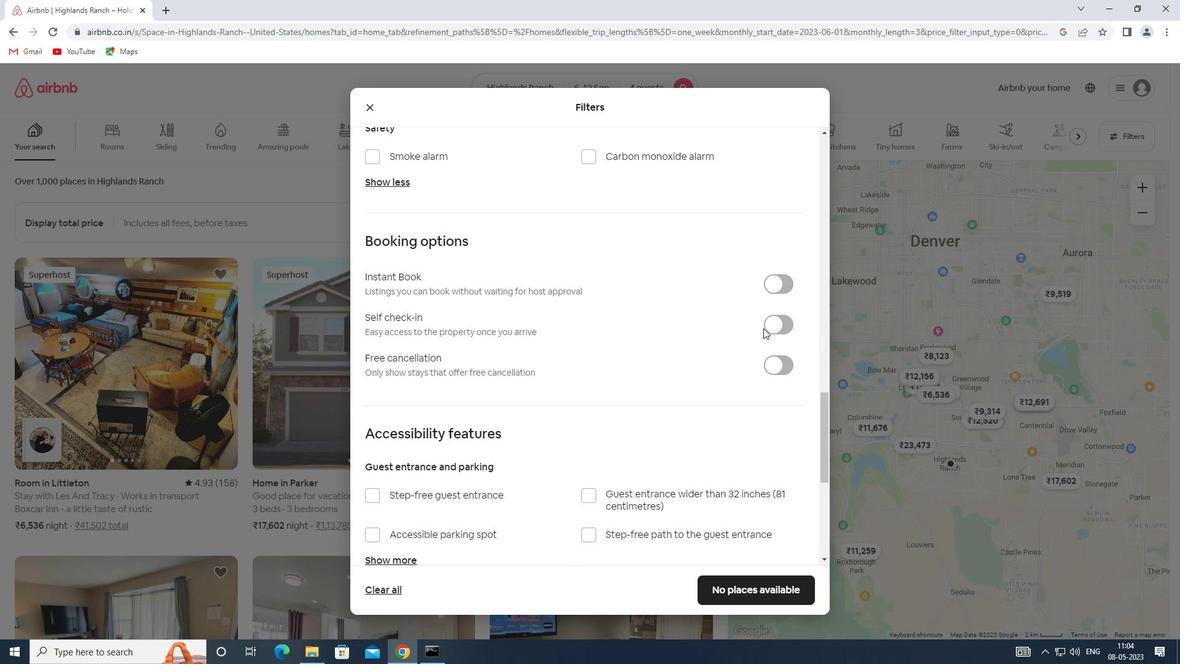 
Action: Mouse pressed left at (772, 322)
Screenshot: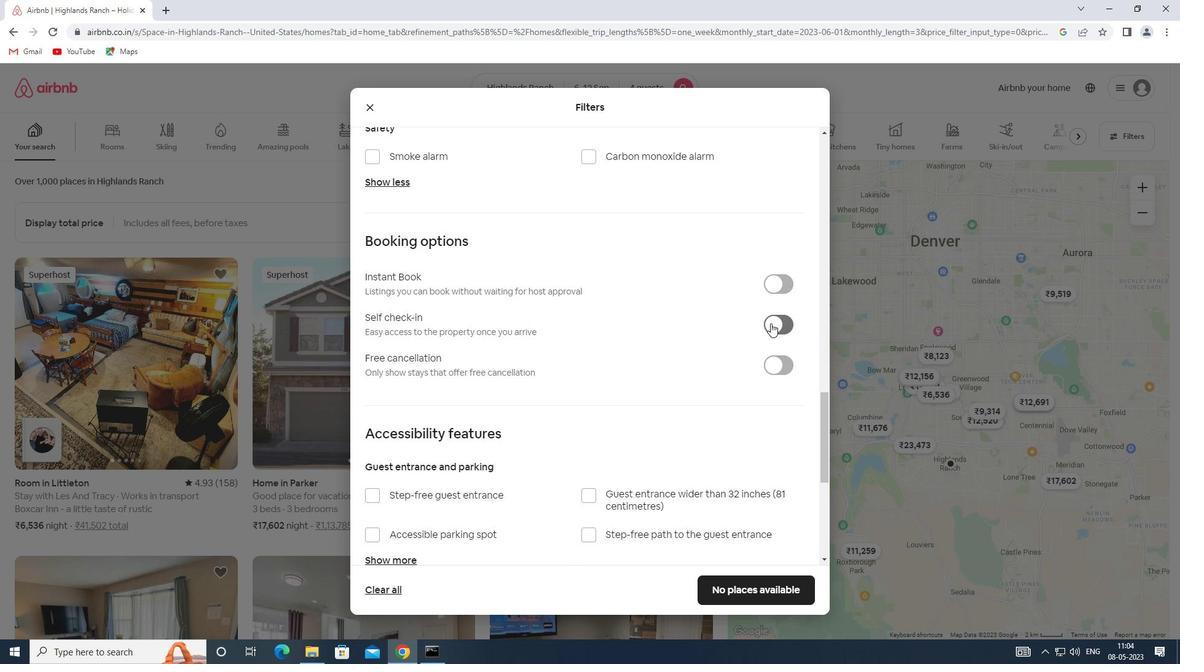 
Action: Mouse moved to (481, 371)
Screenshot: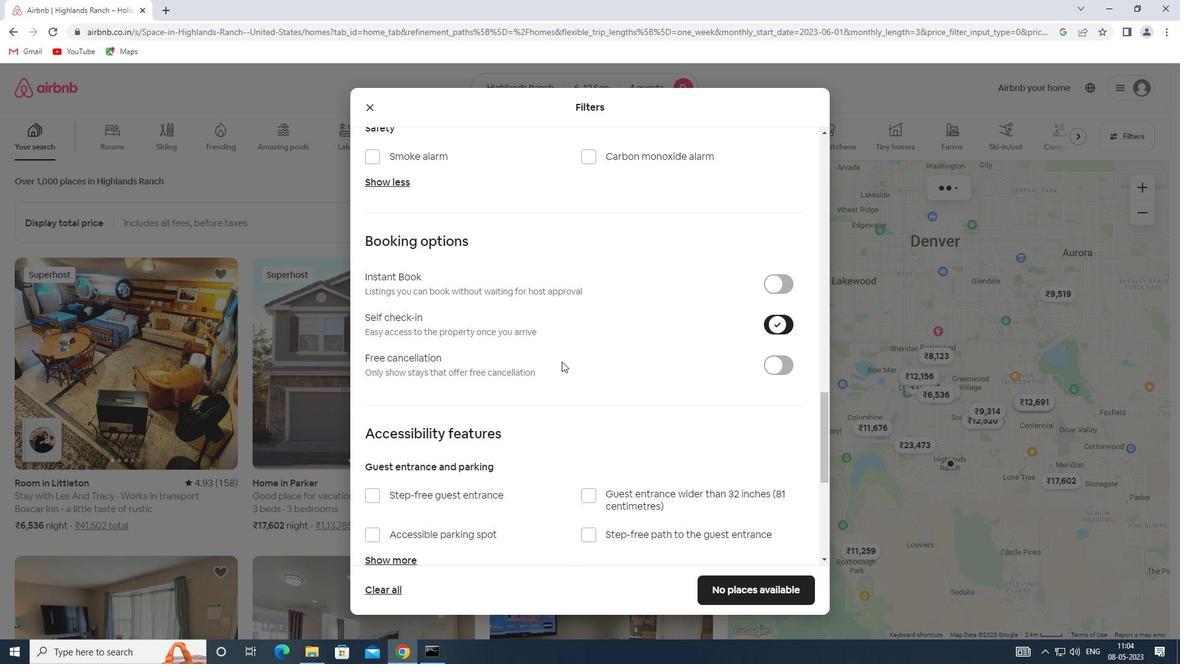 
Action: Mouse scrolled (481, 370) with delta (0, 0)
Screenshot: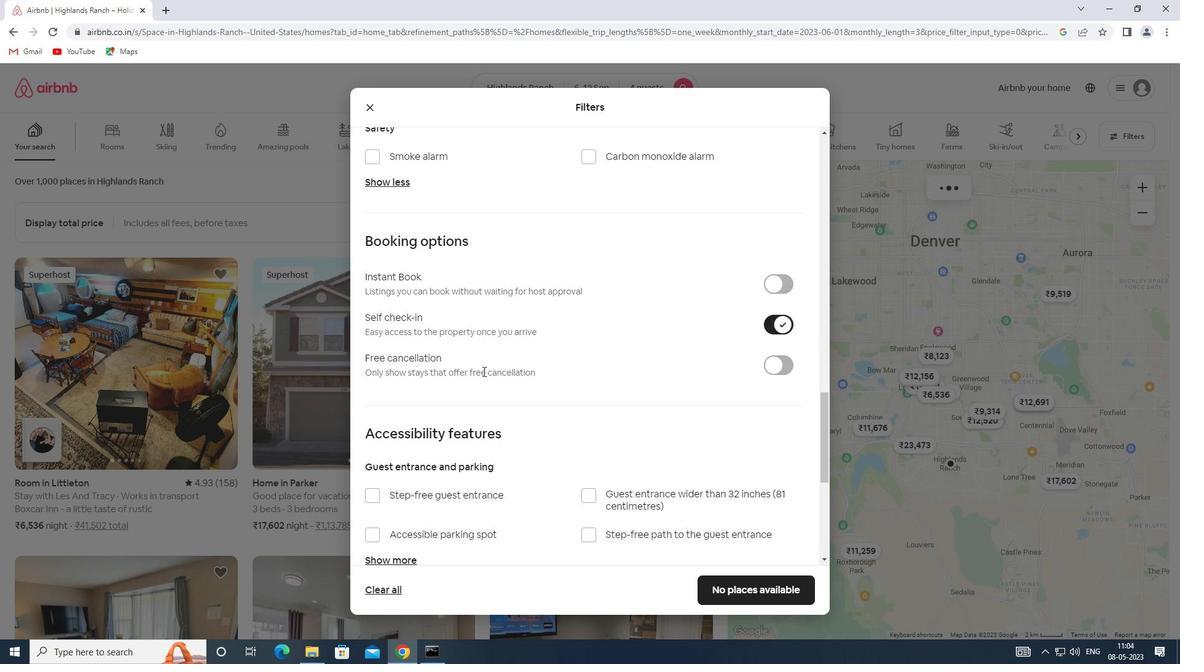 
Action: Mouse scrolled (481, 370) with delta (0, 0)
Screenshot: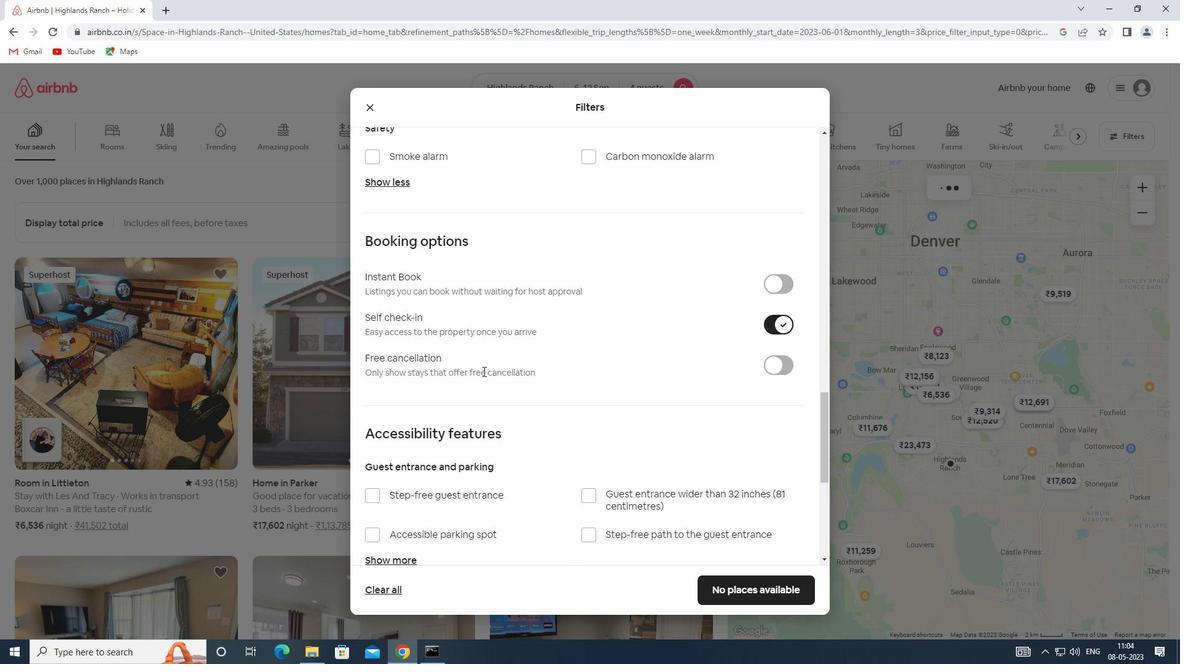 
Action: Mouse scrolled (481, 370) with delta (0, 0)
Screenshot: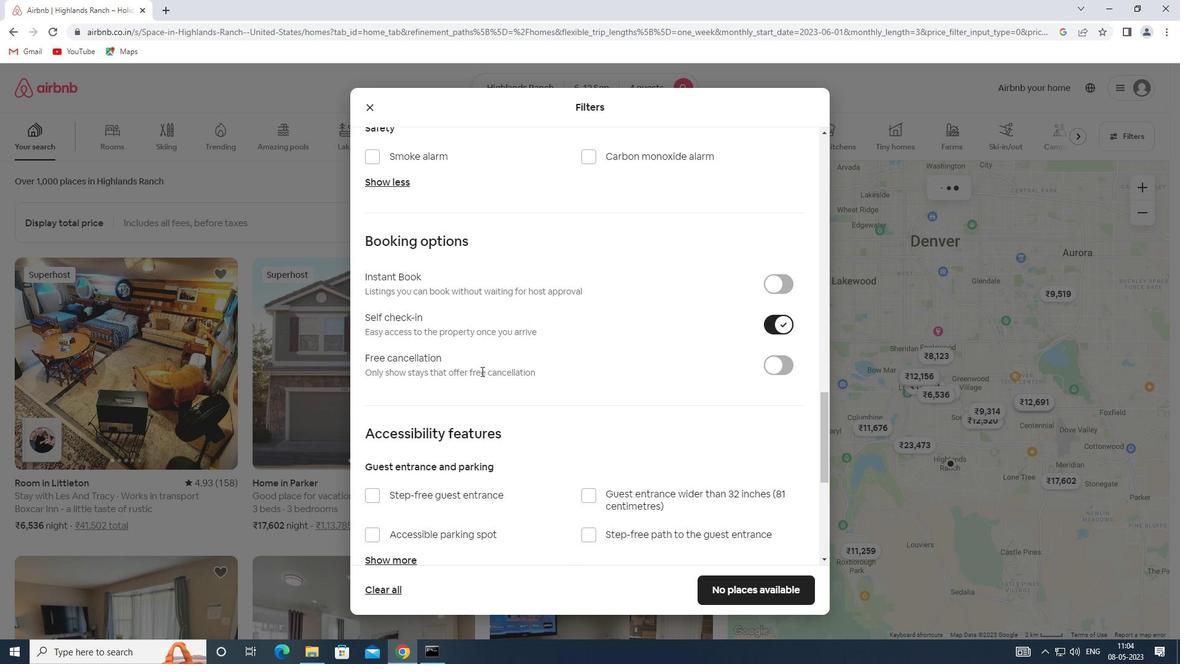 
Action: Mouse scrolled (481, 370) with delta (0, 0)
Screenshot: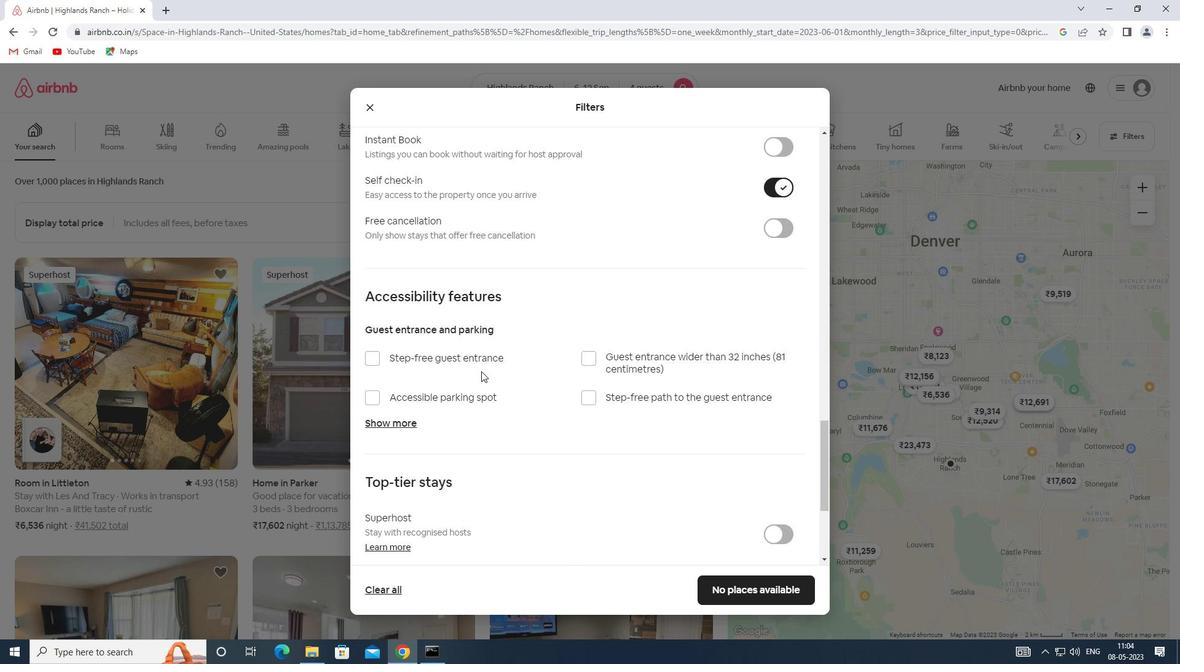 
Action: Mouse scrolled (481, 370) with delta (0, 0)
Screenshot: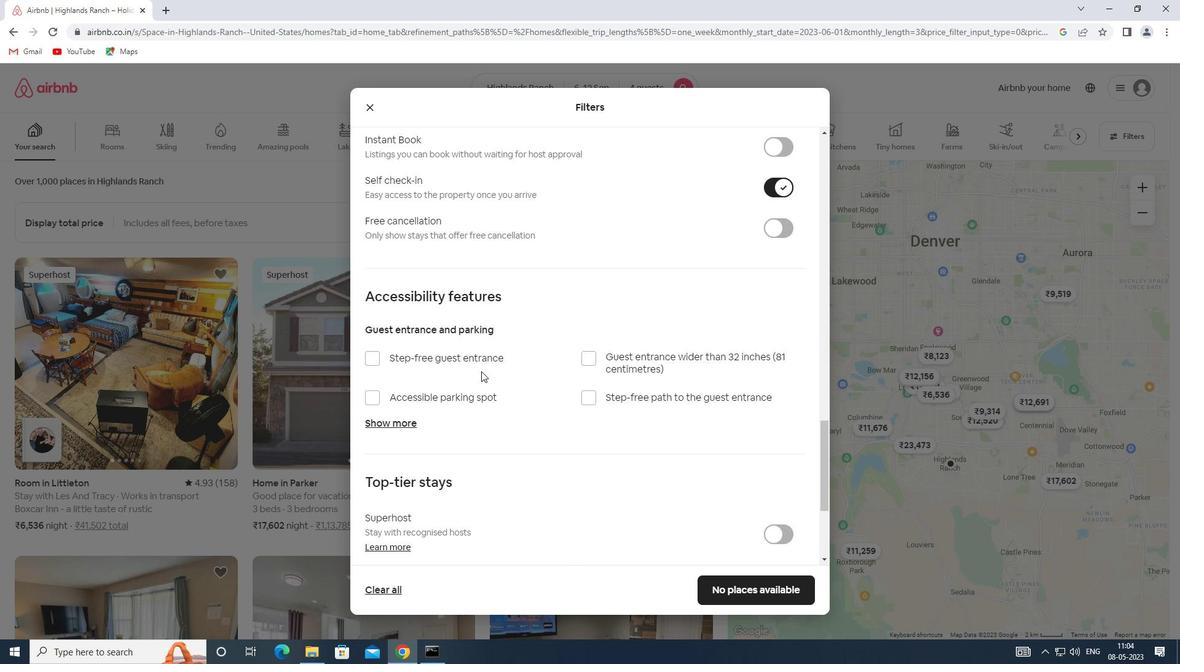 
Action: Mouse scrolled (481, 370) with delta (0, 0)
Screenshot: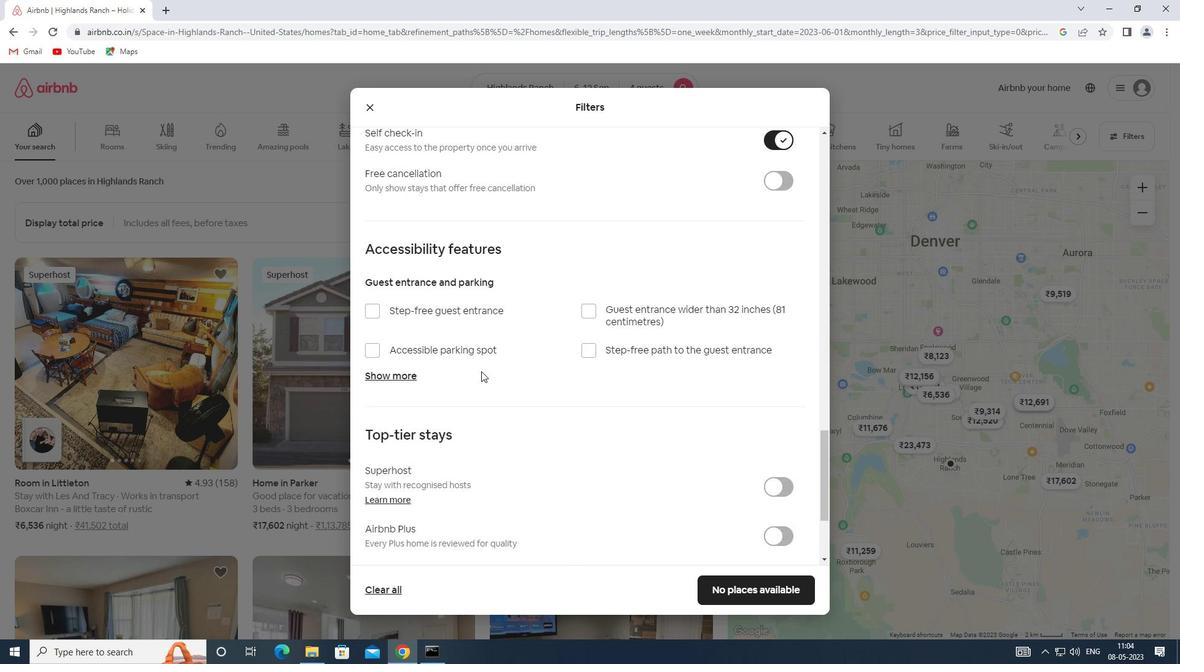 
Action: Mouse moved to (373, 480)
Screenshot: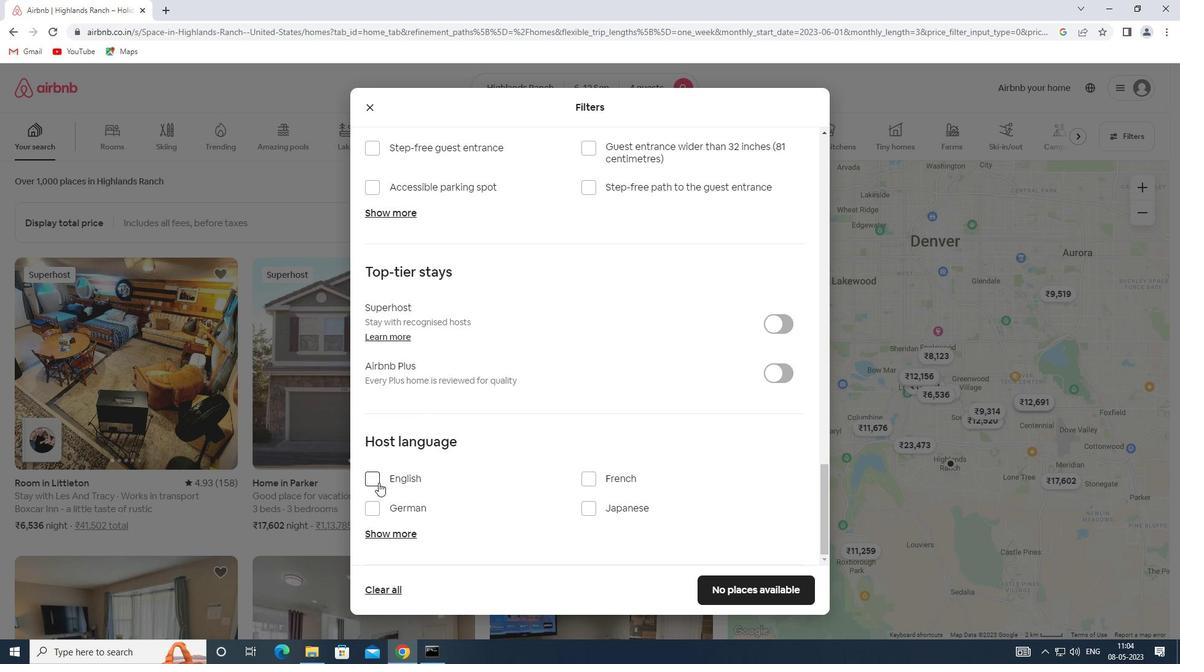 
Action: Mouse pressed left at (373, 480)
Screenshot: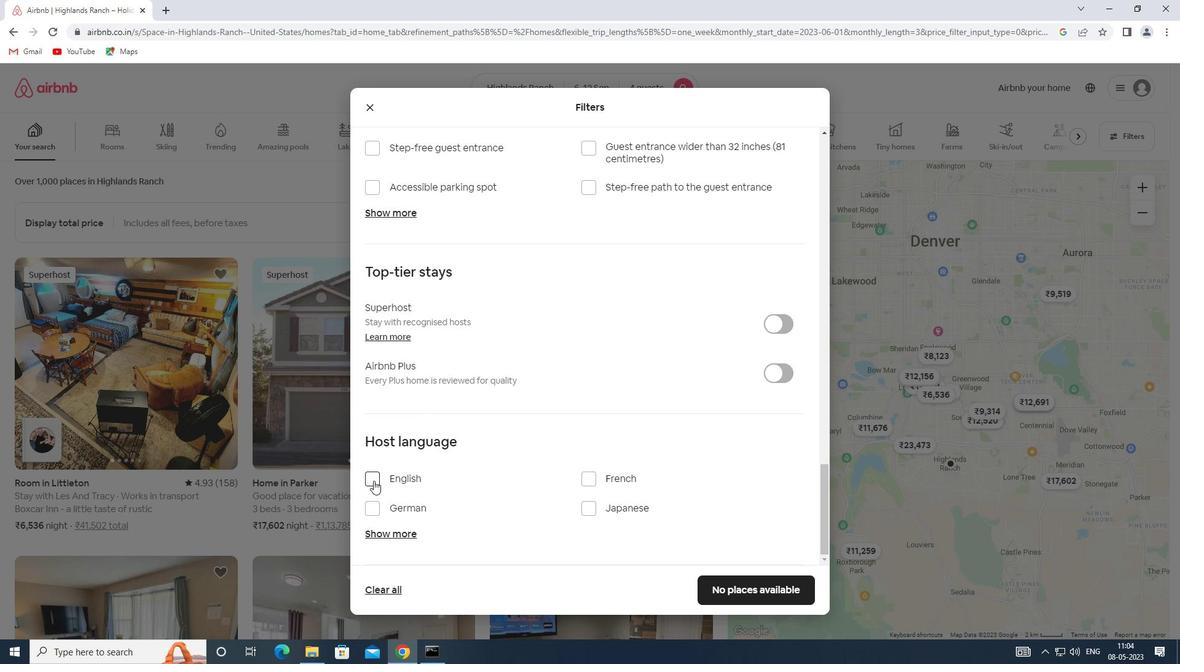 
Action: Mouse moved to (726, 585)
Screenshot: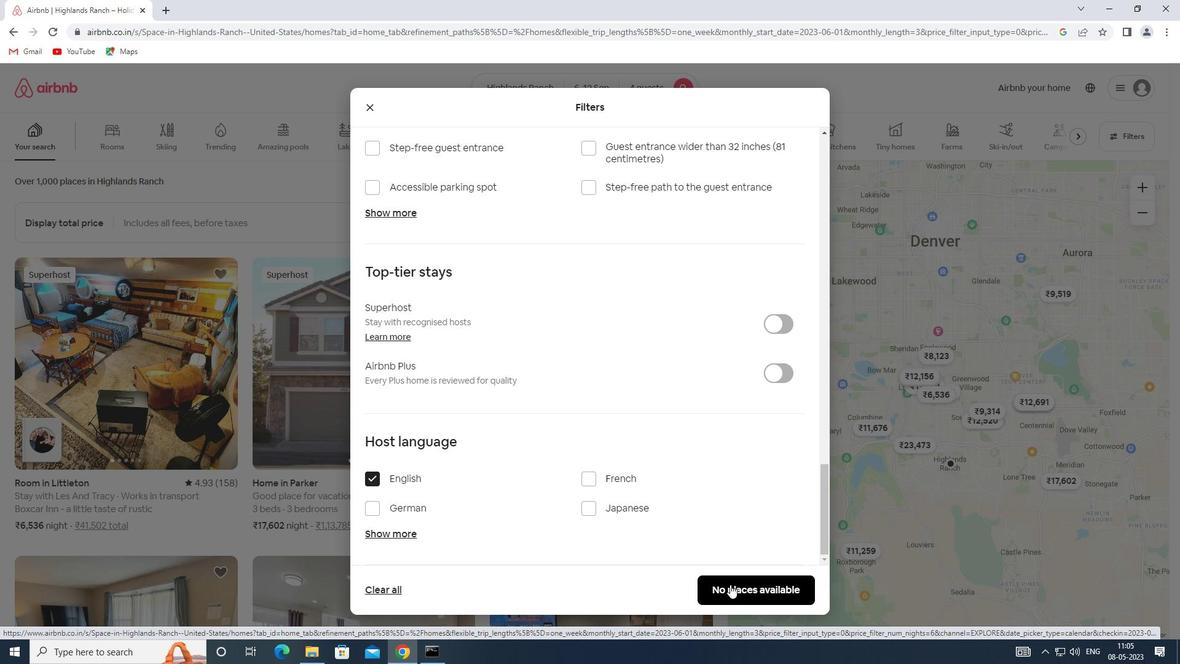 
Action: Mouse pressed left at (726, 585)
Screenshot: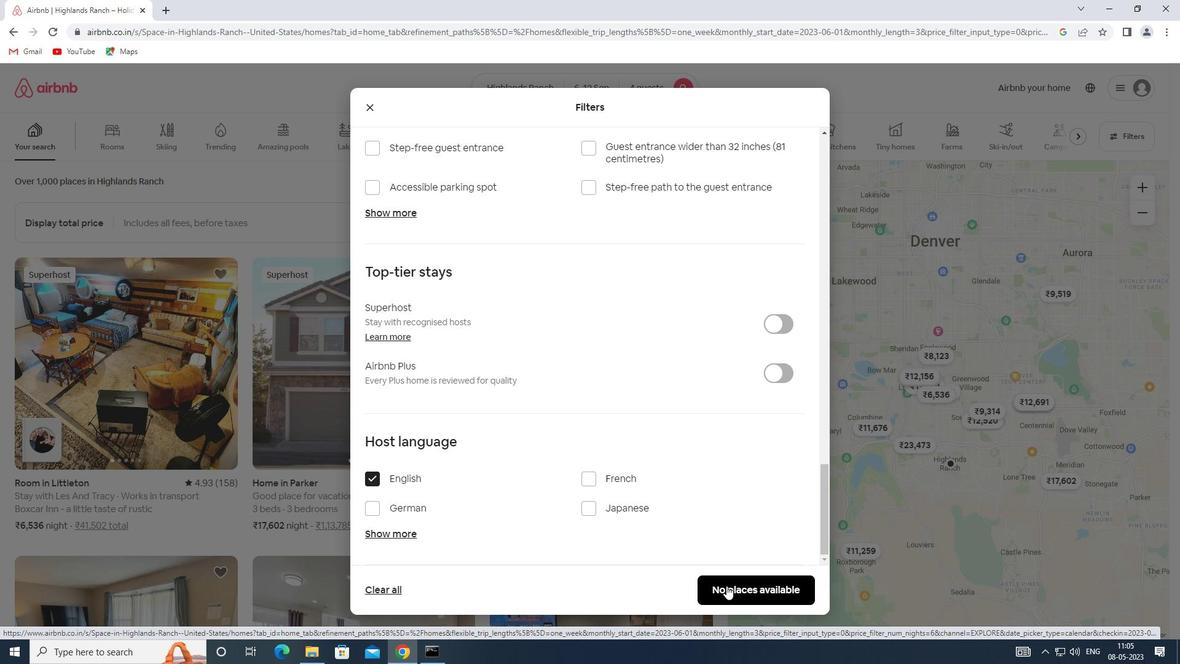 
